 Task: Find a house in Buckow, Germany for 8 guests from 12th to 16th August with a price range of ₹10,000 to ₹16,000, self check-in, Wifi, and free parking.
Action: Mouse moved to (523, 130)
Screenshot: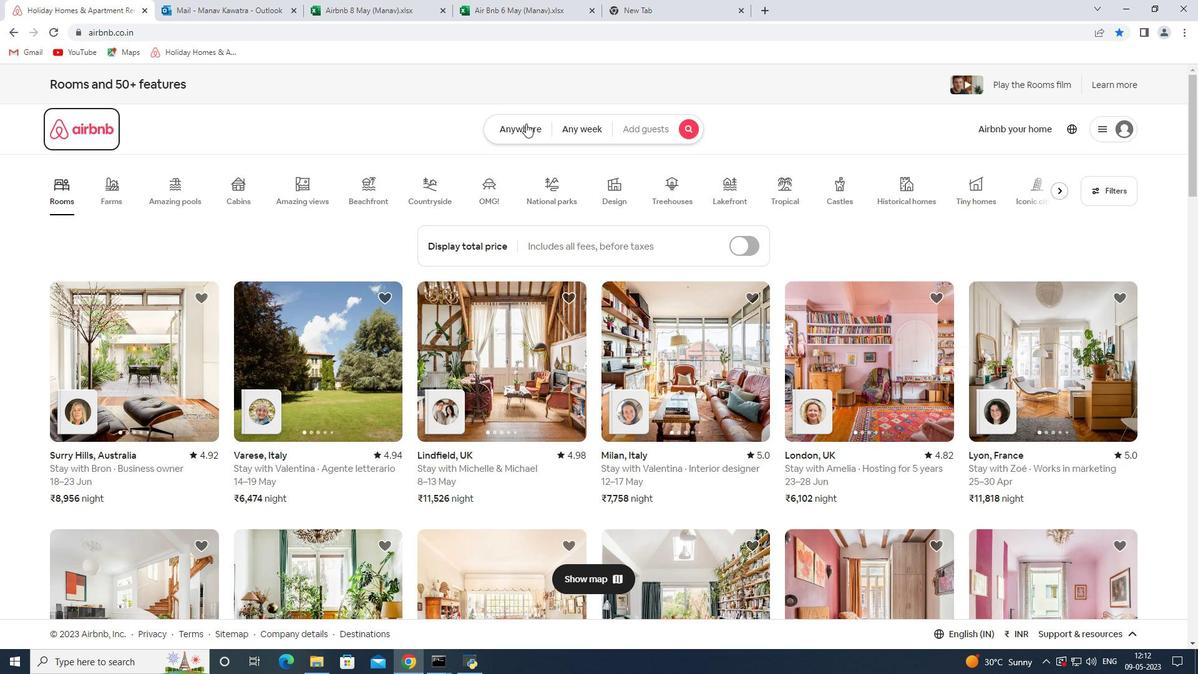 
Action: Mouse pressed left at (523, 130)
Screenshot: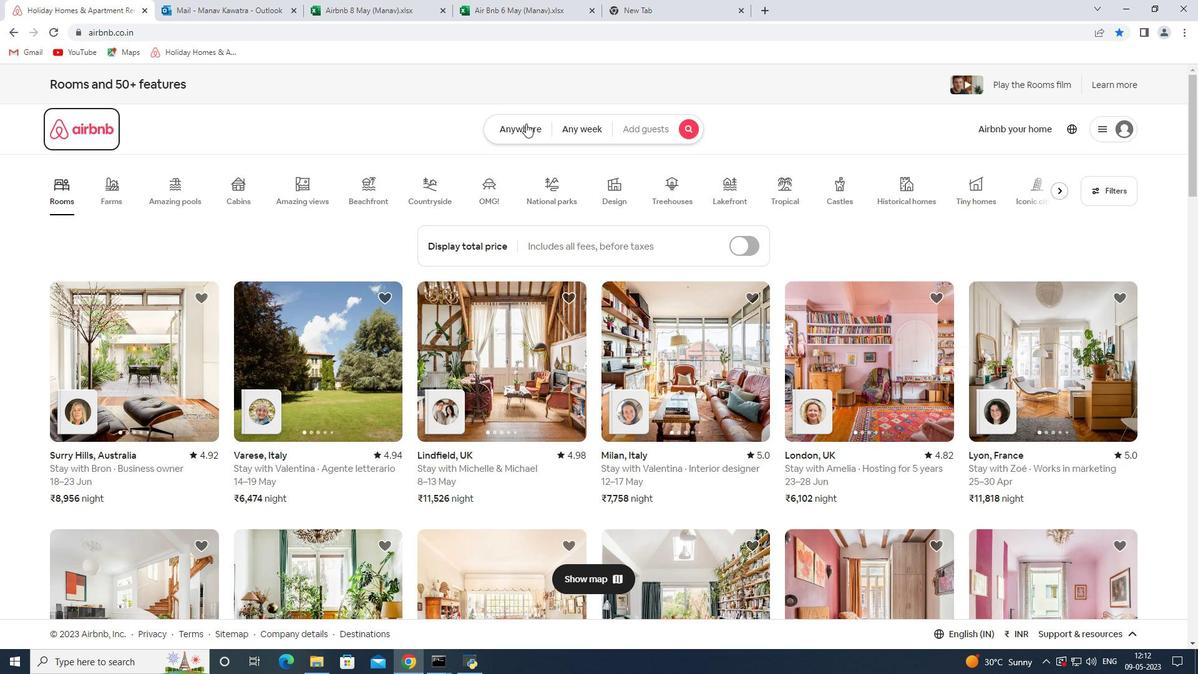 
Action: Mouse moved to (437, 179)
Screenshot: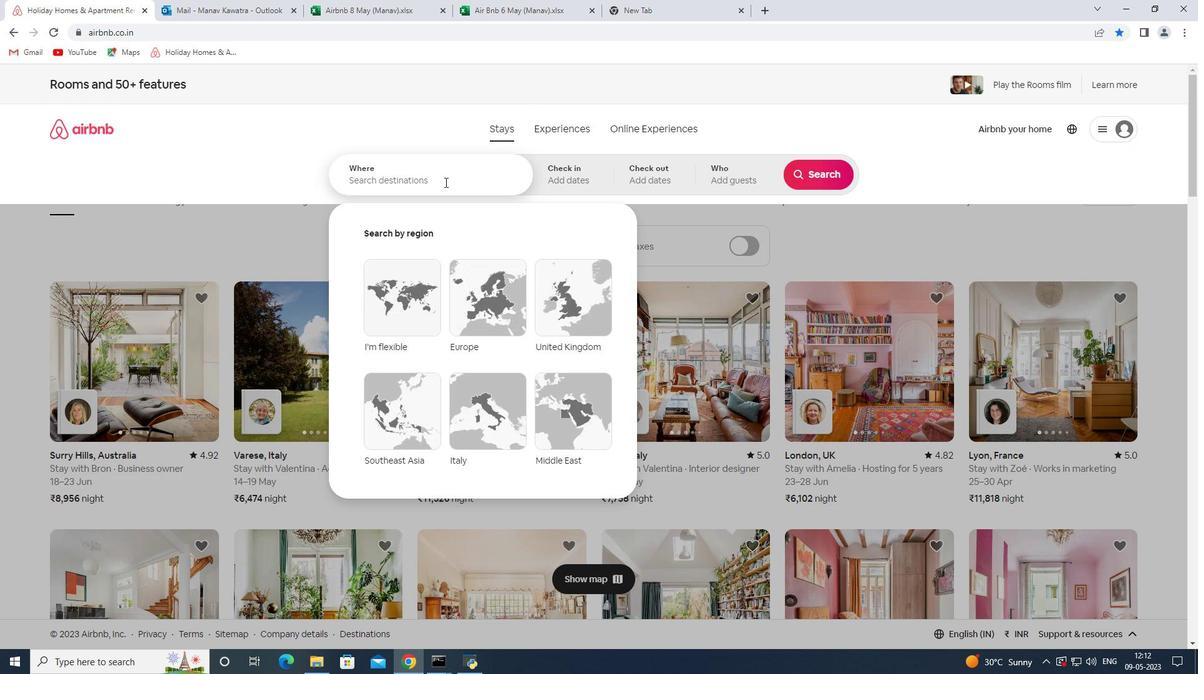 
Action: Mouse pressed left at (437, 179)
Screenshot: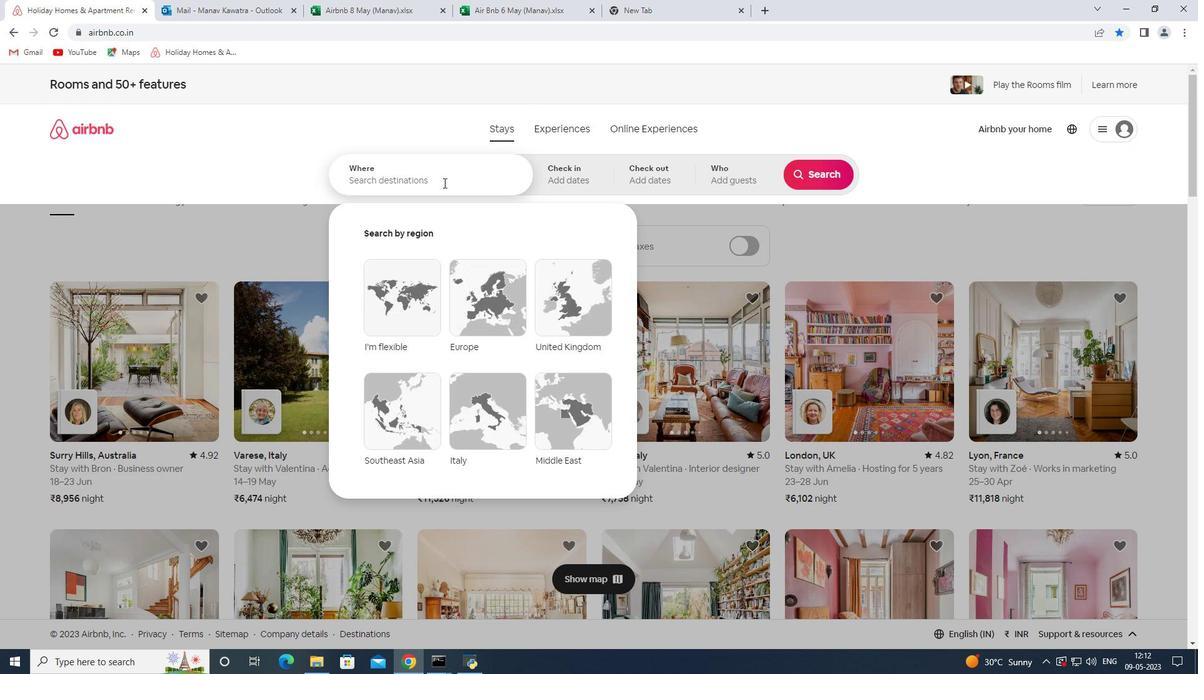 
Action: Mouse moved to (443, 174)
Screenshot: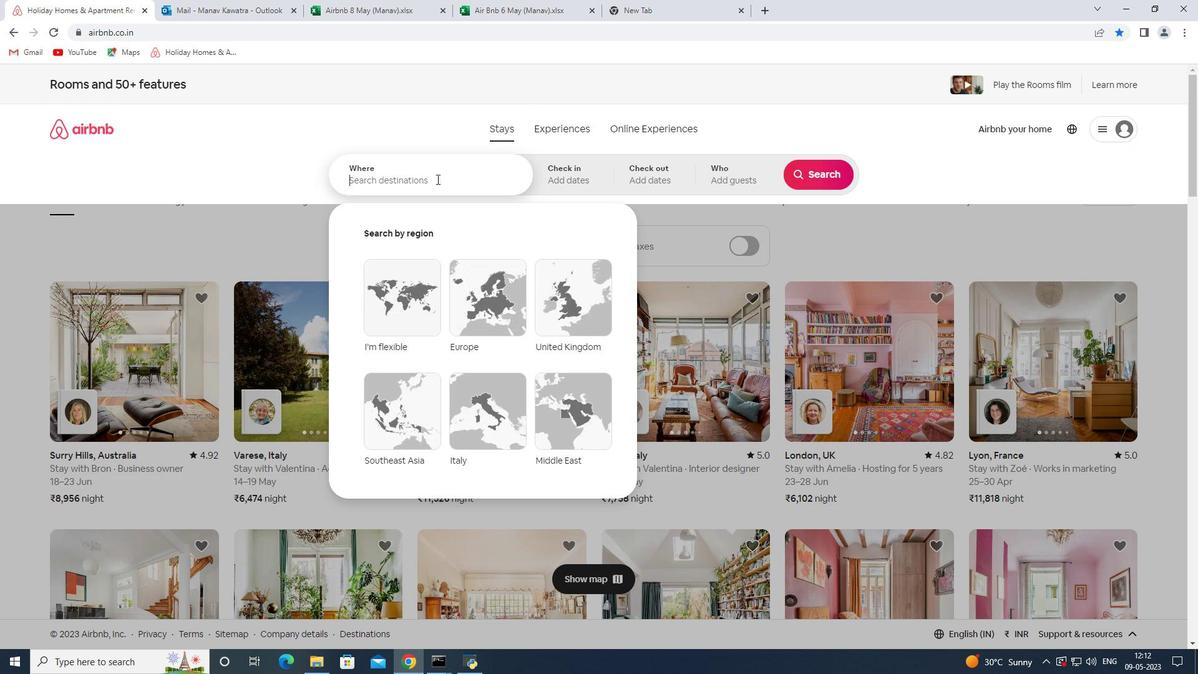 
Action: Key pressed buckow<Key.space><Key.shift>Germany<Key.space>
Screenshot: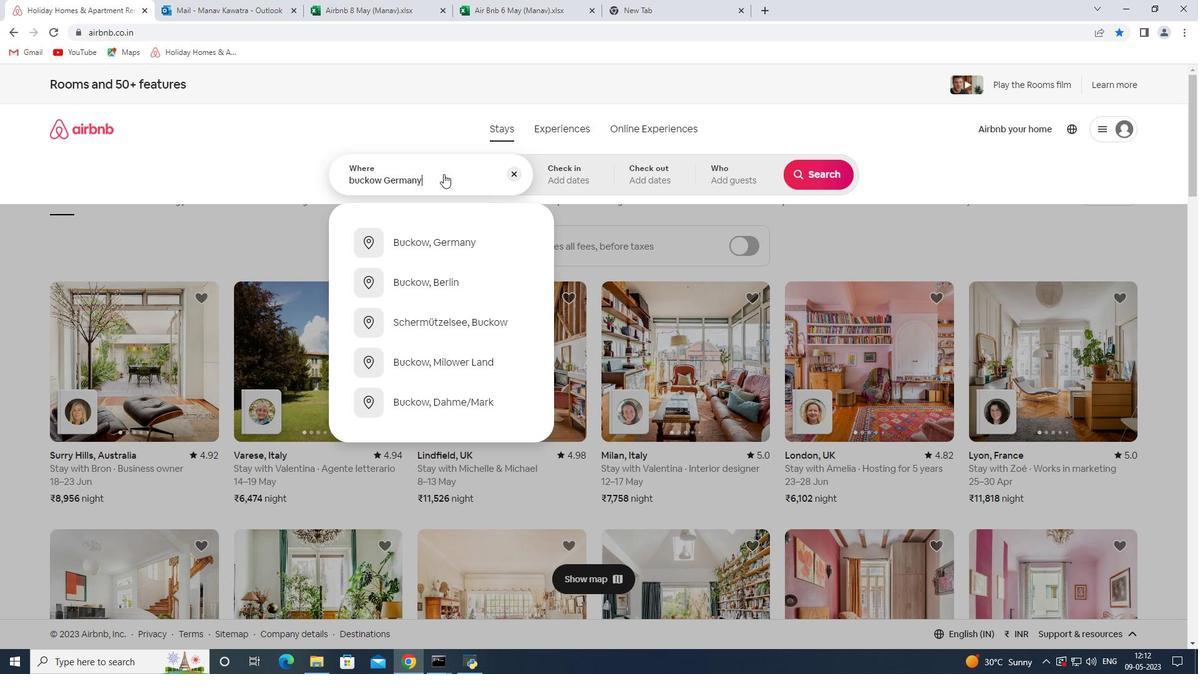 
Action: Mouse moved to (521, 250)
Screenshot: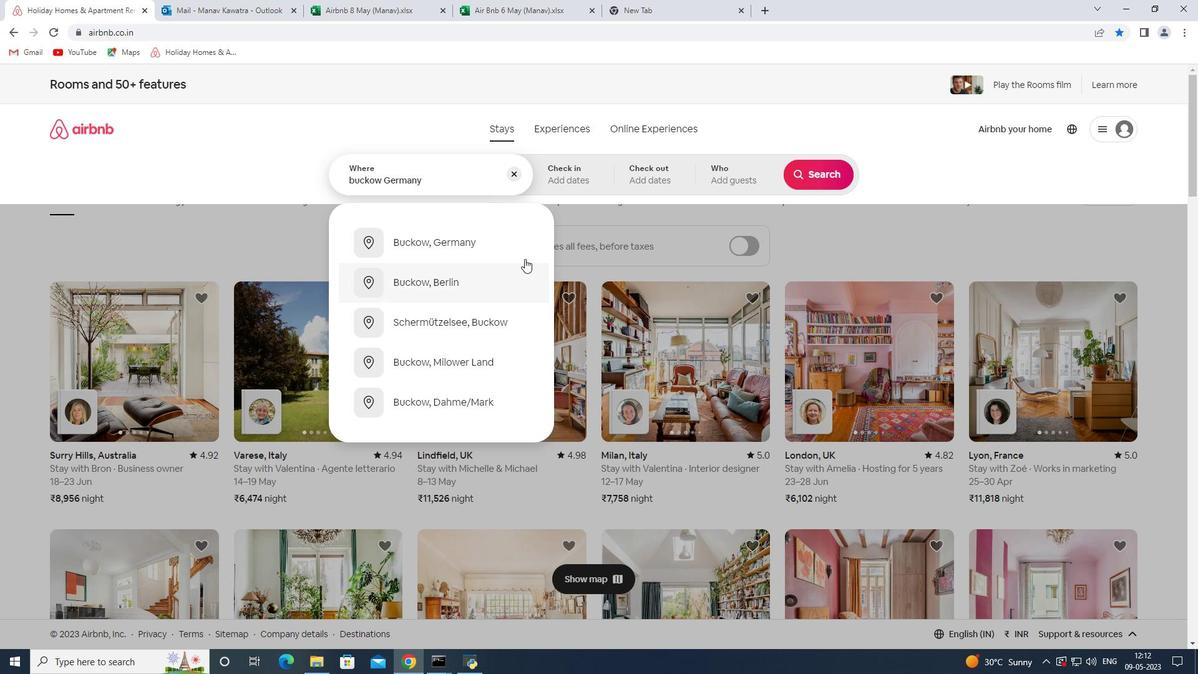 
Action: Mouse pressed left at (521, 250)
Screenshot: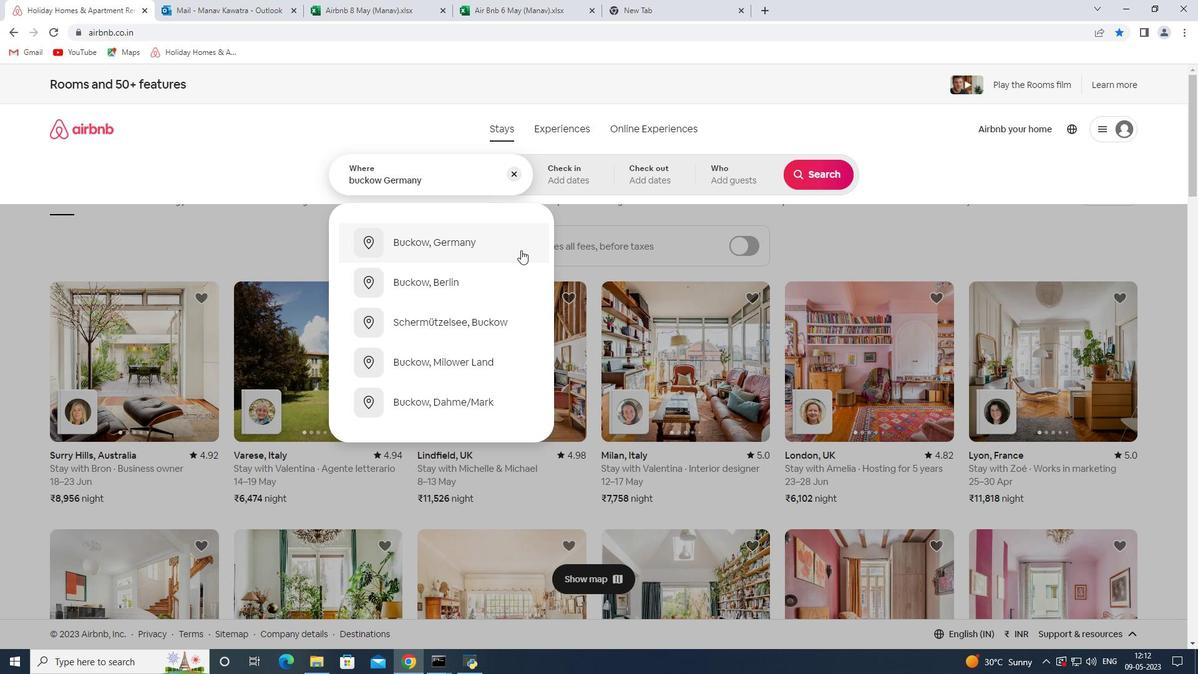 
Action: Mouse moved to (813, 271)
Screenshot: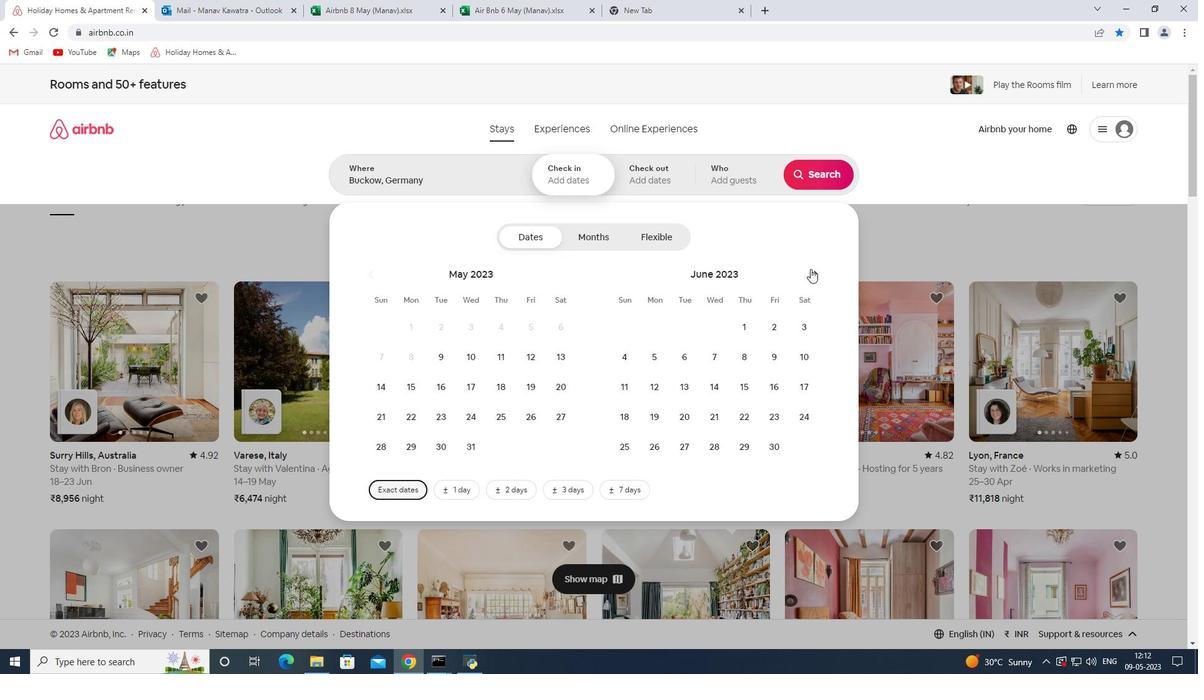 
Action: Mouse pressed left at (813, 271)
Screenshot: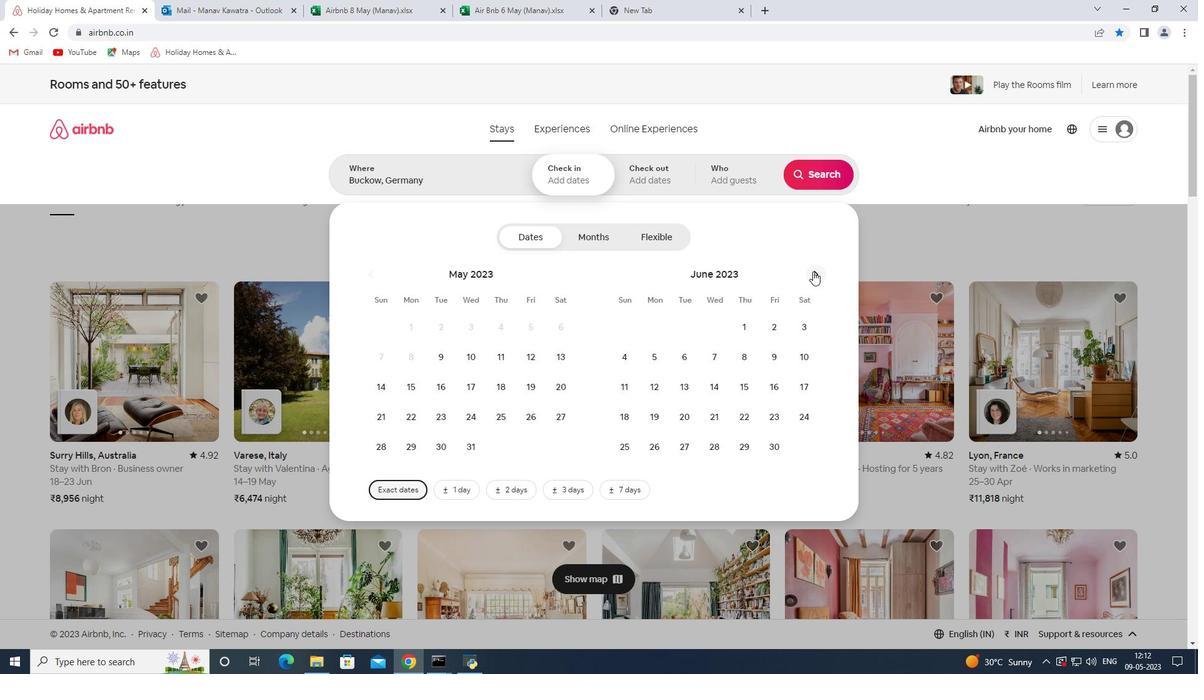 
Action: Mouse pressed left at (813, 271)
Screenshot: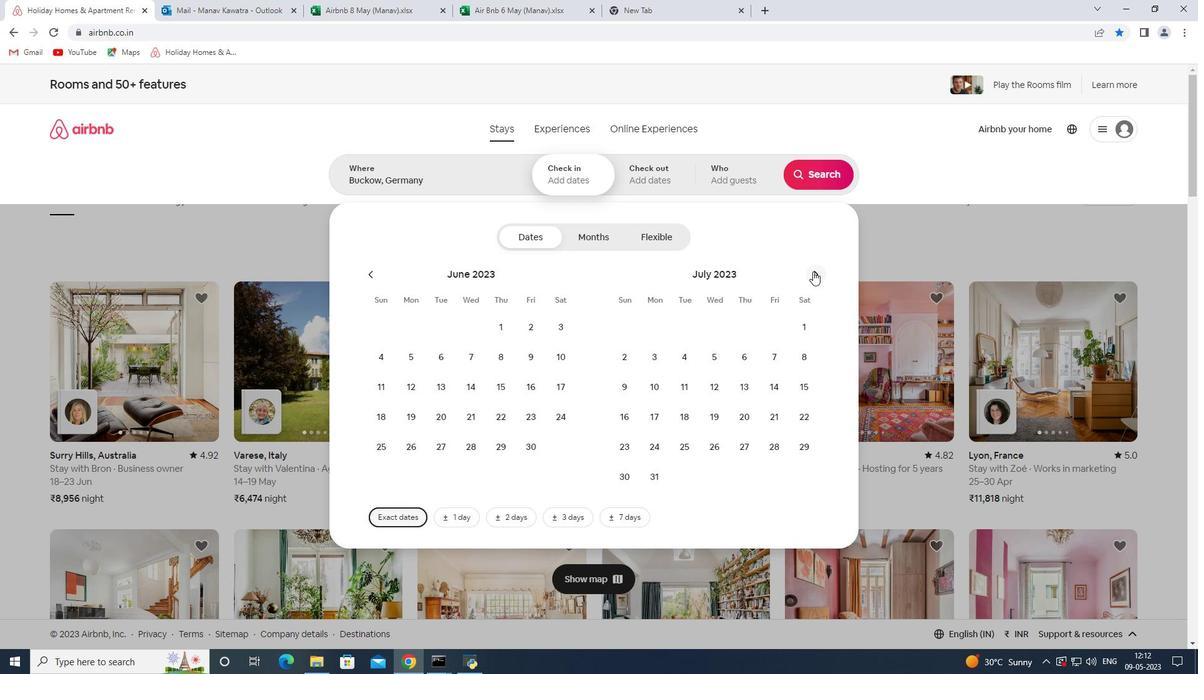 
Action: Mouse moved to (810, 354)
Screenshot: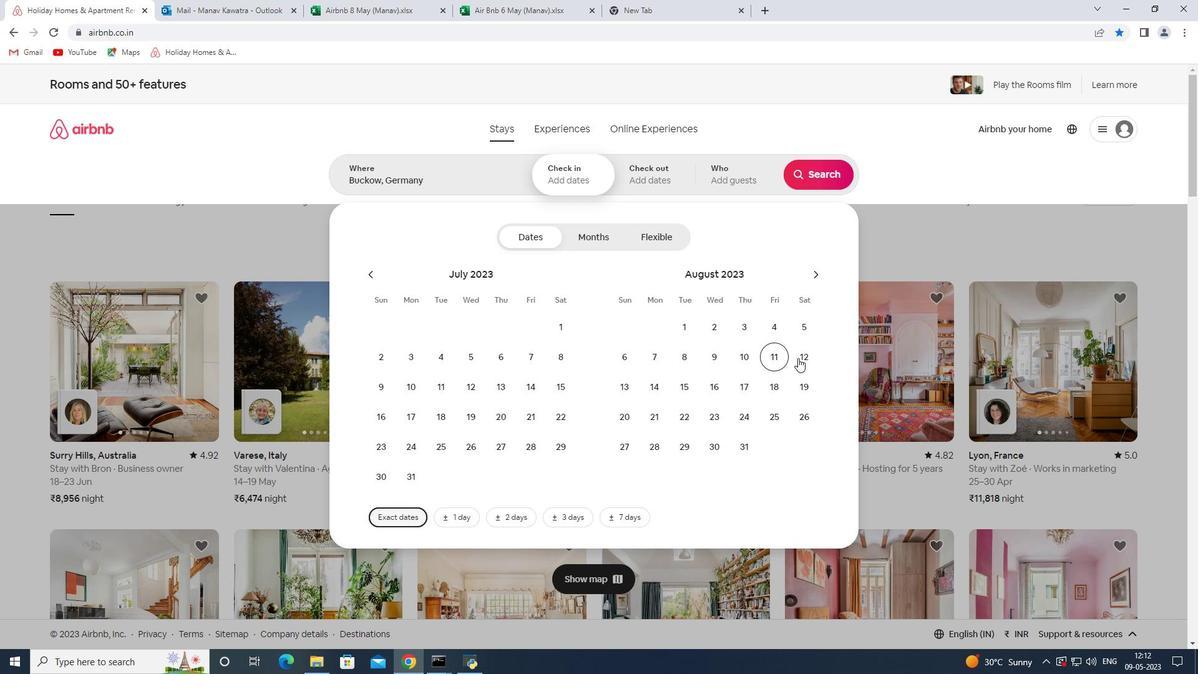 
Action: Mouse pressed left at (810, 354)
Screenshot: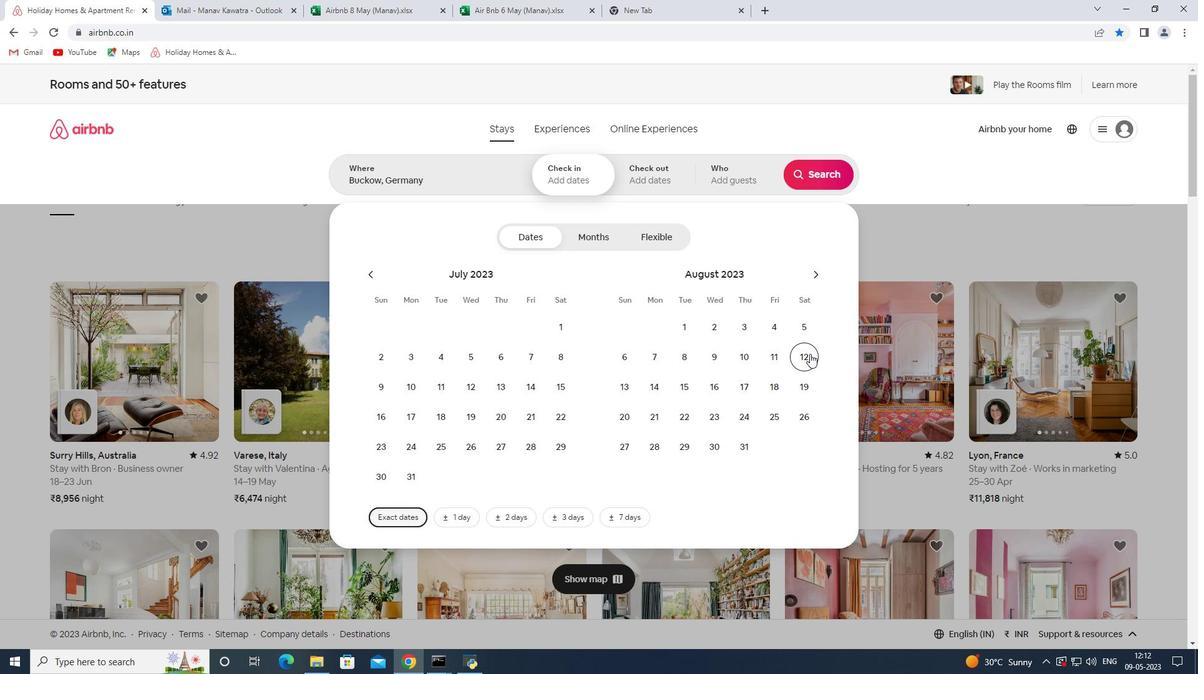
Action: Mouse moved to (723, 389)
Screenshot: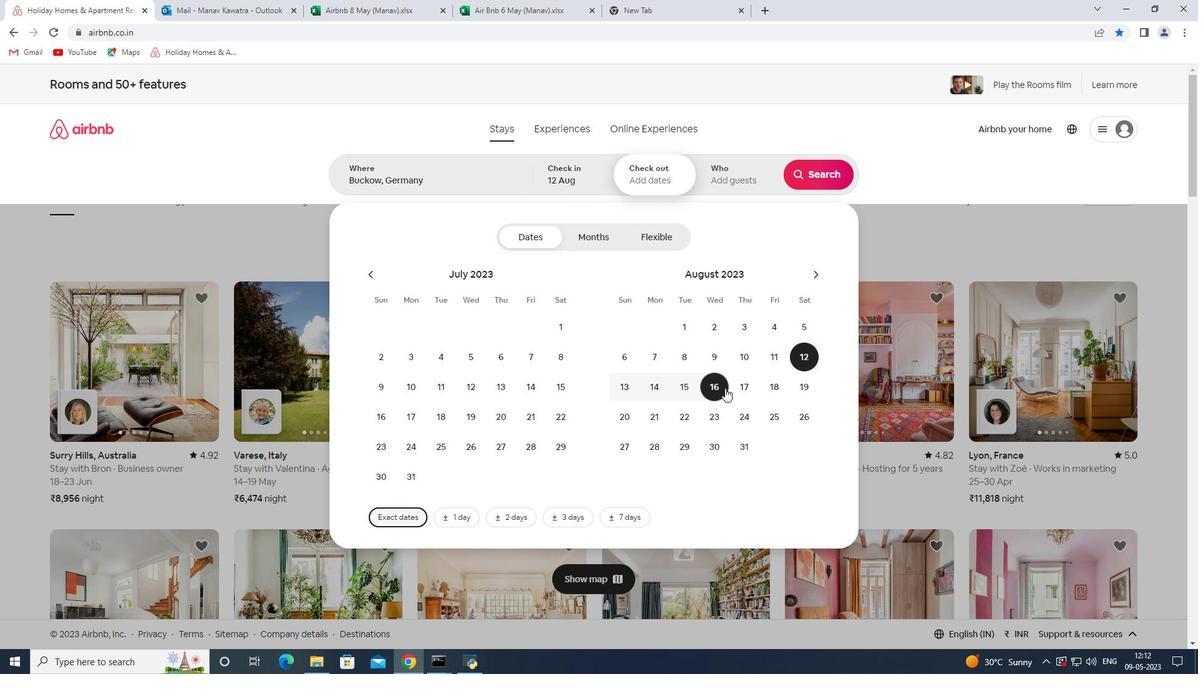 
Action: Mouse pressed left at (723, 389)
Screenshot: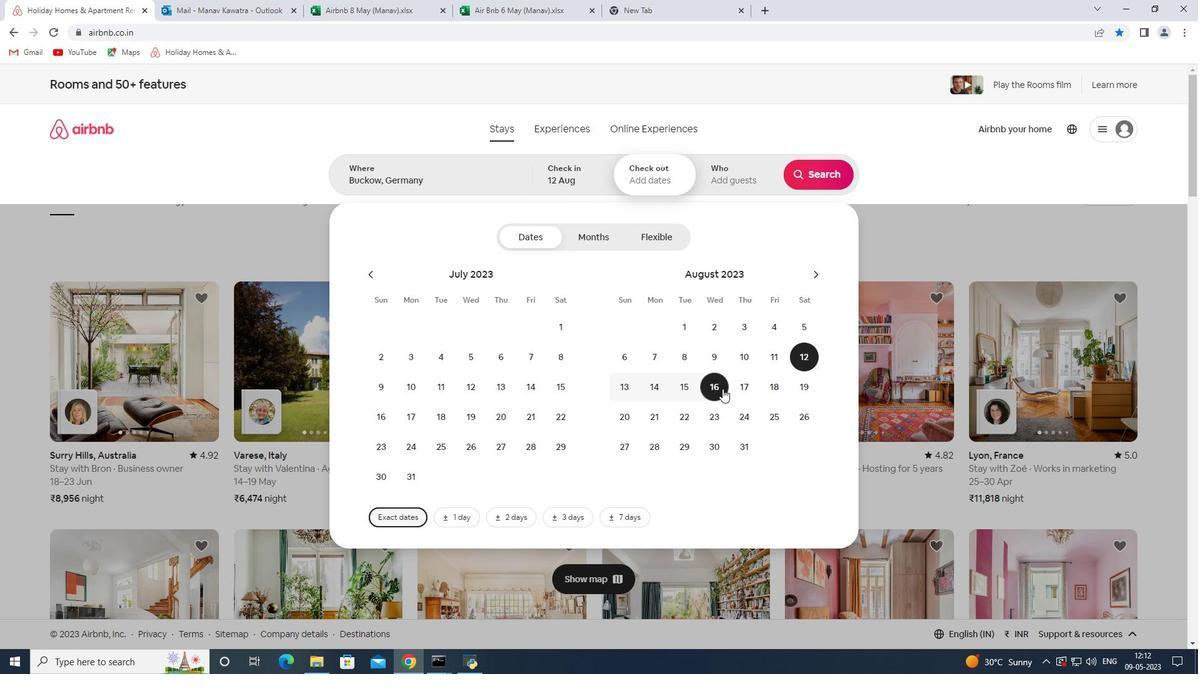 
Action: Mouse moved to (742, 182)
Screenshot: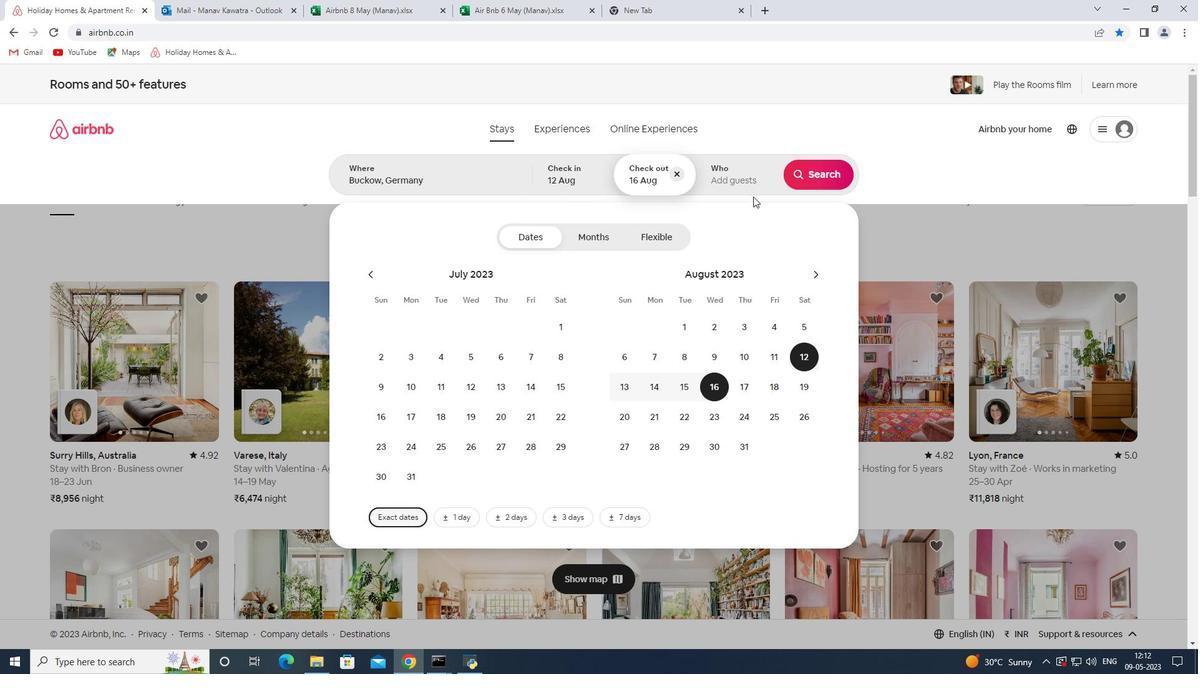 
Action: Mouse pressed left at (742, 182)
Screenshot: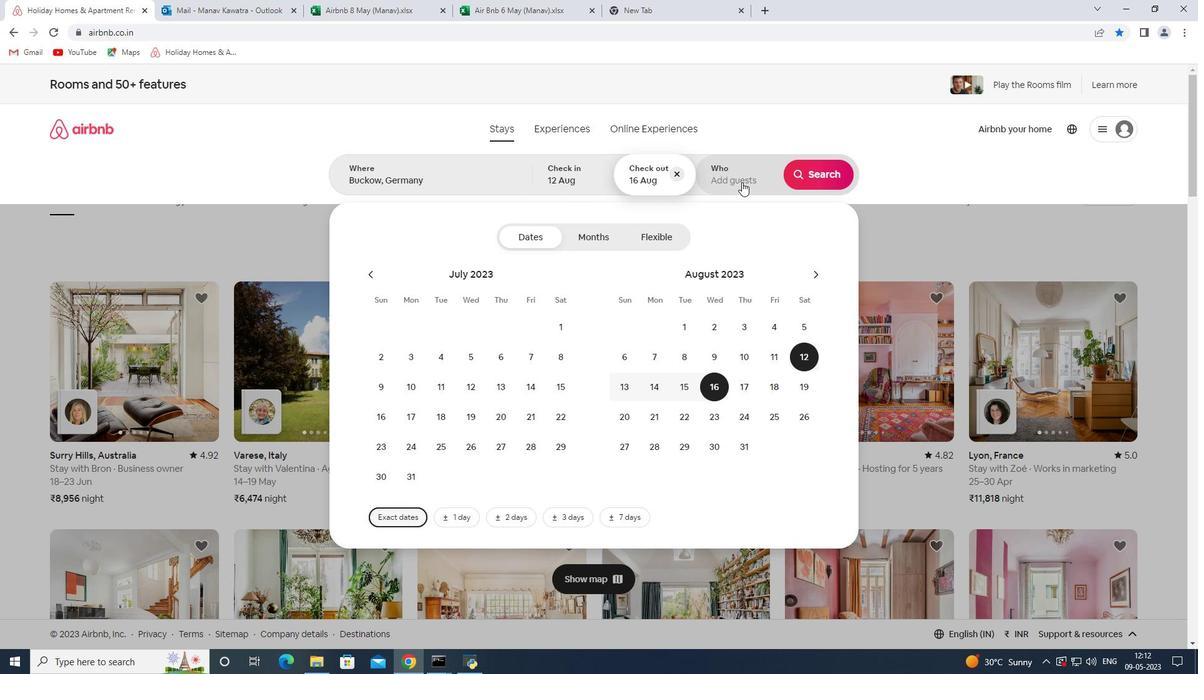 
Action: Mouse moved to (819, 244)
Screenshot: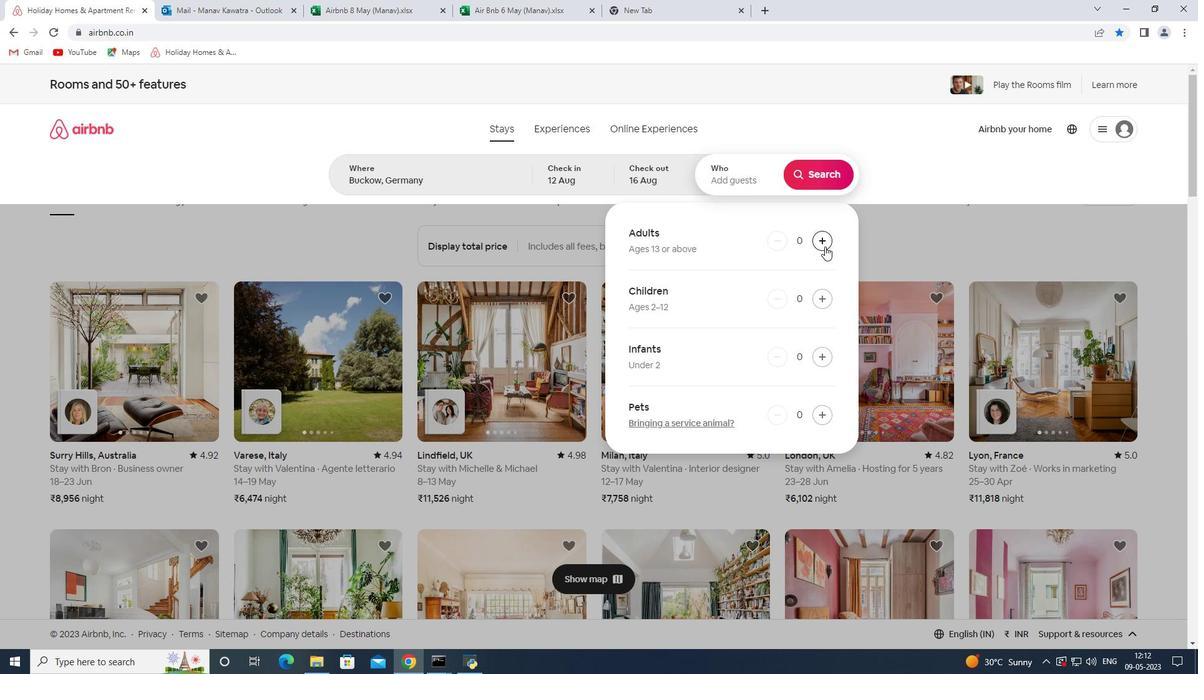 
Action: Mouse pressed left at (819, 244)
Screenshot: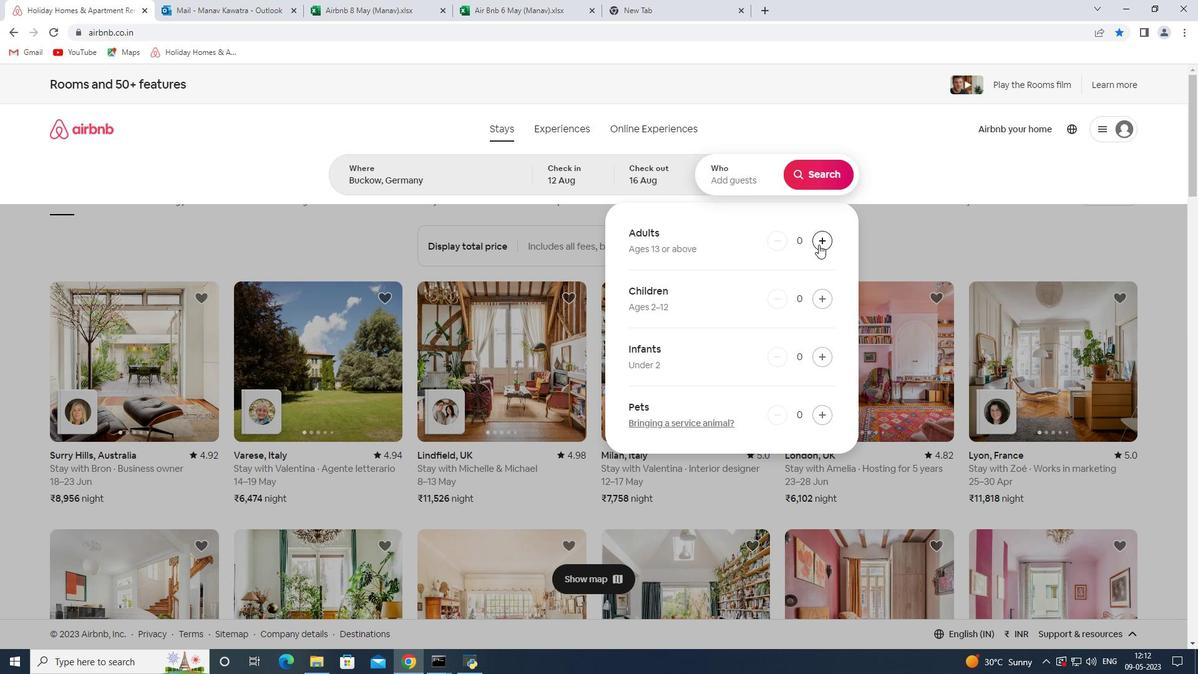 
Action: Mouse pressed left at (819, 244)
Screenshot: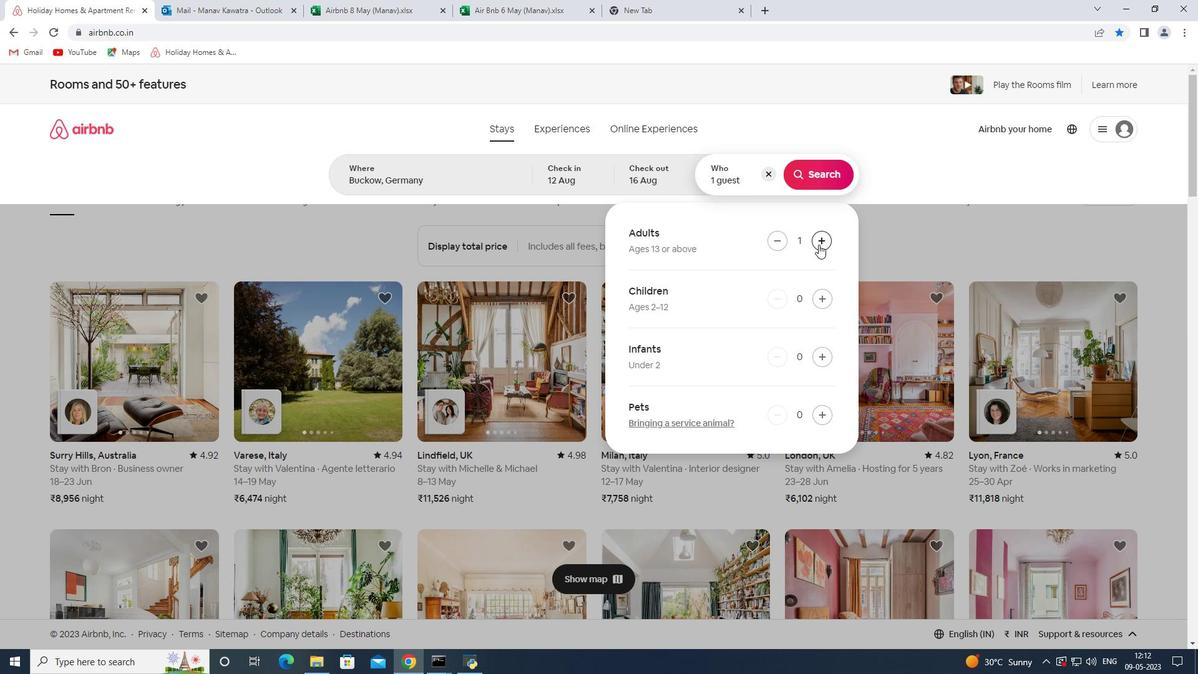 
Action: Mouse pressed left at (819, 244)
Screenshot: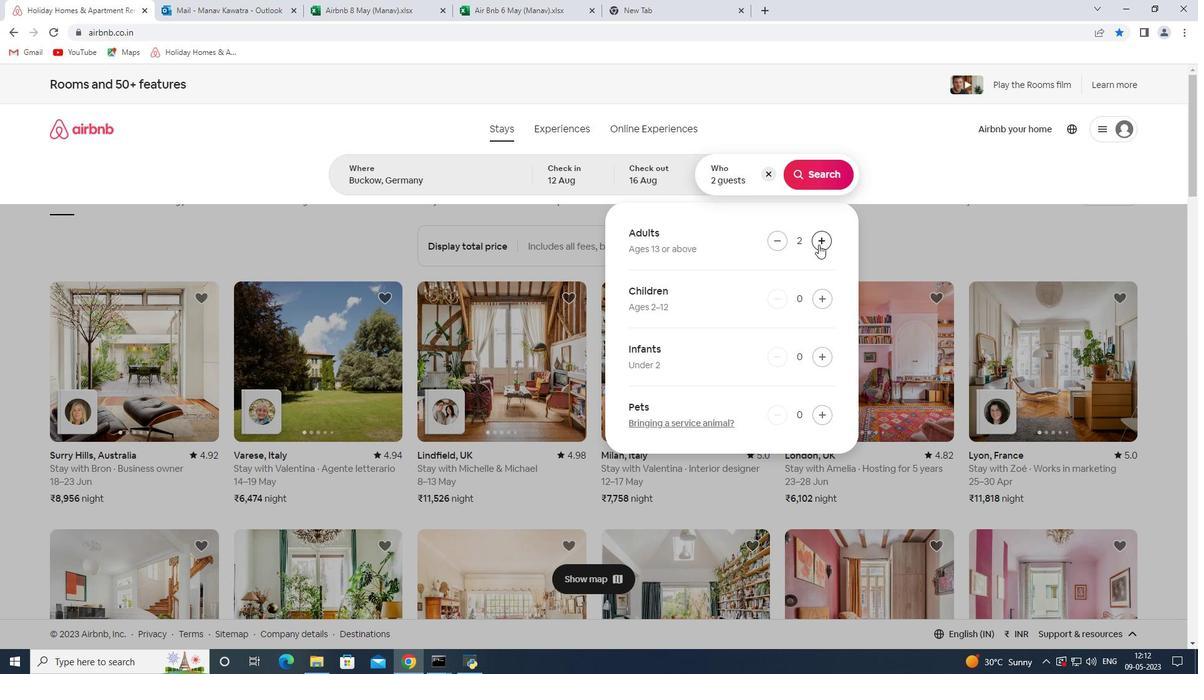
Action: Mouse pressed left at (819, 244)
Screenshot: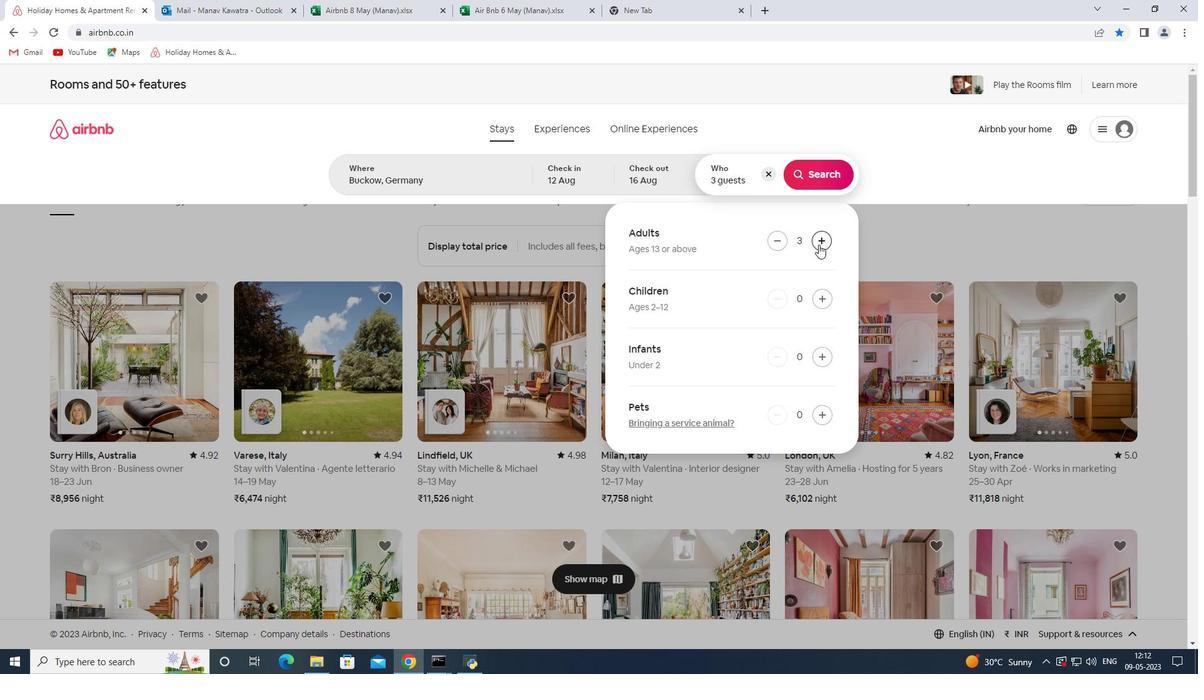 
Action: Mouse pressed left at (819, 244)
Screenshot: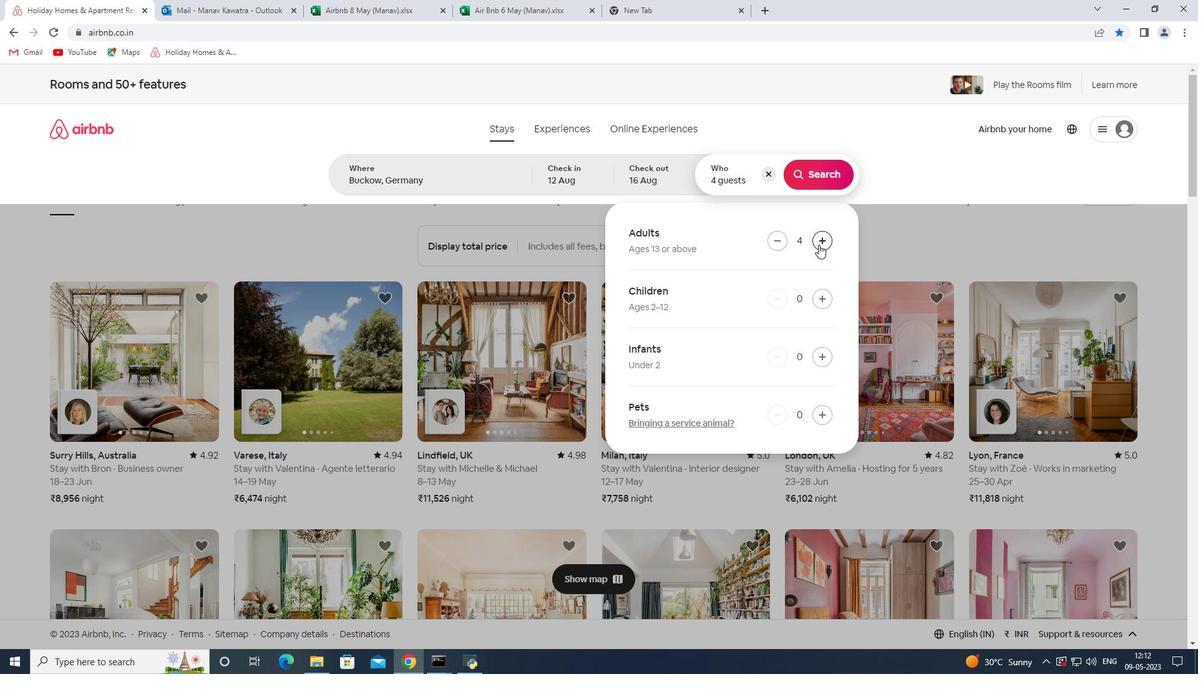 
Action: Mouse pressed left at (819, 244)
Screenshot: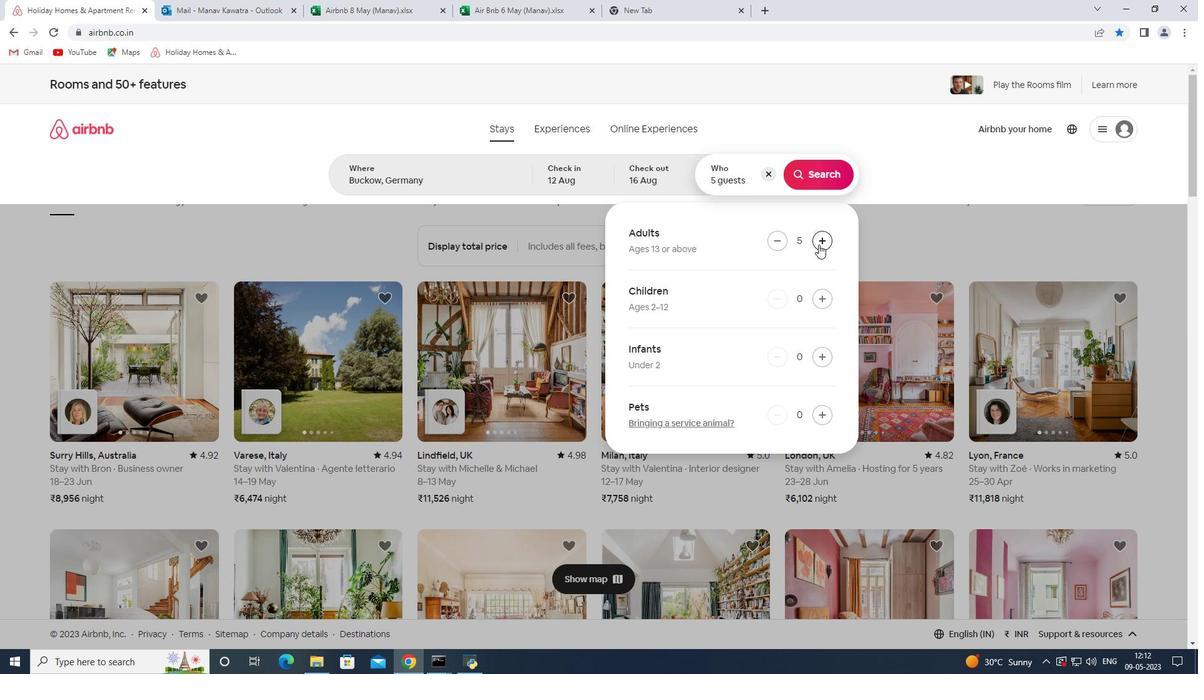 
Action: Mouse pressed left at (819, 244)
Screenshot: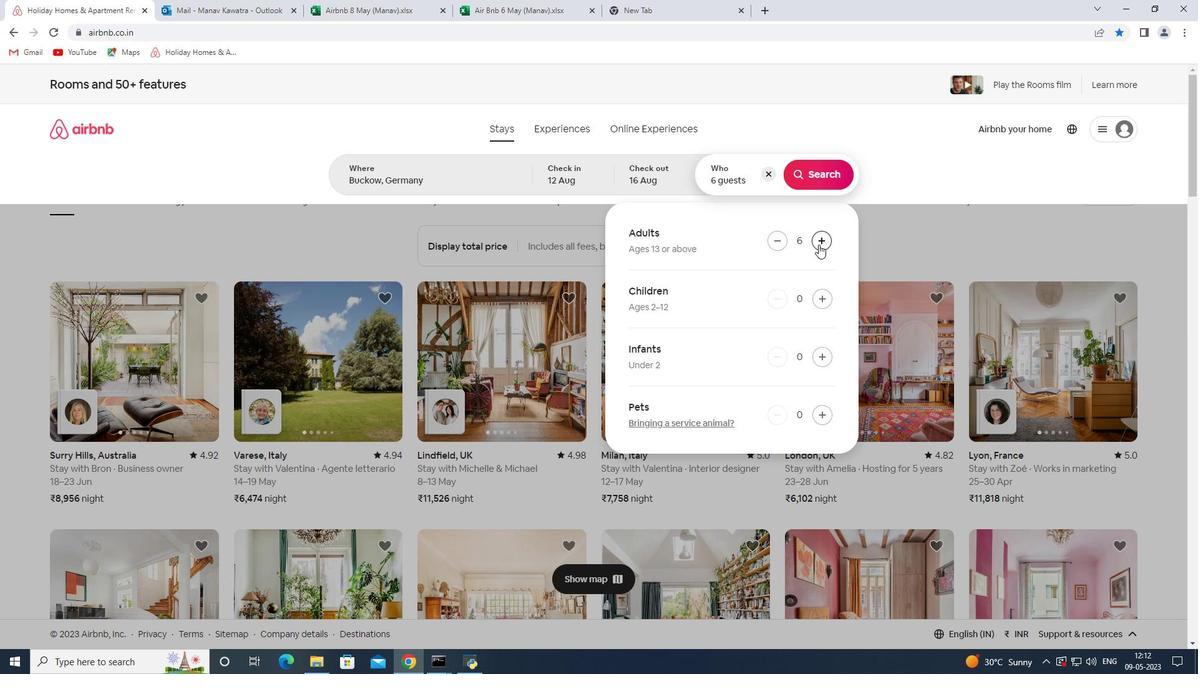 
Action: Mouse pressed left at (819, 244)
Screenshot: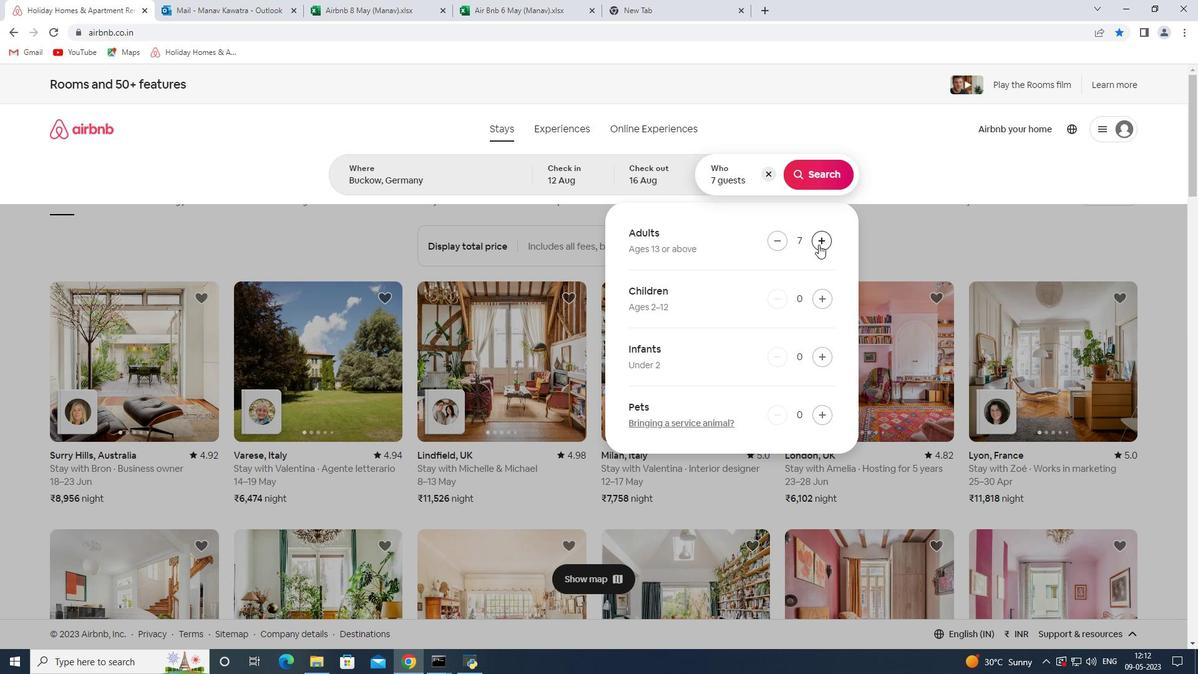 
Action: Mouse moved to (814, 179)
Screenshot: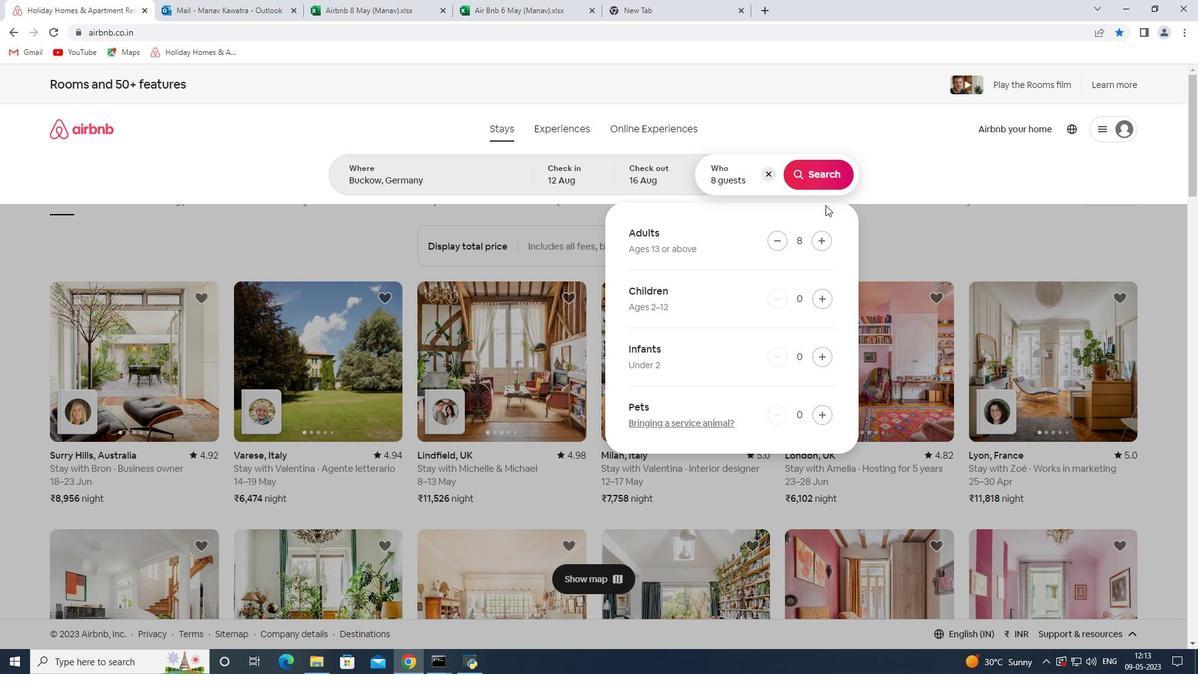 
Action: Mouse pressed left at (814, 179)
Screenshot: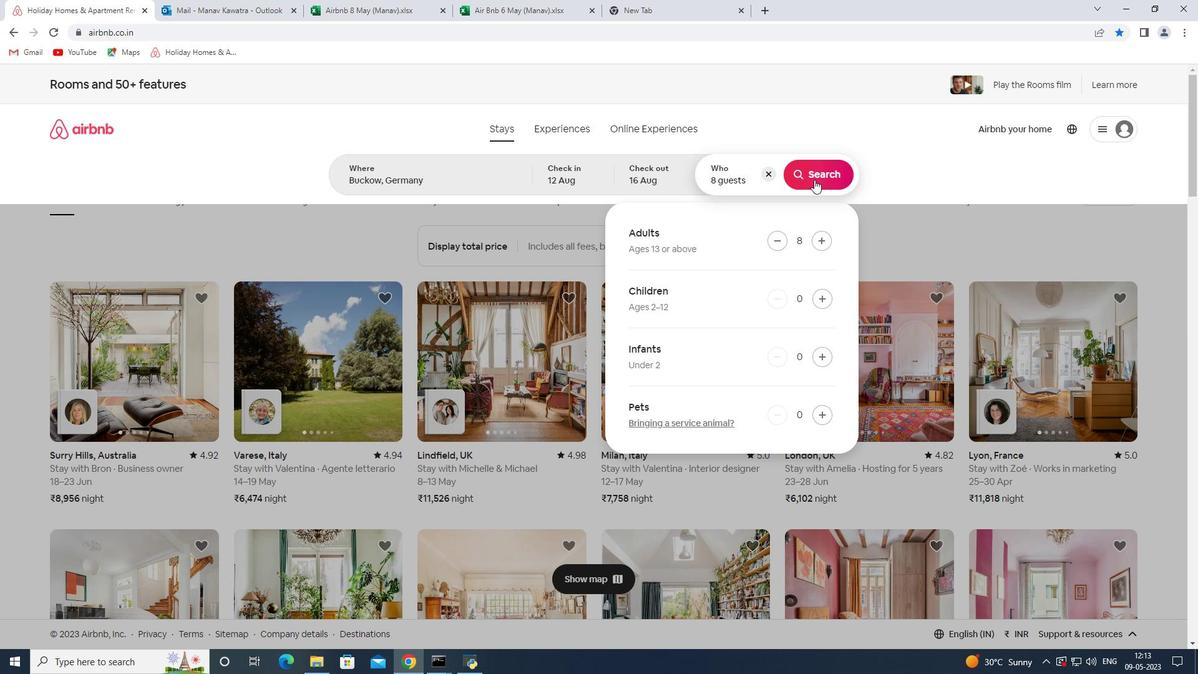 
Action: Mouse moved to (1133, 147)
Screenshot: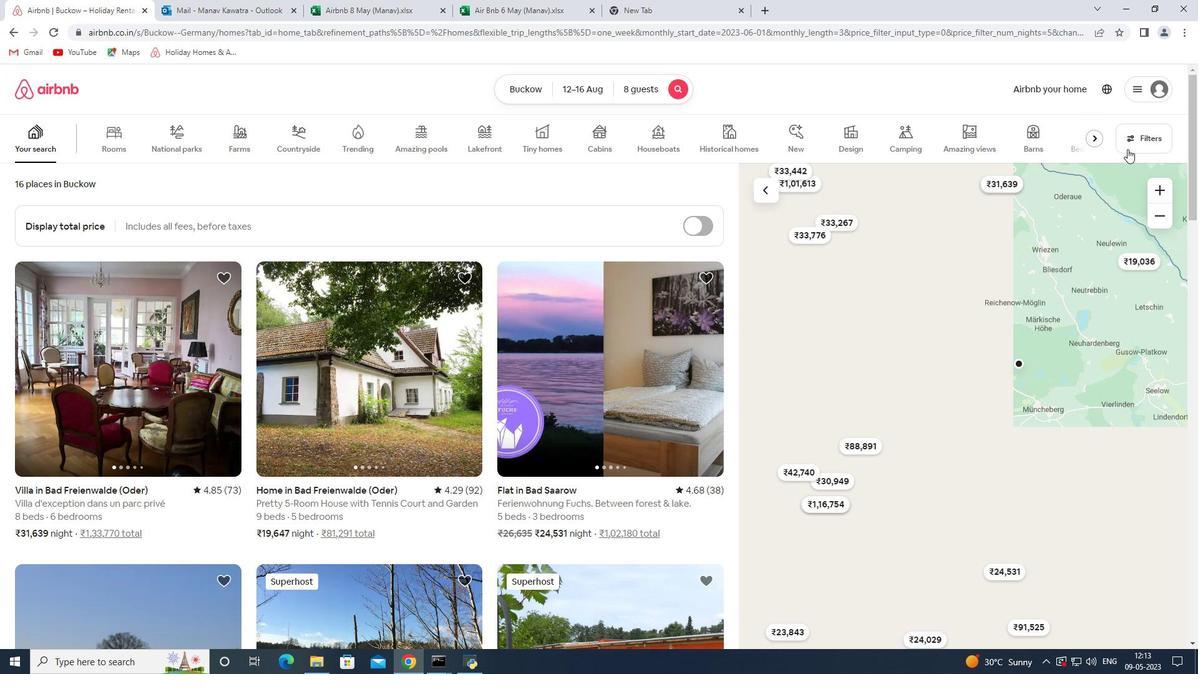 
Action: Mouse pressed left at (1133, 147)
Screenshot: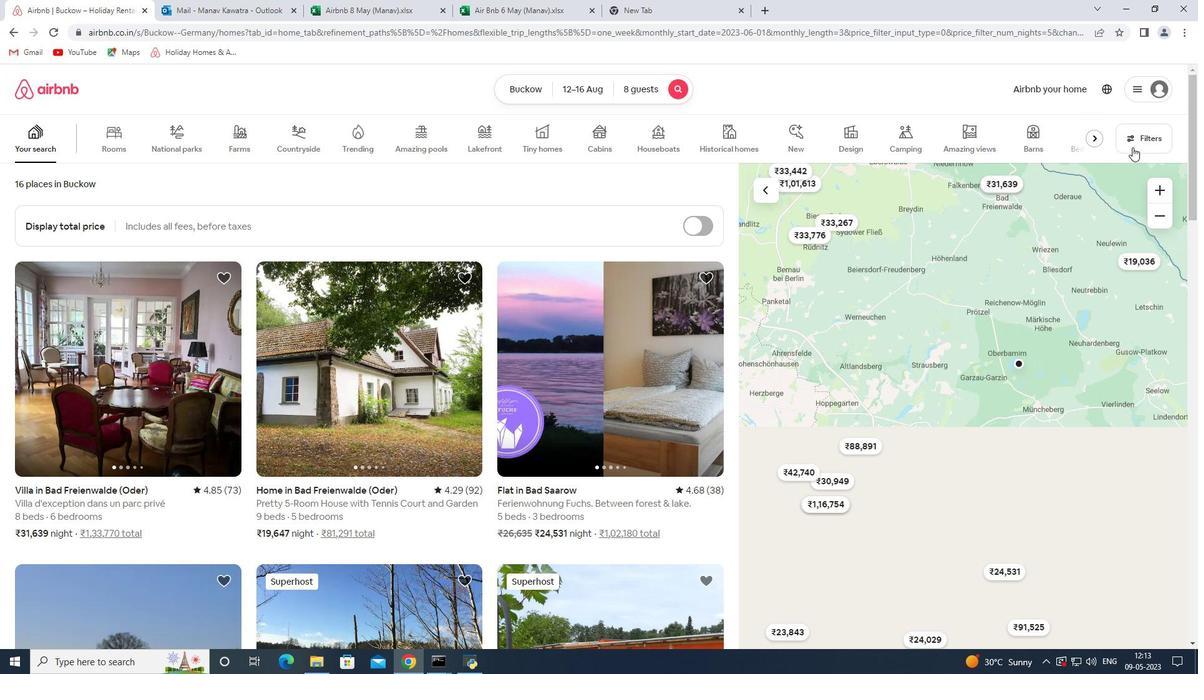 
Action: Mouse moved to (463, 439)
Screenshot: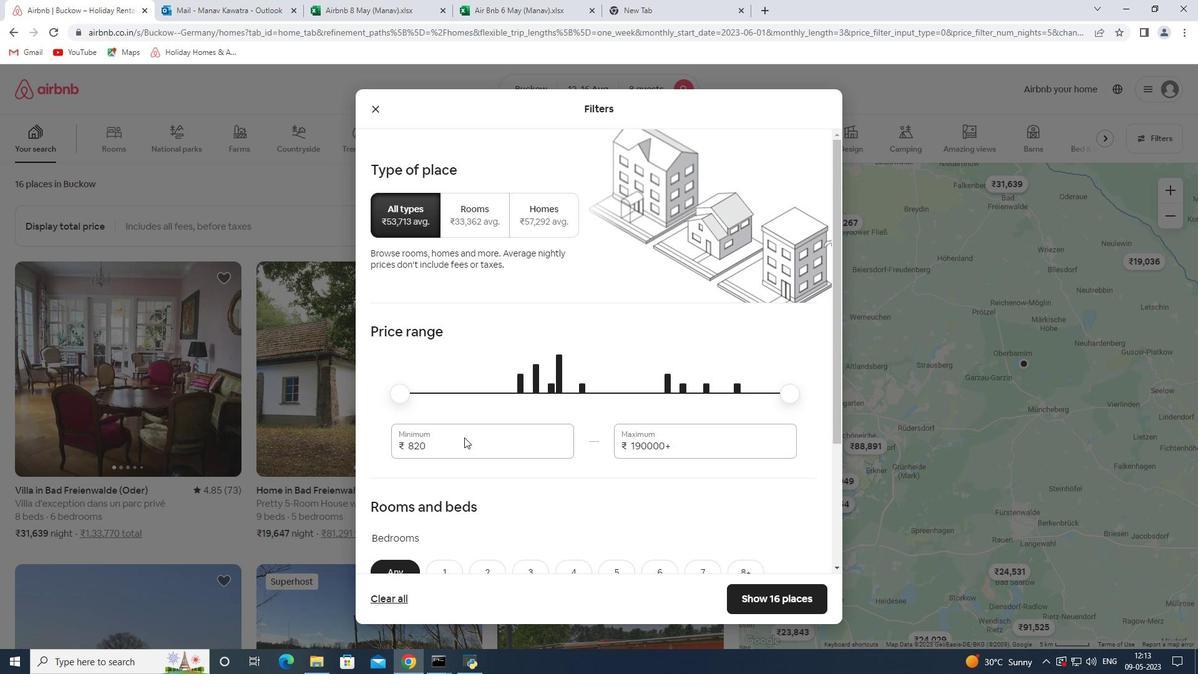 
Action: Mouse pressed left at (463, 439)
Screenshot: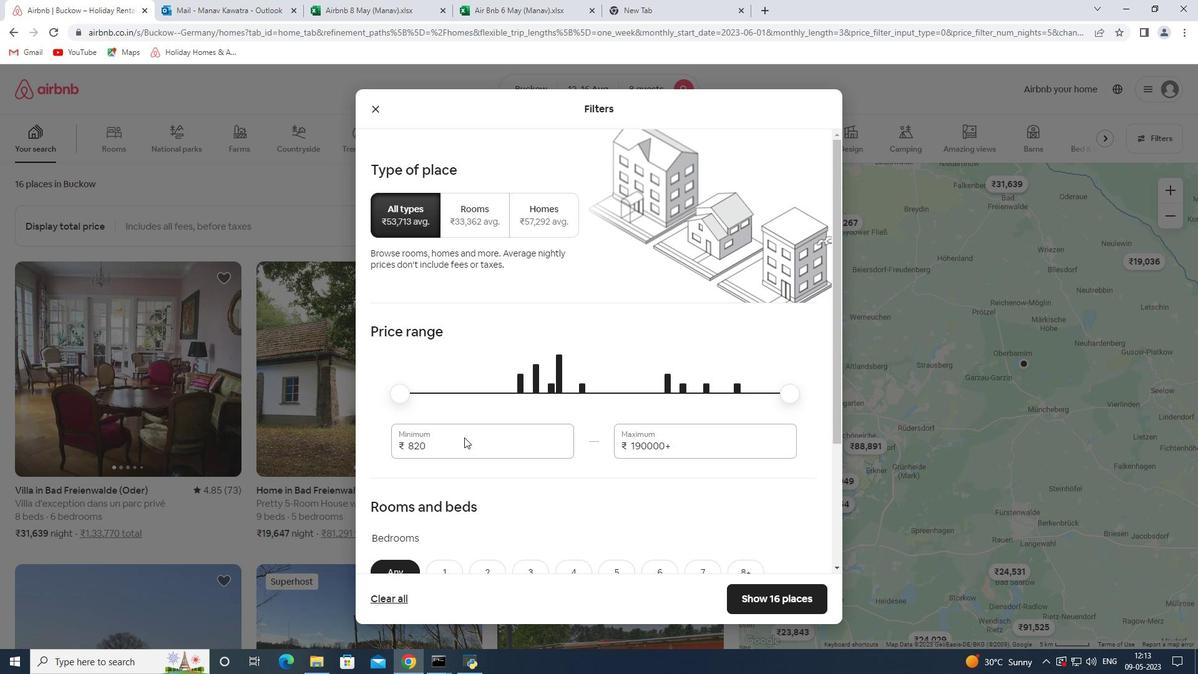 
Action: Mouse moved to (464, 439)
Screenshot: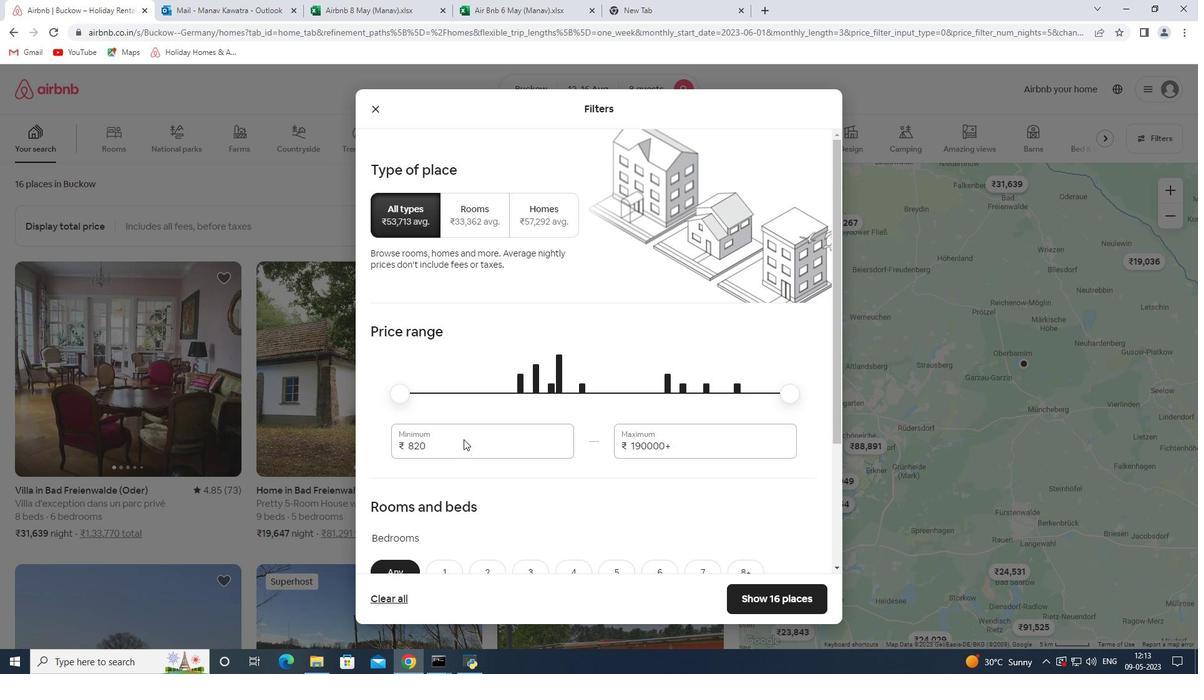 
Action: Mouse pressed left at (464, 439)
Screenshot: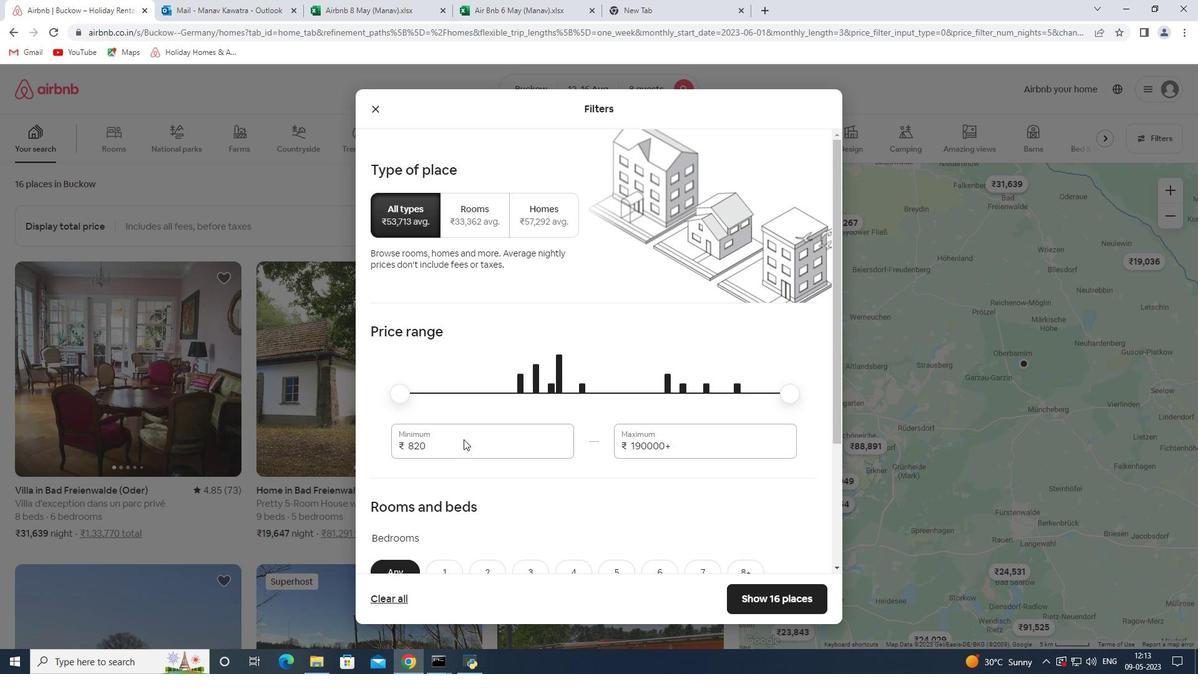 
Action: Mouse moved to (444, 445)
Screenshot: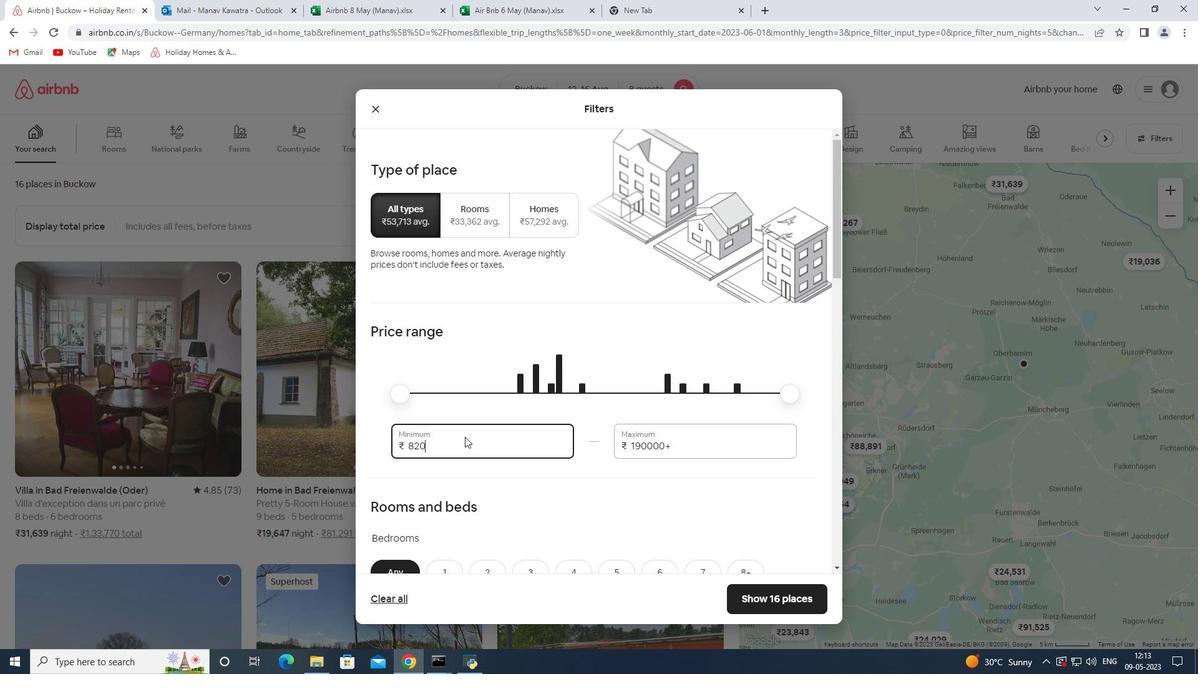 
Action: Mouse pressed left at (444, 445)
Screenshot: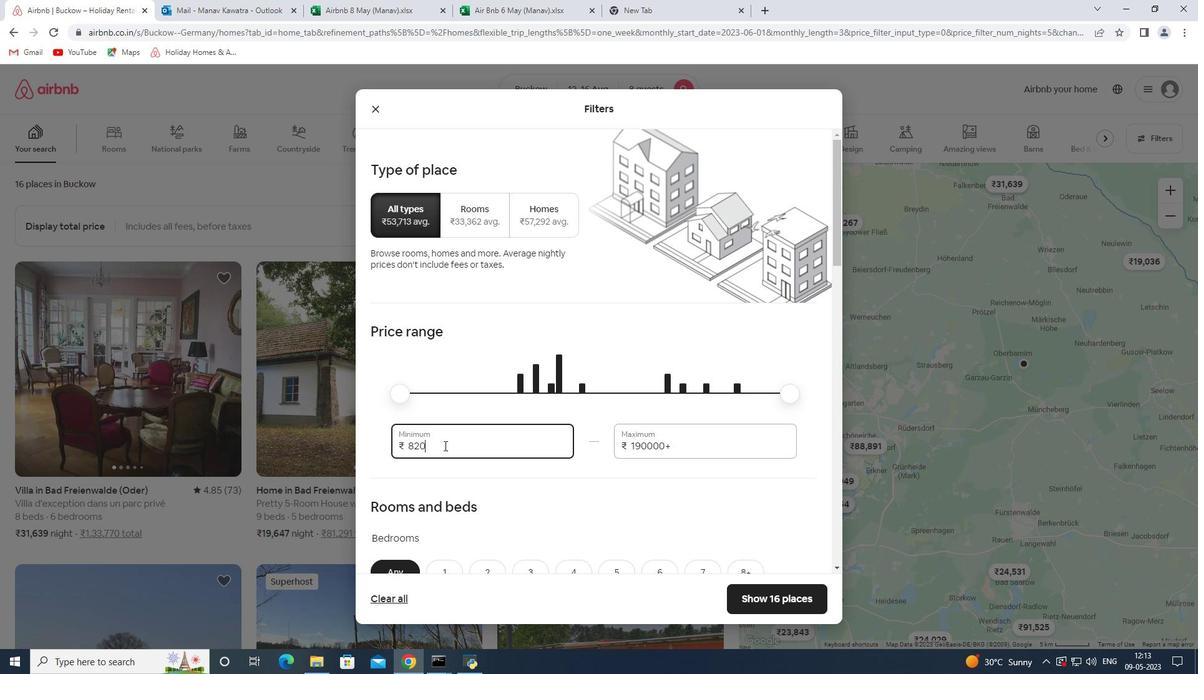 
Action: Mouse pressed left at (444, 445)
Screenshot: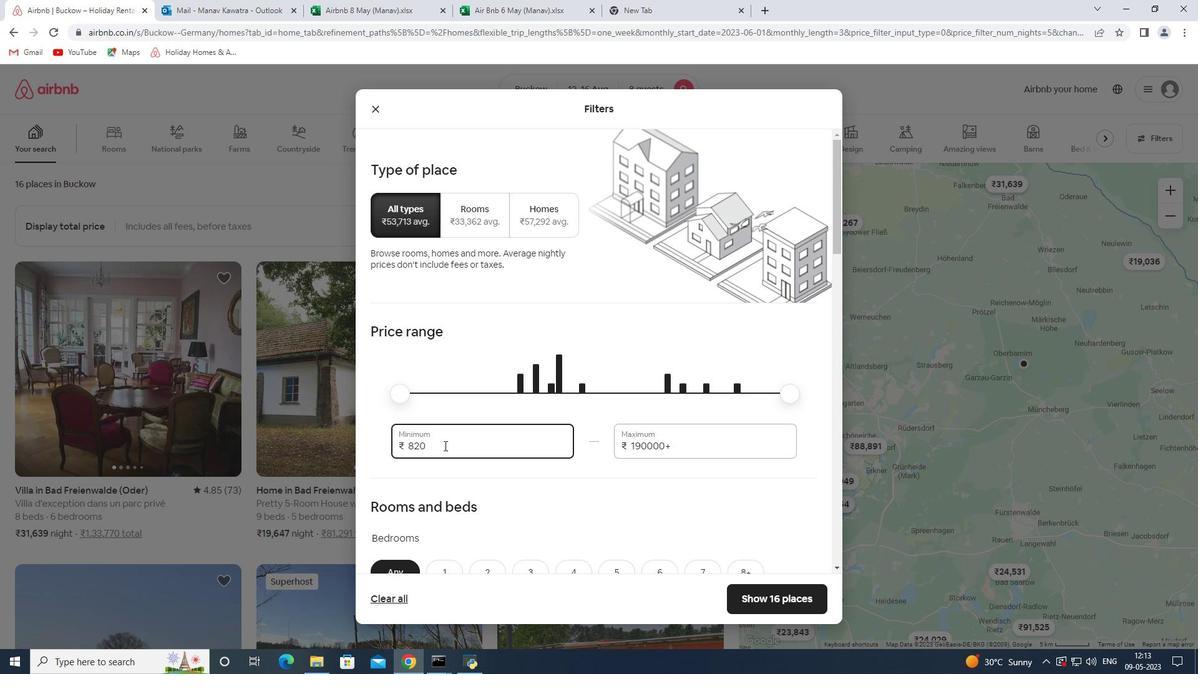
Action: Mouse moved to (1197, 0)
Screenshot: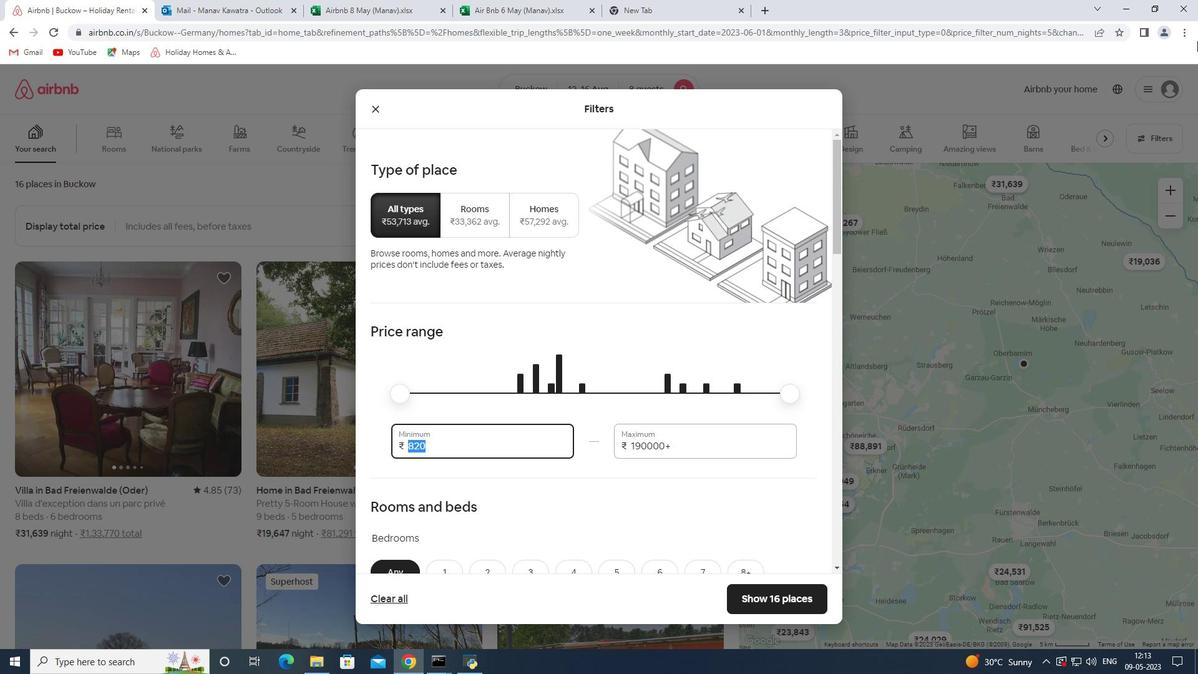 
Action: Key pressed 10000<Key.tab>16000
Screenshot: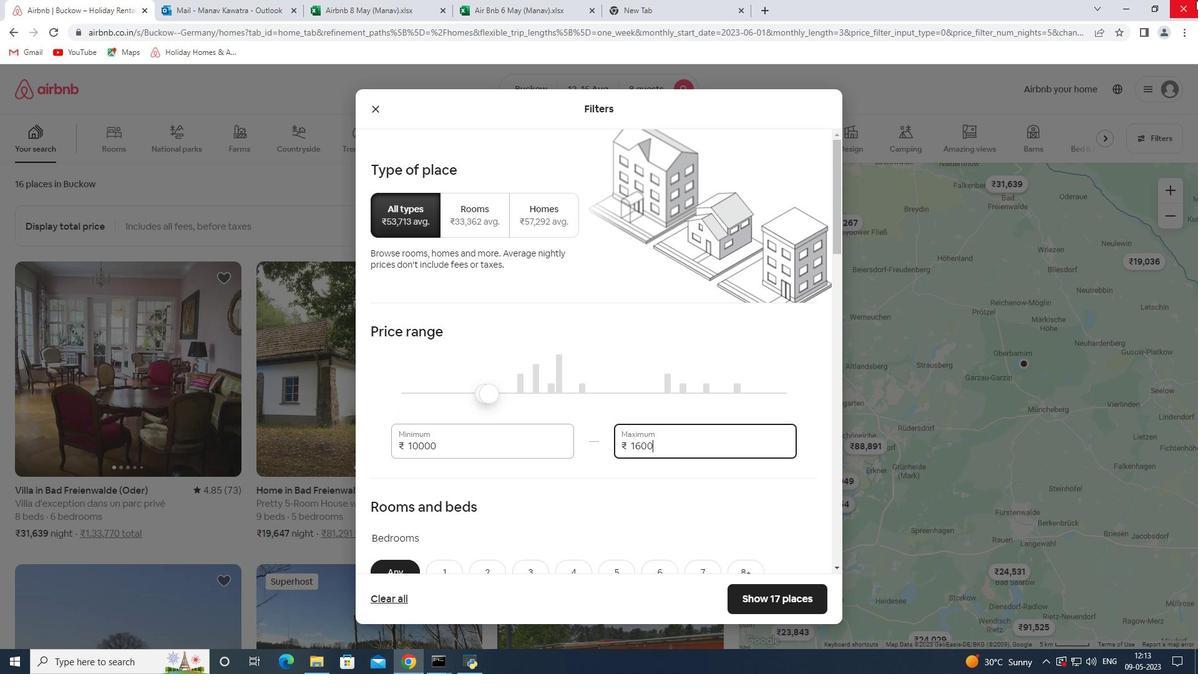 
Action: Mouse moved to (1077, 39)
Screenshot: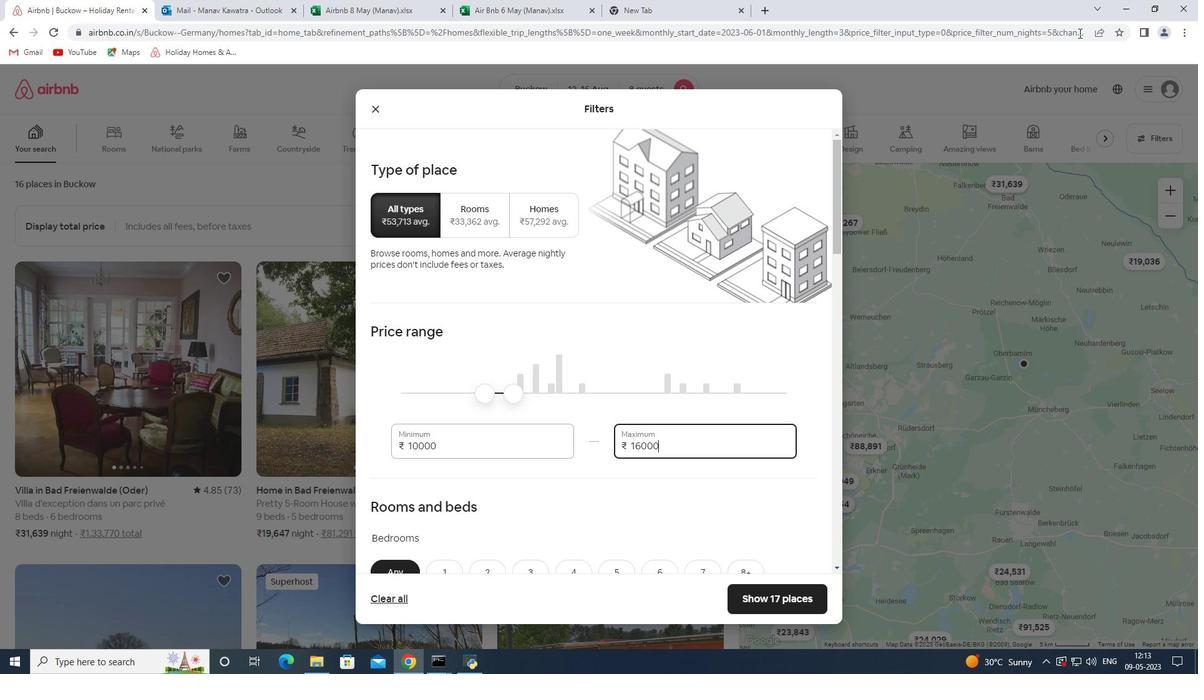 
Action: Mouse scrolled (1077, 38) with delta (0, 0)
Screenshot: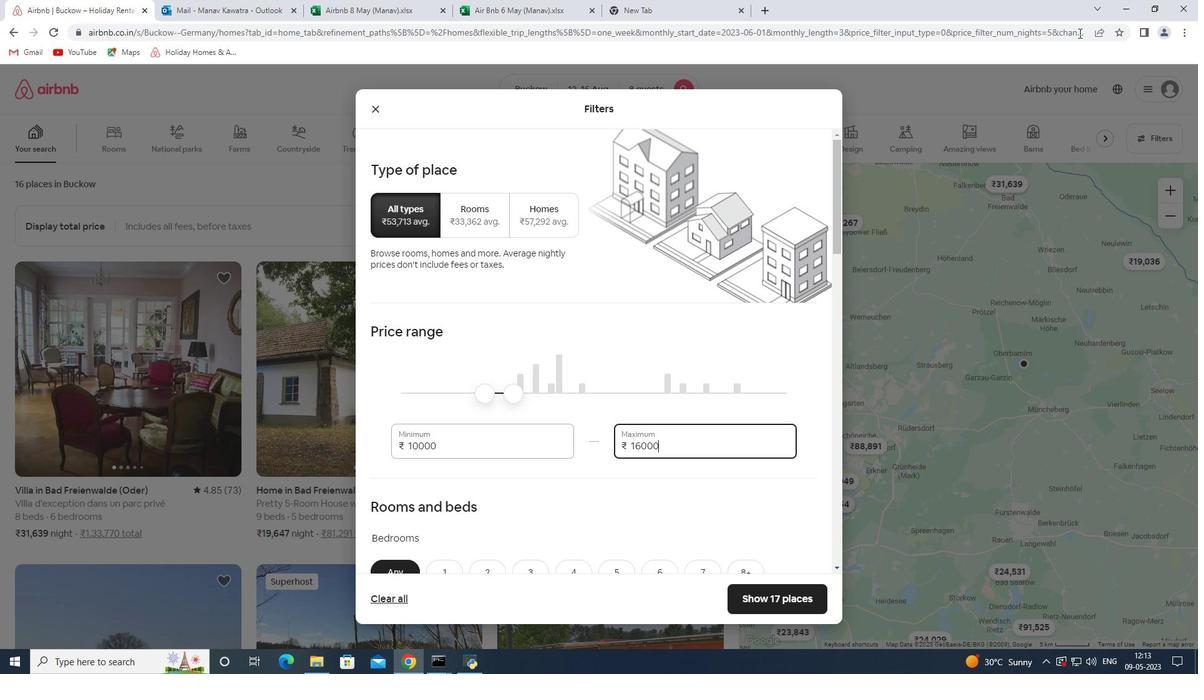 
Action: Mouse scrolled (1077, 38) with delta (0, 0)
Screenshot: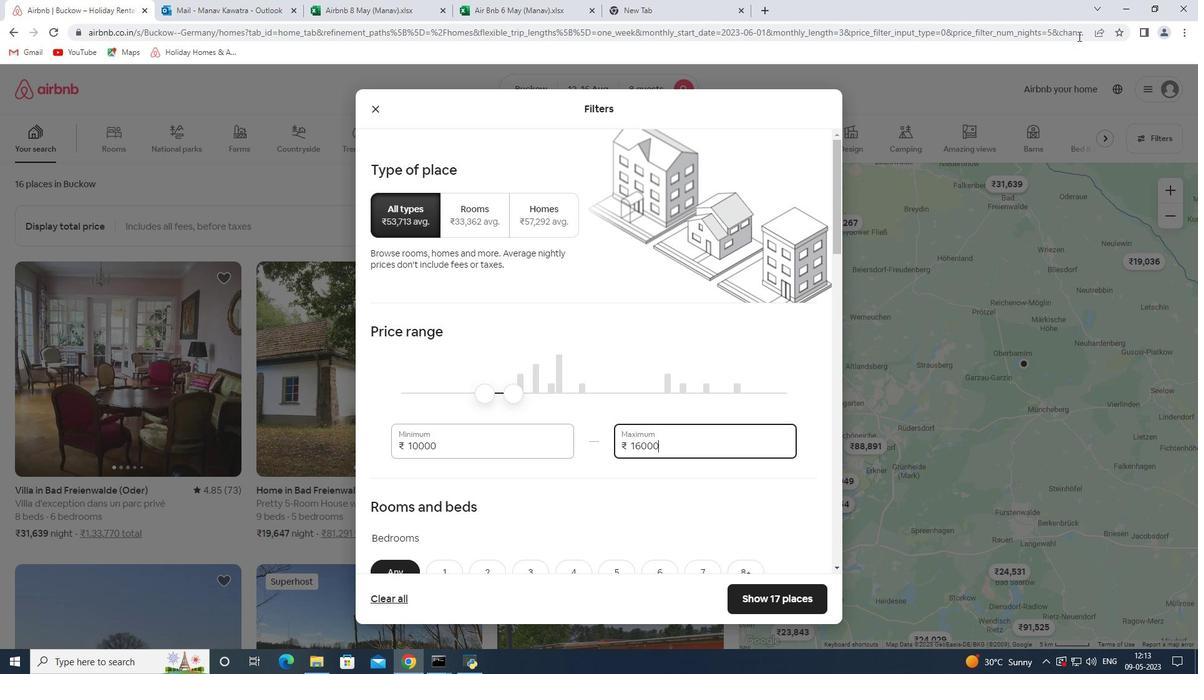
Action: Mouse moved to (1077, 43)
Screenshot: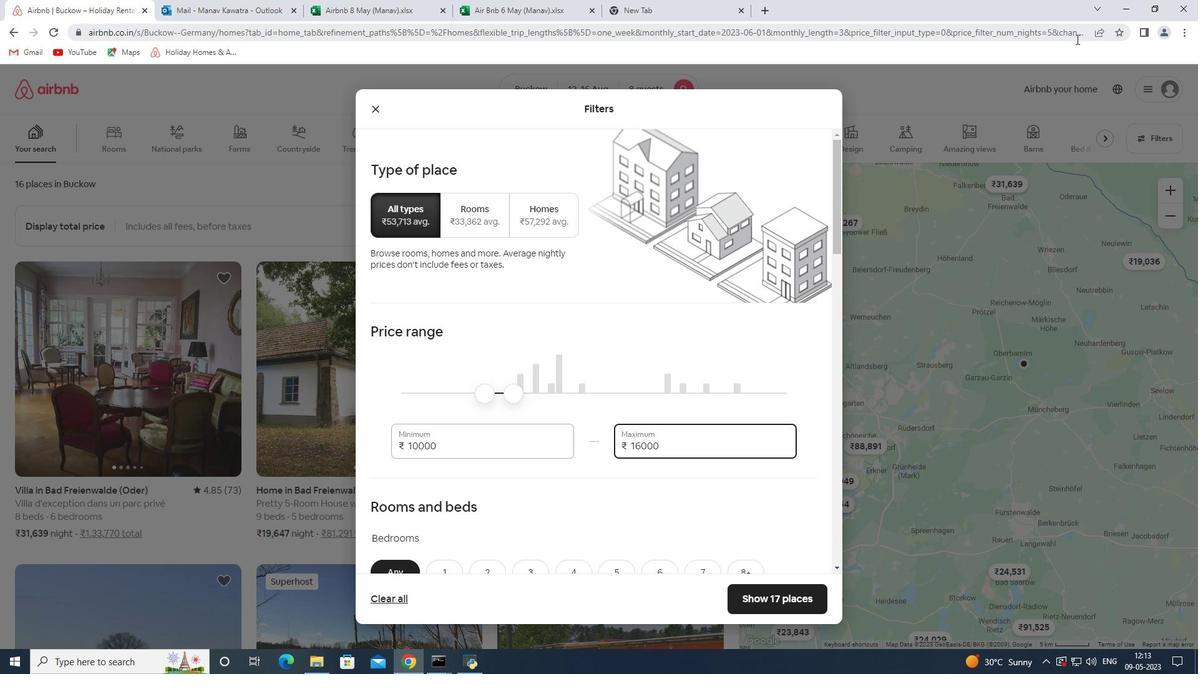 
Action: Mouse scrolled (1077, 42) with delta (0, 0)
Screenshot: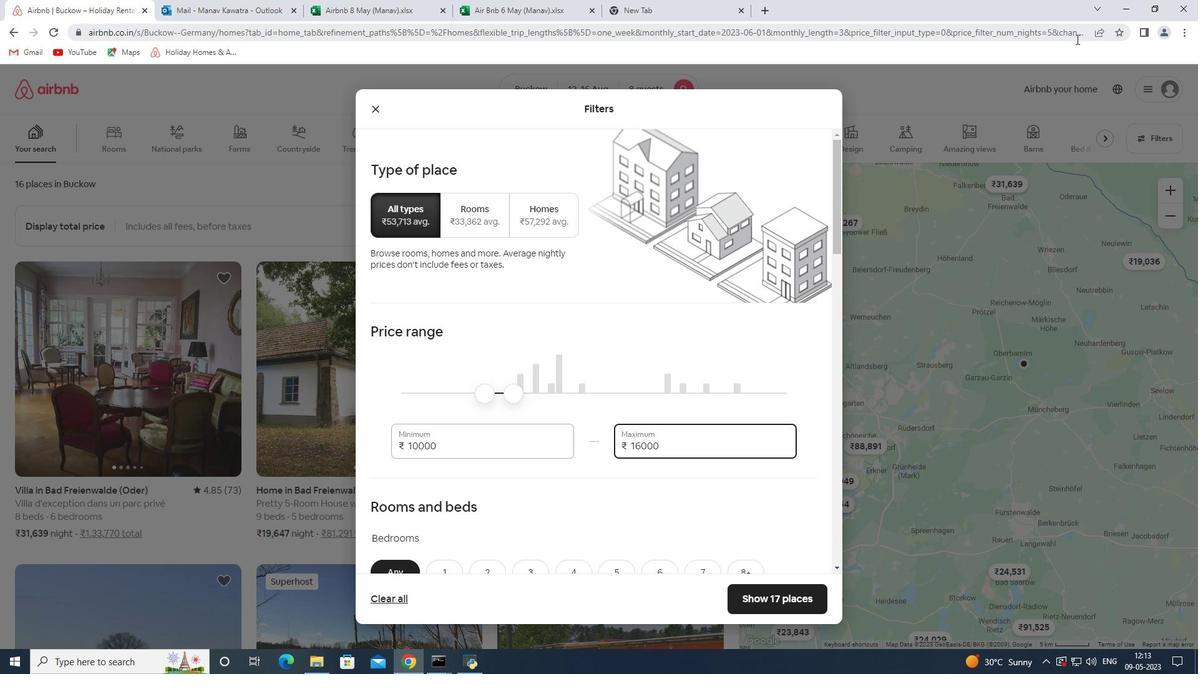 
Action: Mouse moved to (1115, 33)
Screenshot: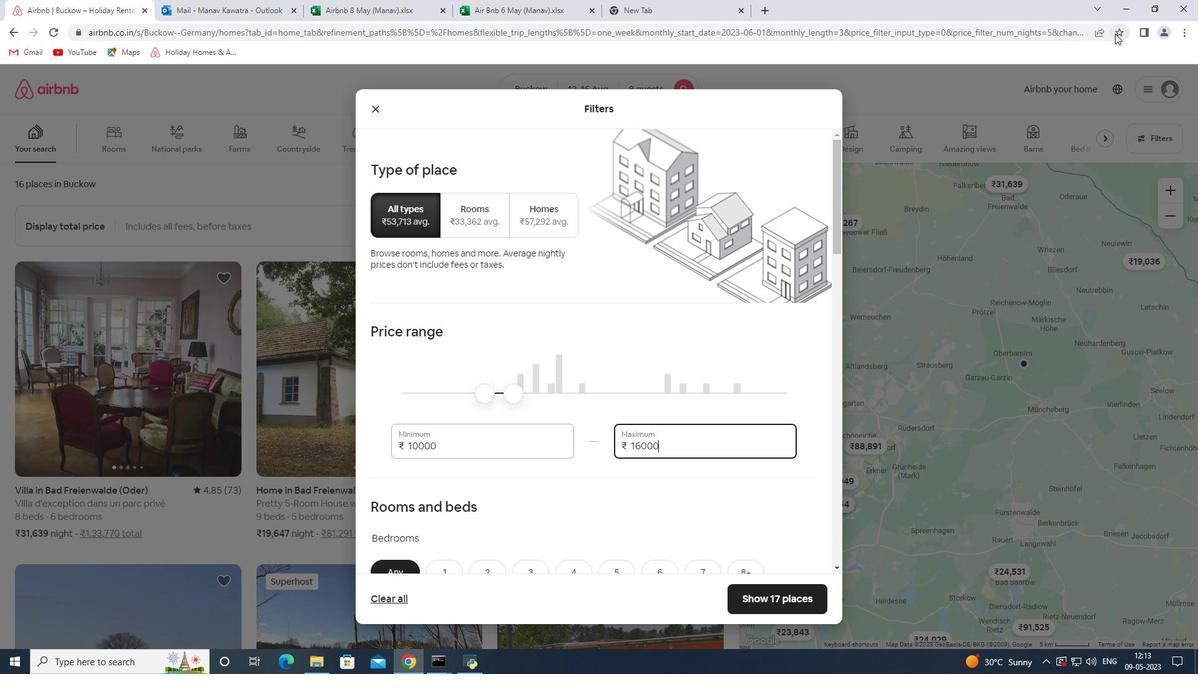 
Action: Mouse scrolled (1115, 33) with delta (0, 0)
Screenshot: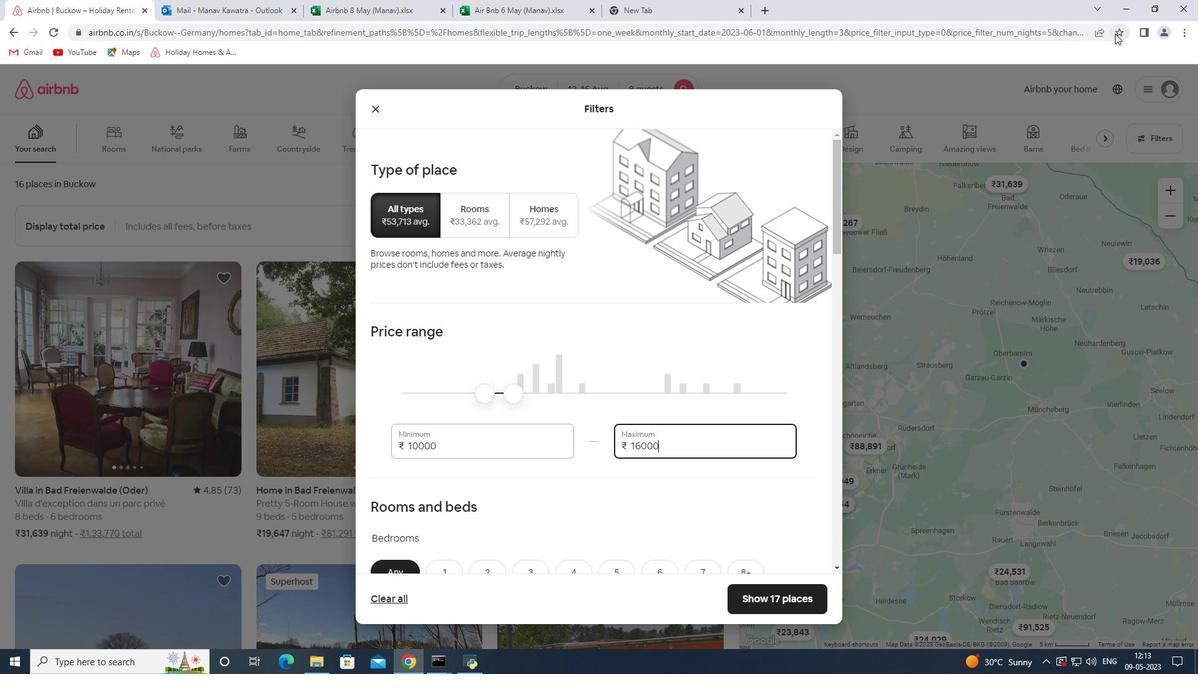 
Action: Mouse scrolled (1115, 33) with delta (0, 0)
Screenshot: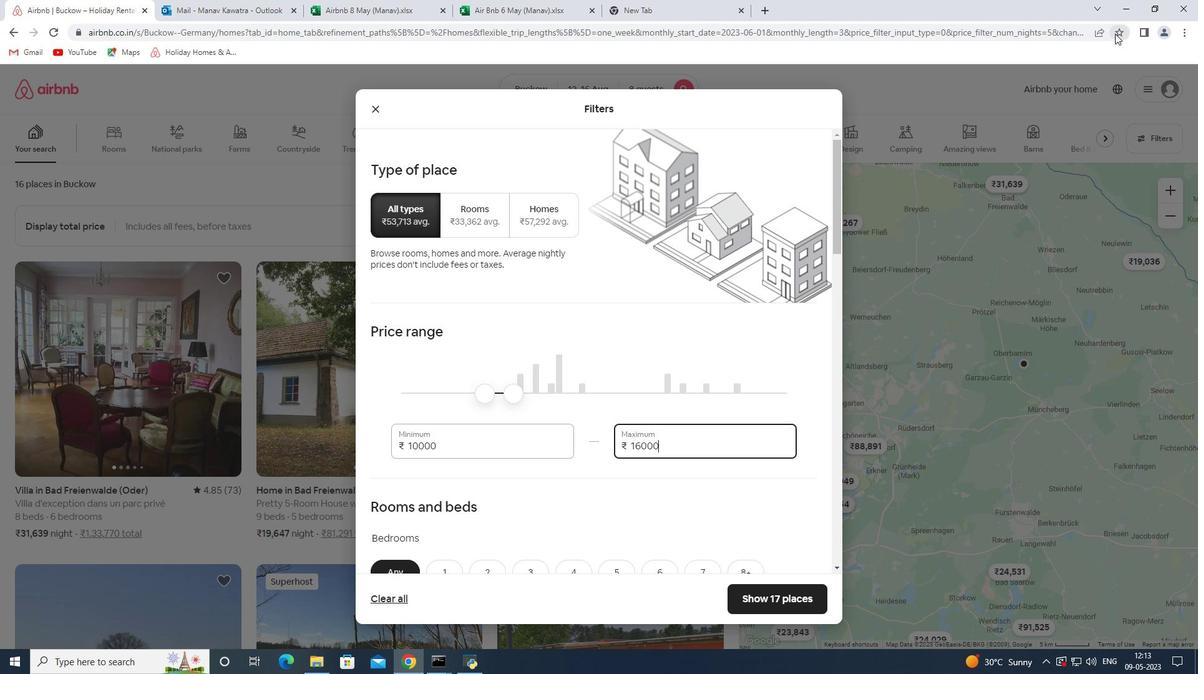 
Action: Mouse moved to (543, 317)
Screenshot: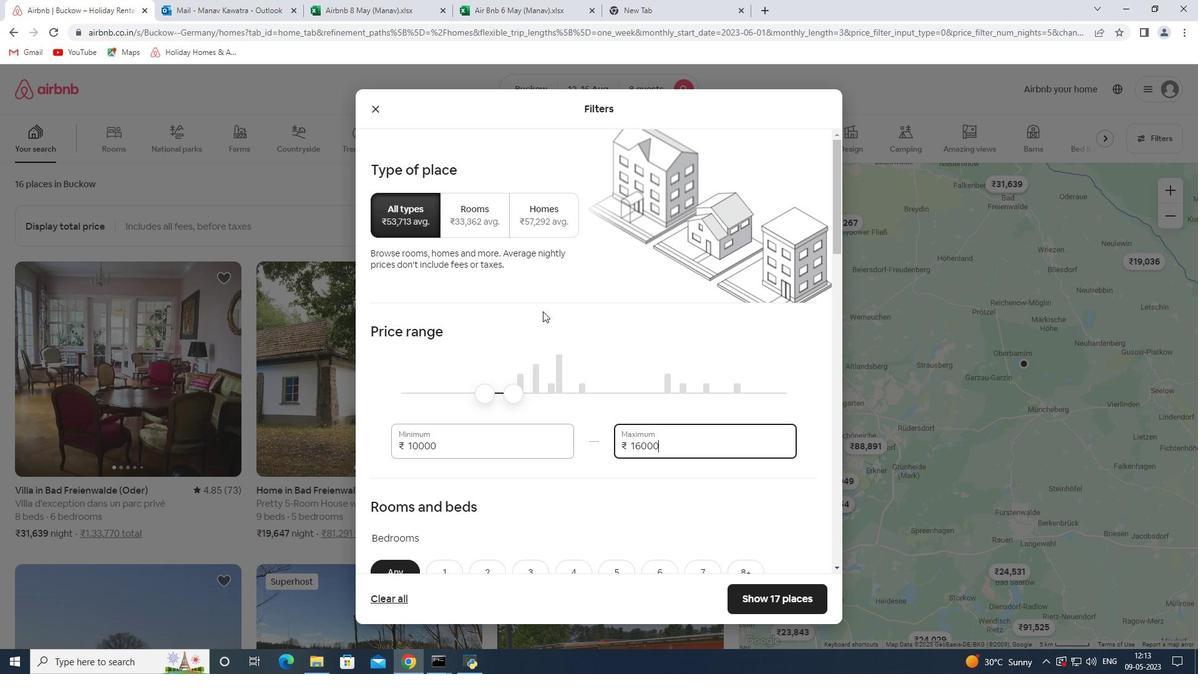 
Action: Mouse scrolled (543, 317) with delta (0, 0)
Screenshot: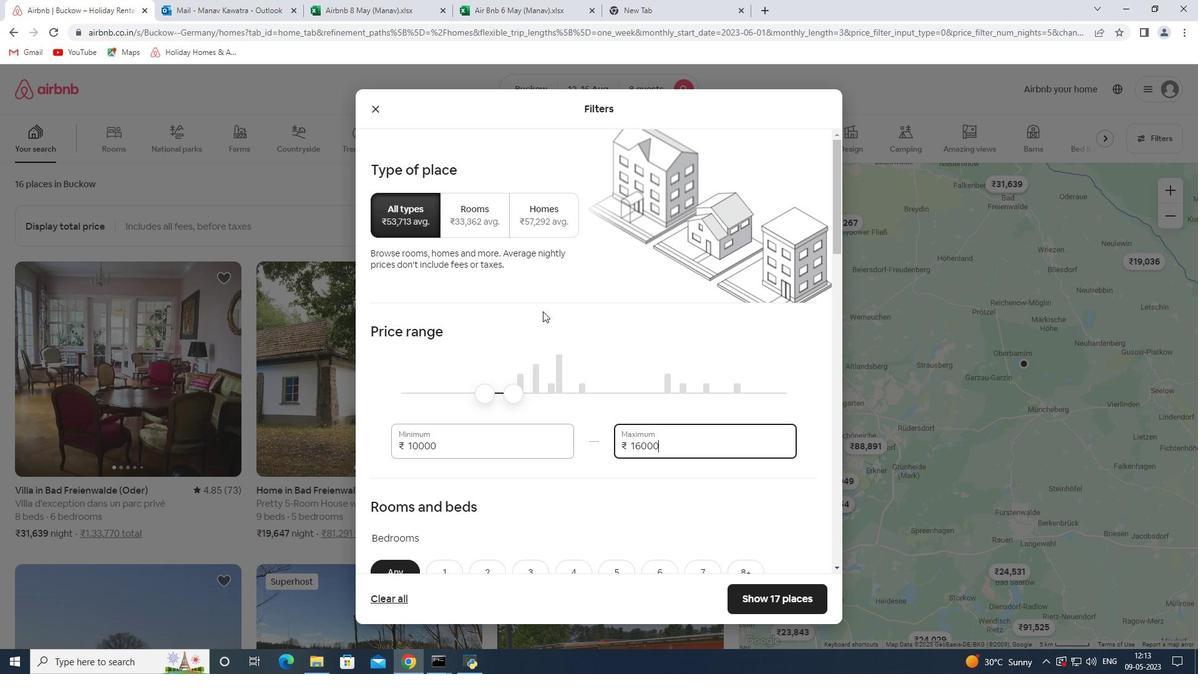 
Action: Mouse scrolled (543, 317) with delta (0, 0)
Screenshot: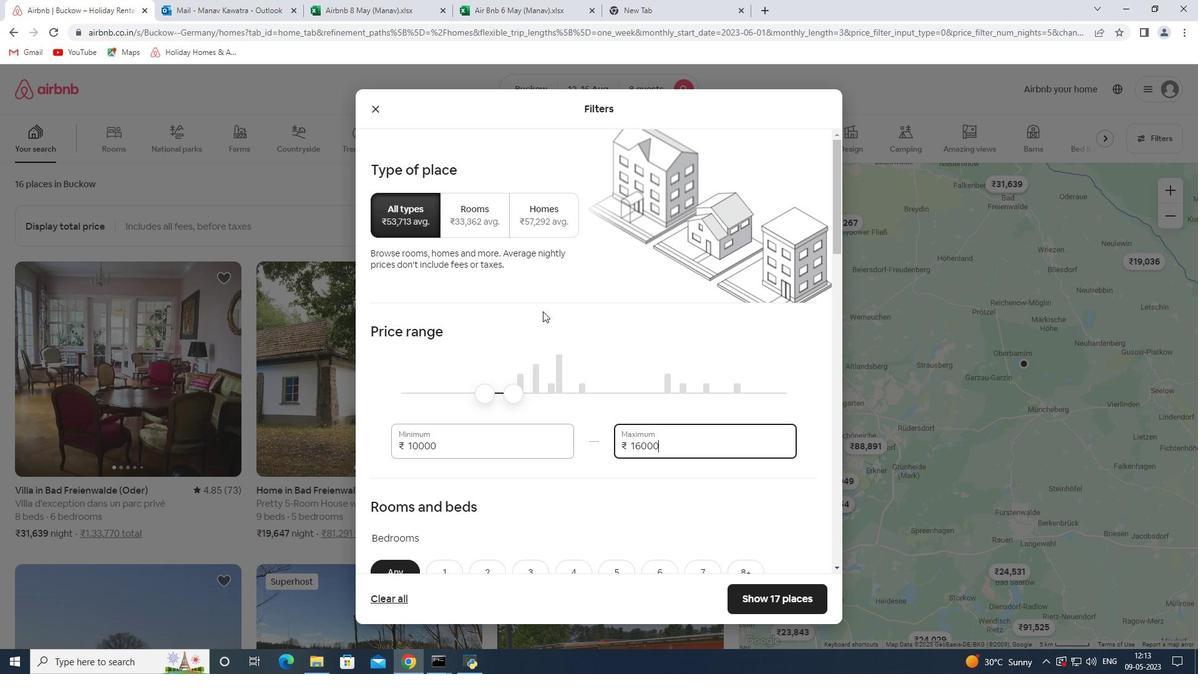 
Action: Mouse scrolled (543, 317) with delta (0, 0)
Screenshot: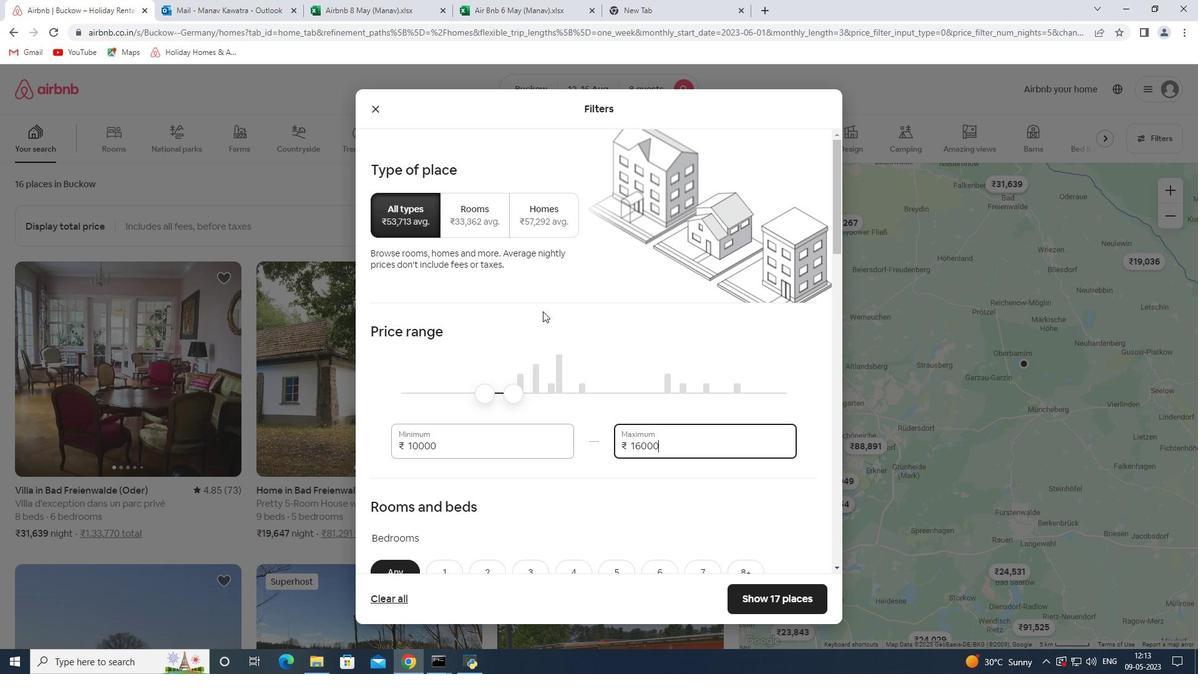 
Action: Mouse scrolled (543, 317) with delta (0, 0)
Screenshot: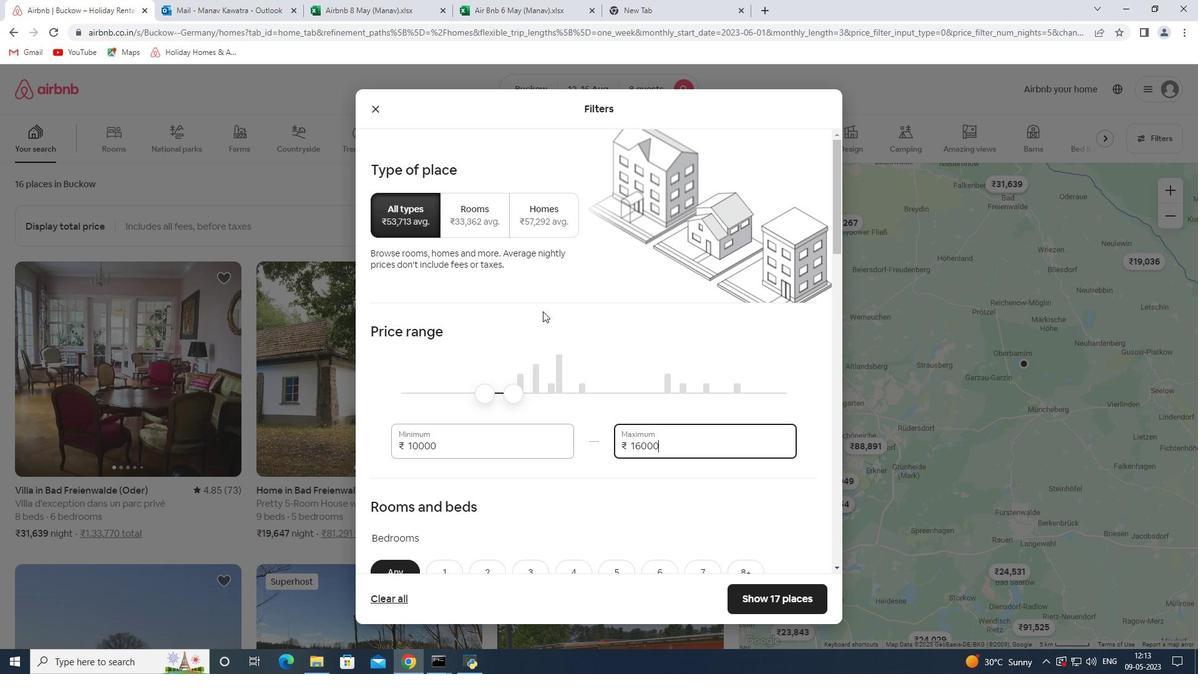 
Action: Mouse scrolled (543, 317) with delta (0, 0)
Screenshot: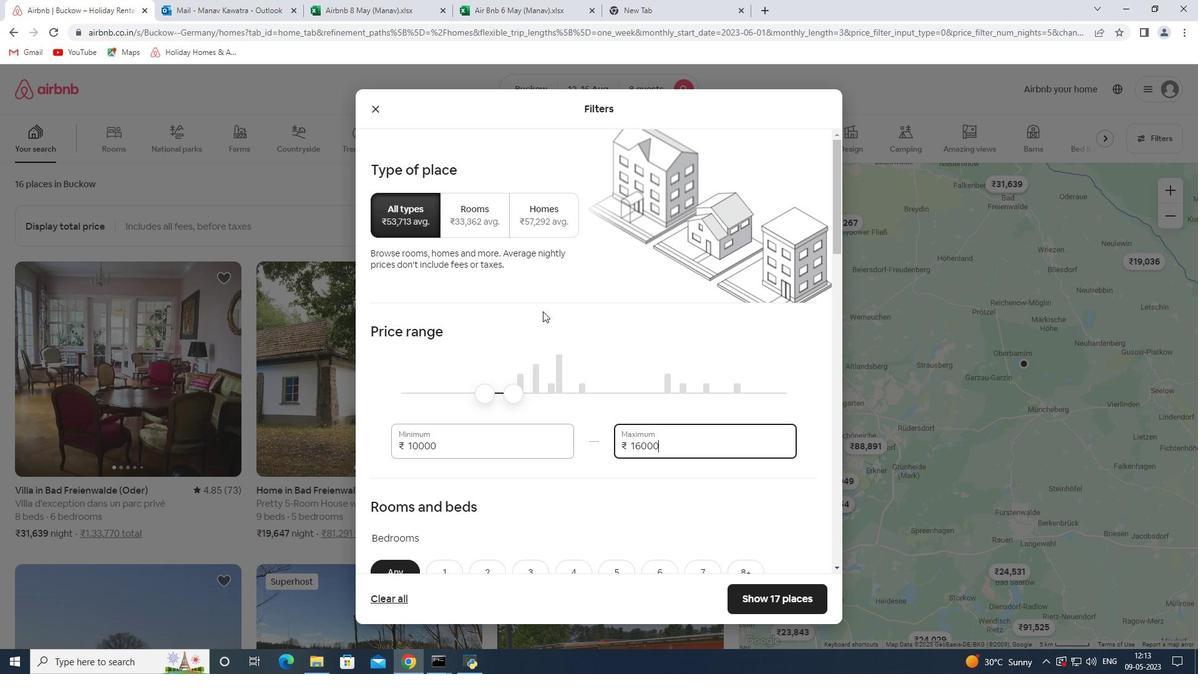 
Action: Mouse scrolled (543, 317) with delta (0, 0)
Screenshot: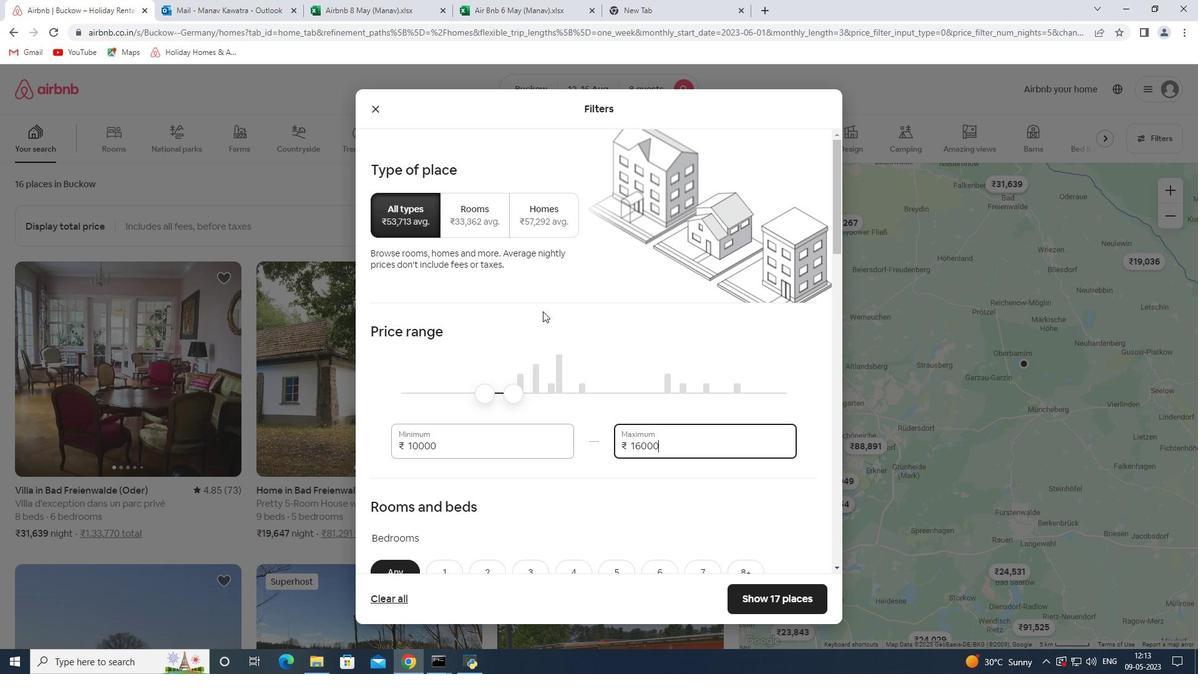 
Action: Mouse scrolled (543, 317) with delta (0, 0)
Screenshot: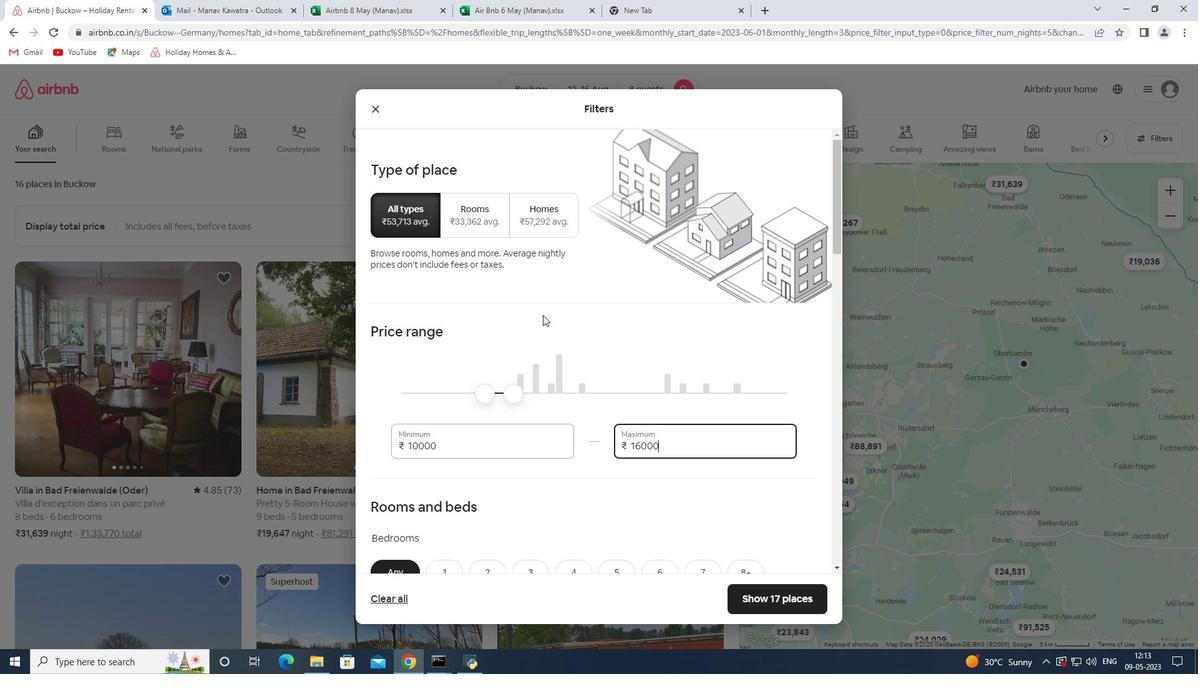 
Action: Mouse moved to (556, 261)
Screenshot: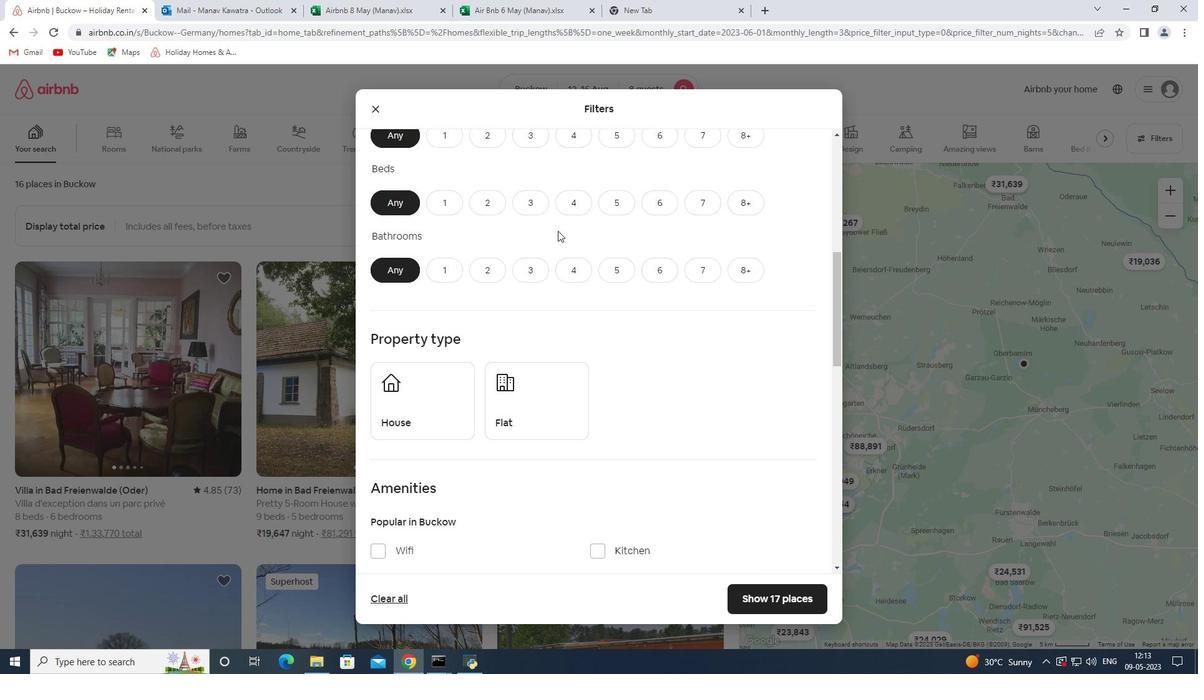 
Action: Mouse scrolled (556, 262) with delta (0, 0)
Screenshot: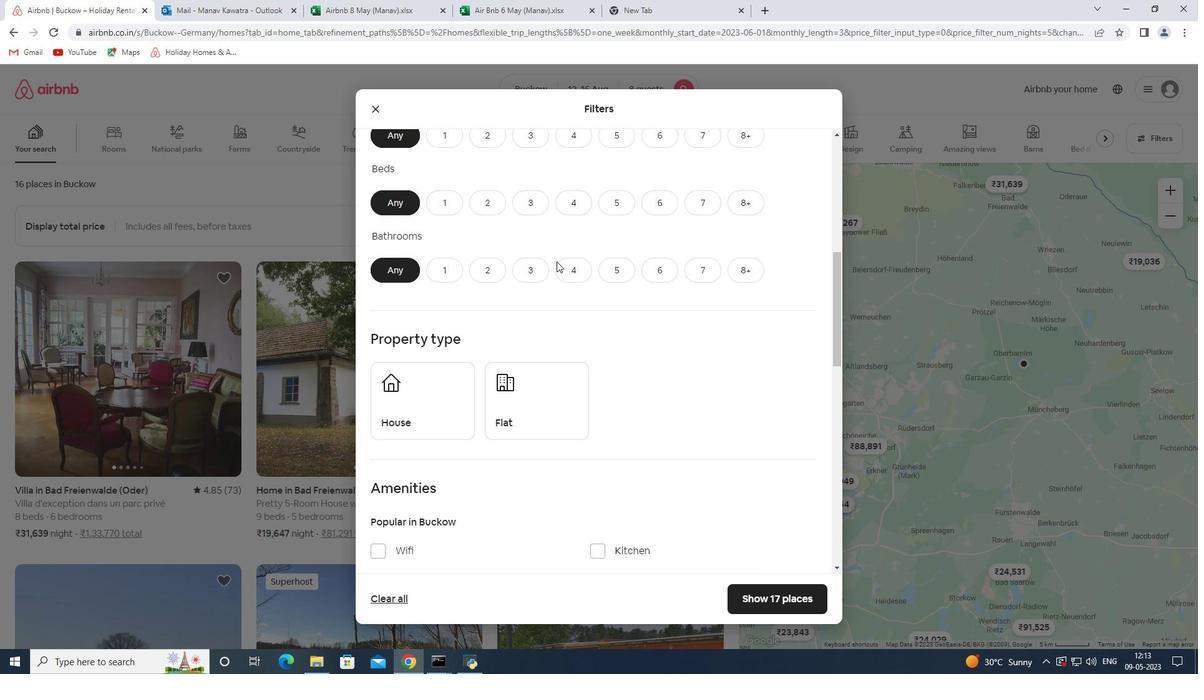 
Action: Mouse moved to (743, 201)
Screenshot: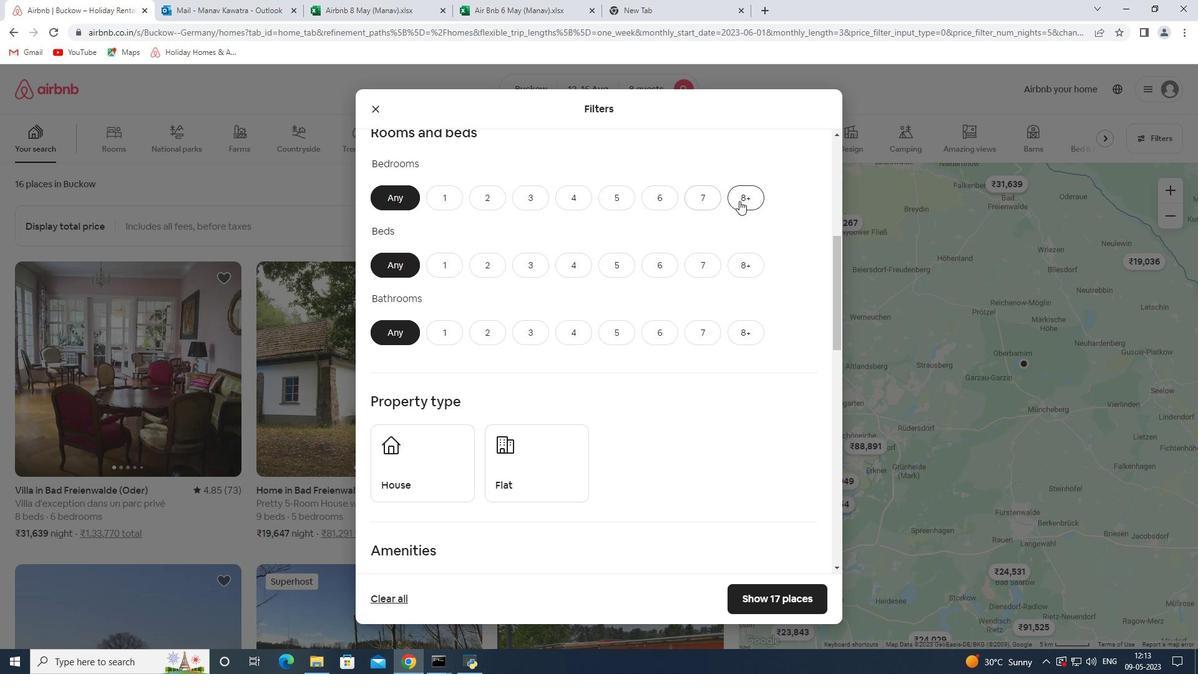 
Action: Mouse pressed left at (743, 201)
Screenshot: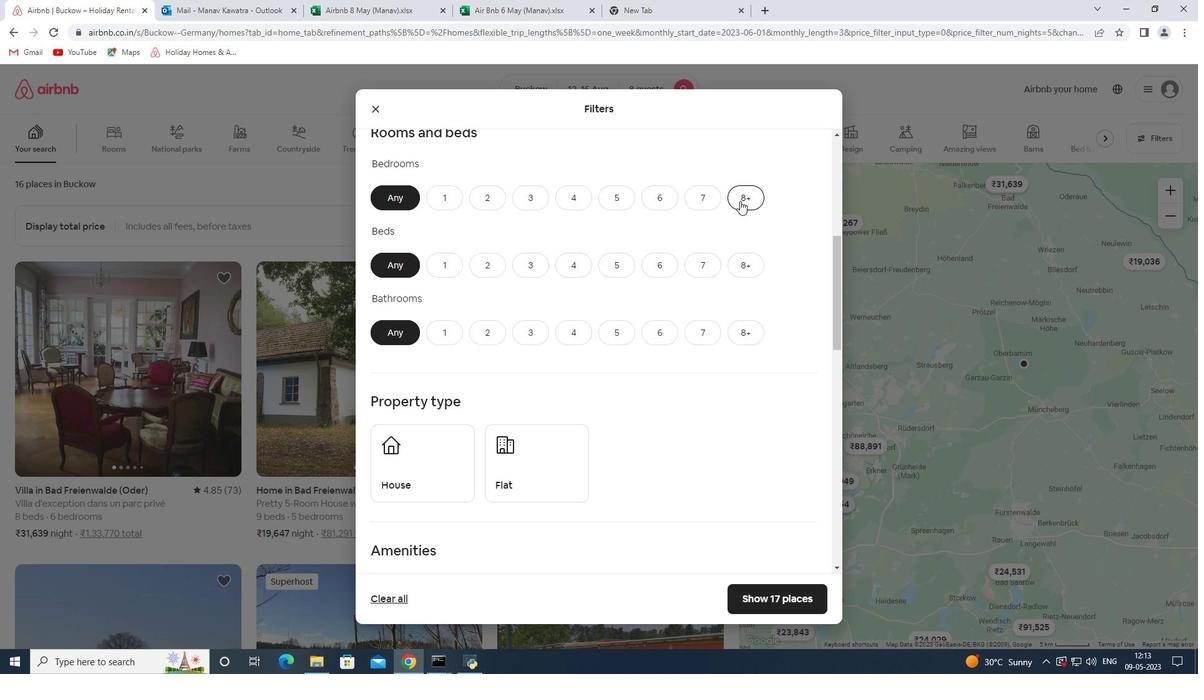 
Action: Mouse moved to (746, 264)
Screenshot: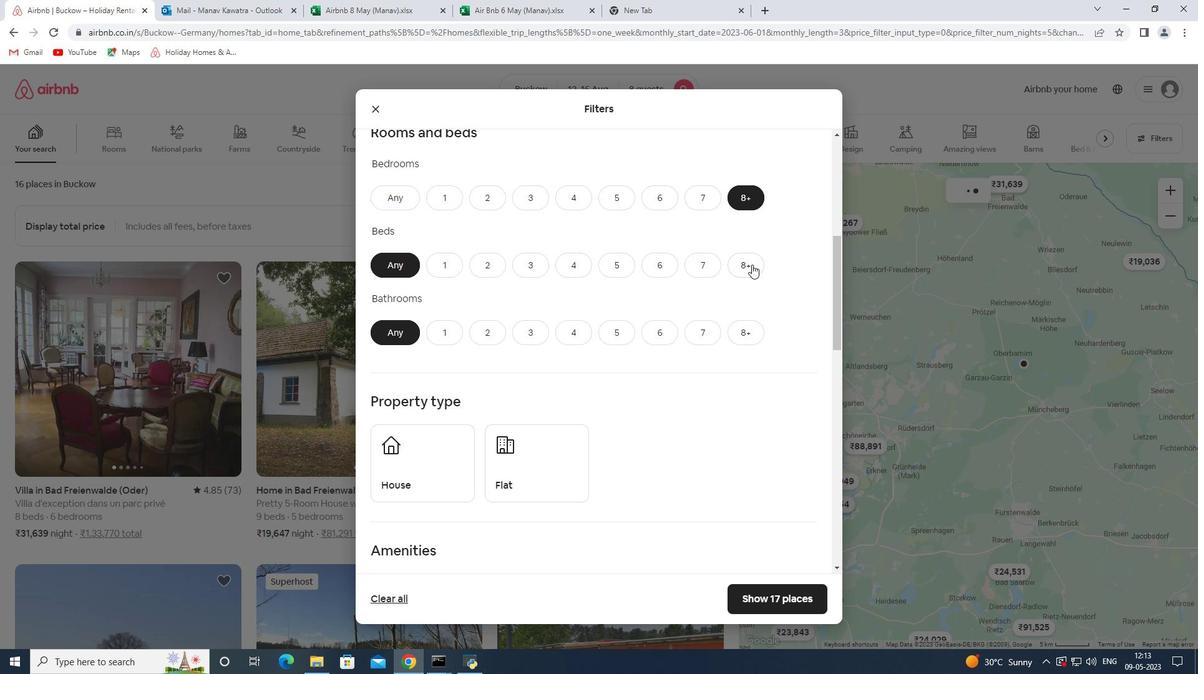 
Action: Mouse pressed left at (746, 264)
Screenshot: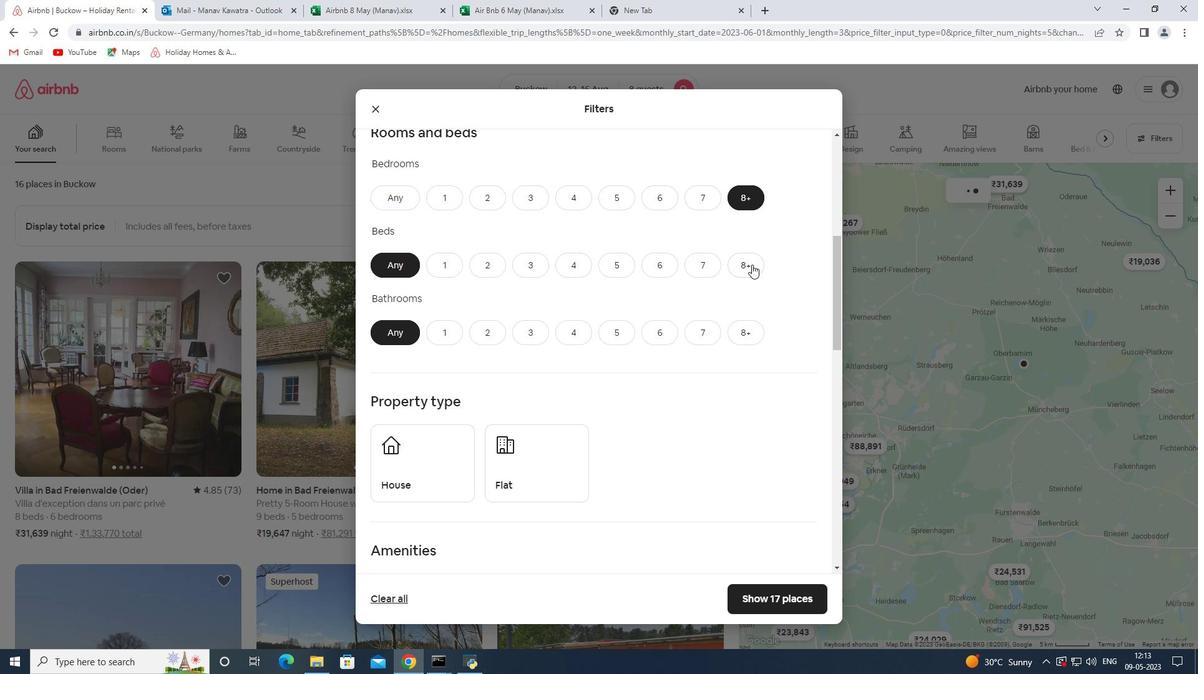 
Action: Mouse moved to (749, 325)
Screenshot: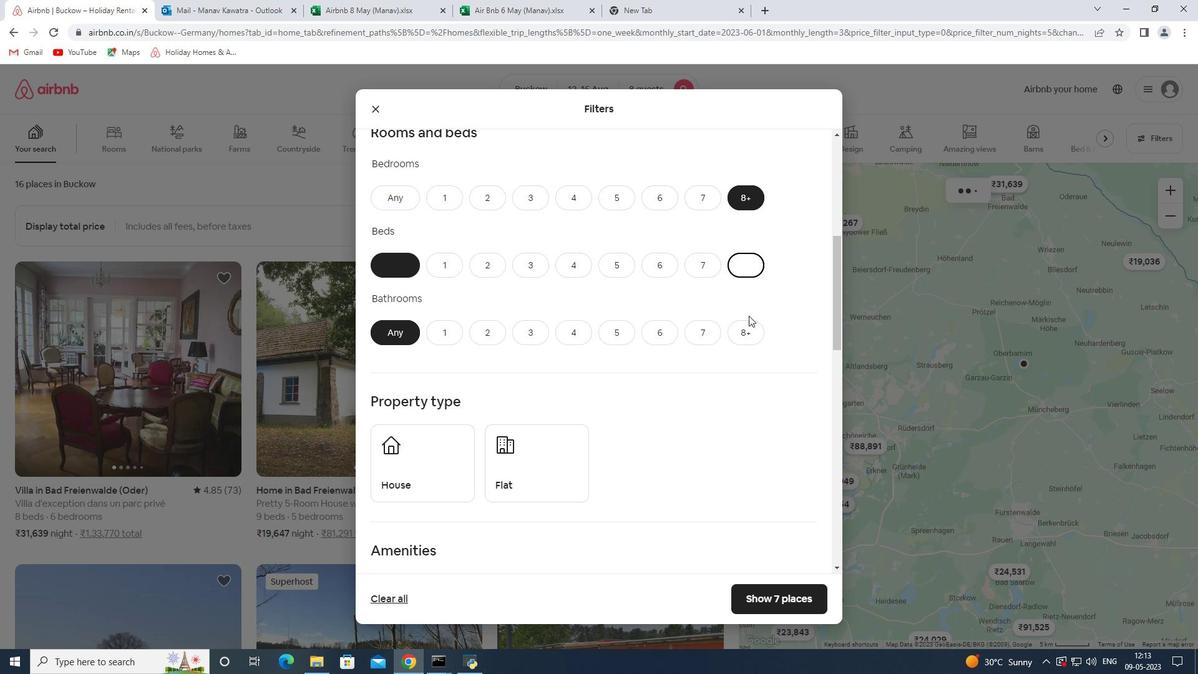 
Action: Mouse pressed left at (749, 325)
Screenshot: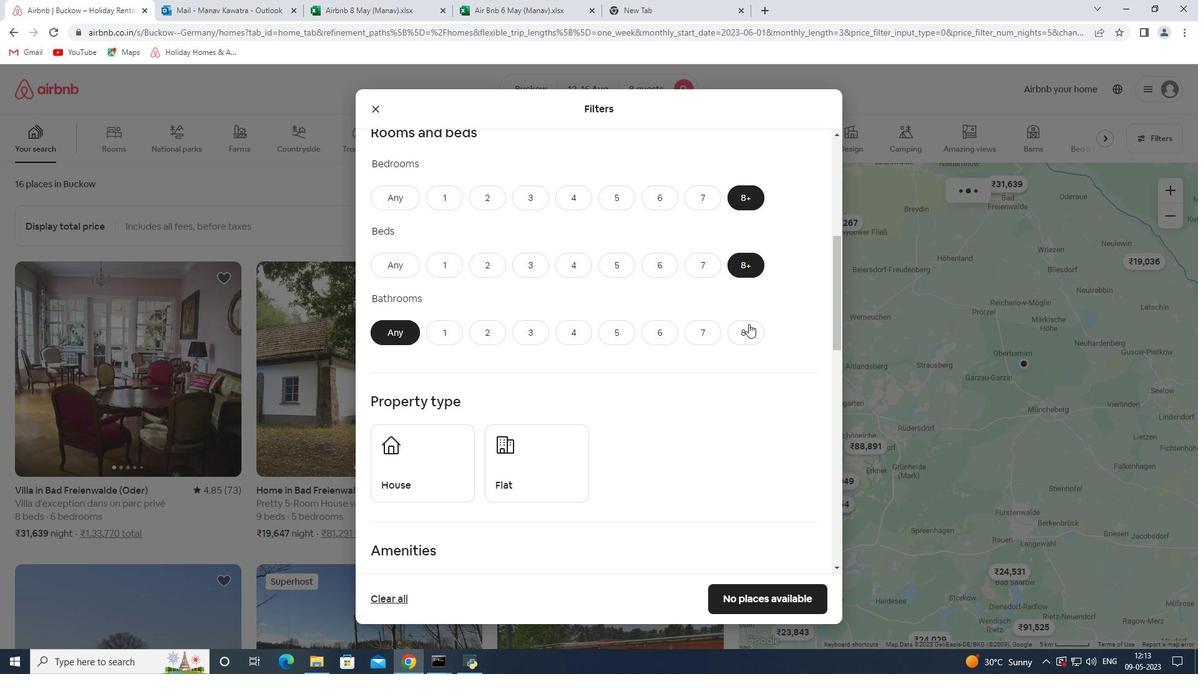 
Action: Mouse moved to (610, 332)
Screenshot: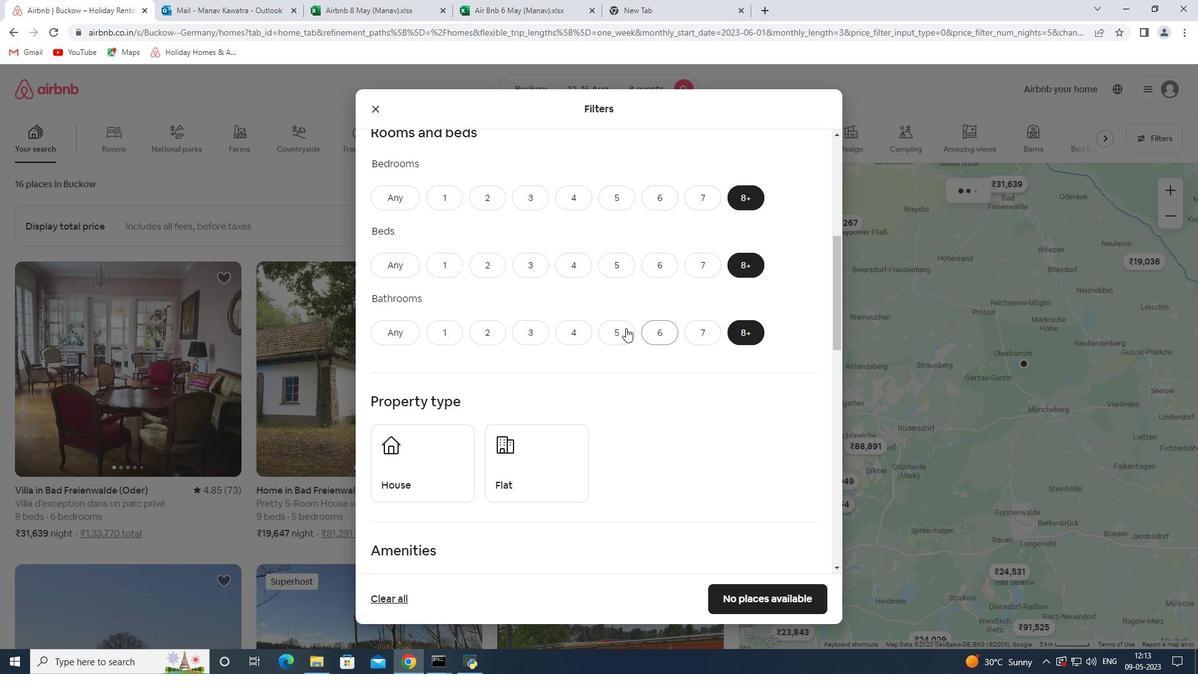 
Action: Mouse scrolled (610, 332) with delta (0, 0)
Screenshot: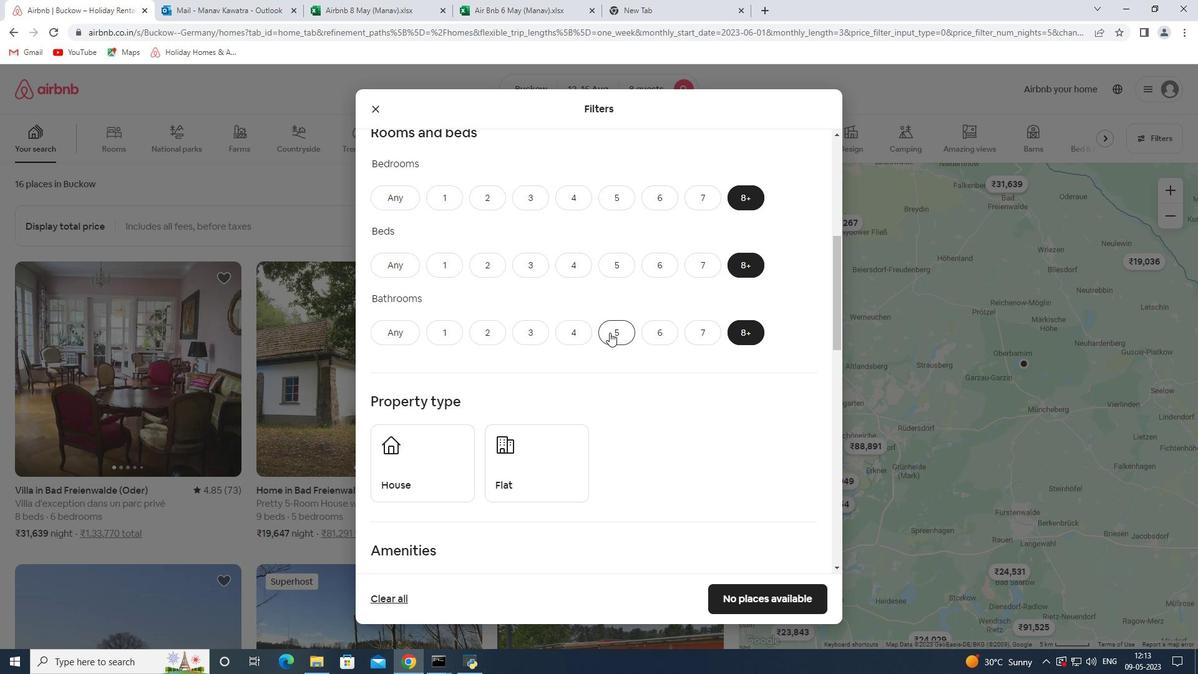 
Action: Mouse scrolled (610, 332) with delta (0, 0)
Screenshot: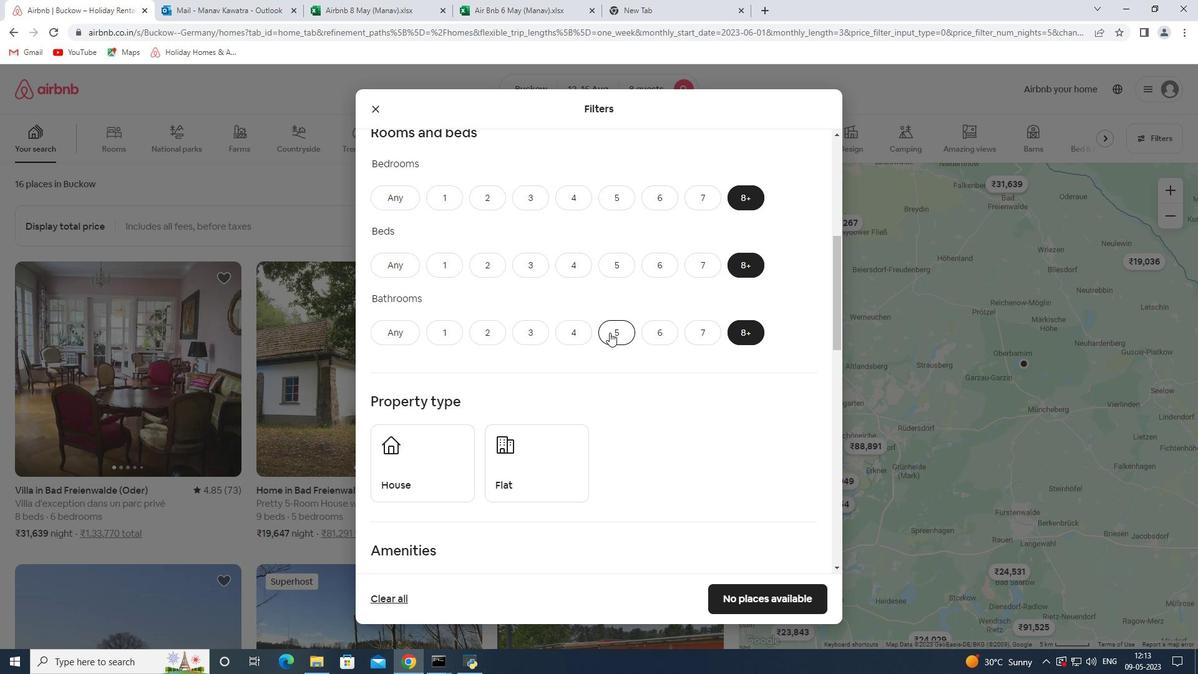 
Action: Mouse moved to (427, 335)
Screenshot: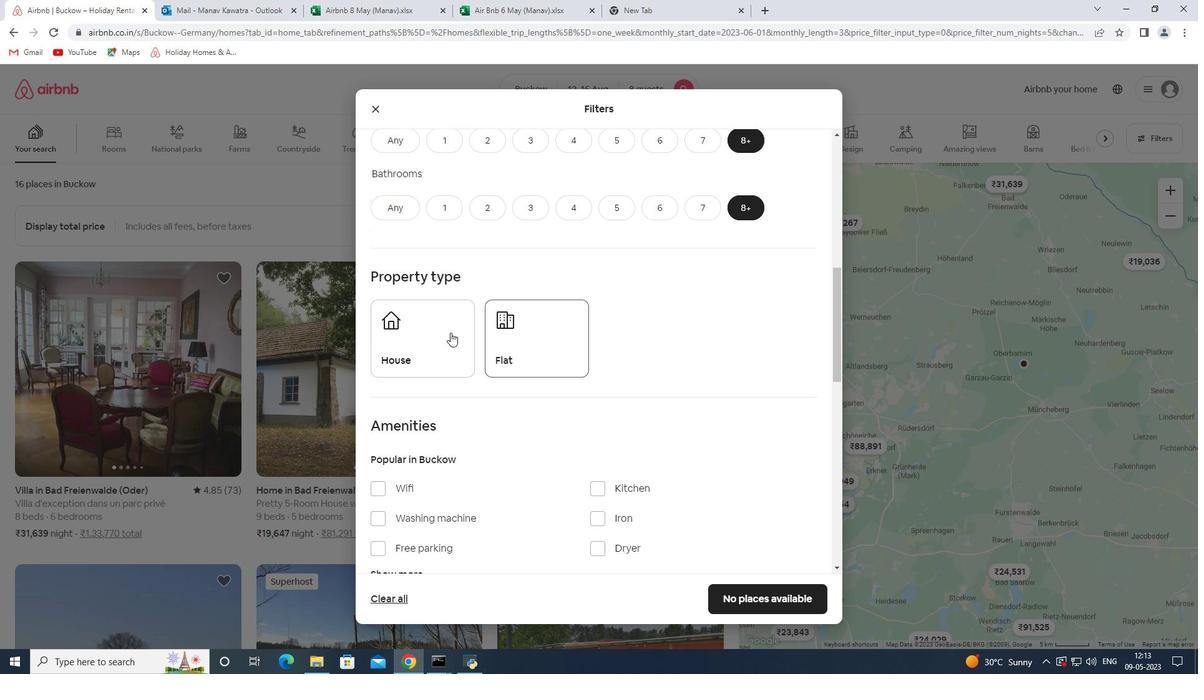 
Action: Mouse pressed left at (427, 335)
Screenshot: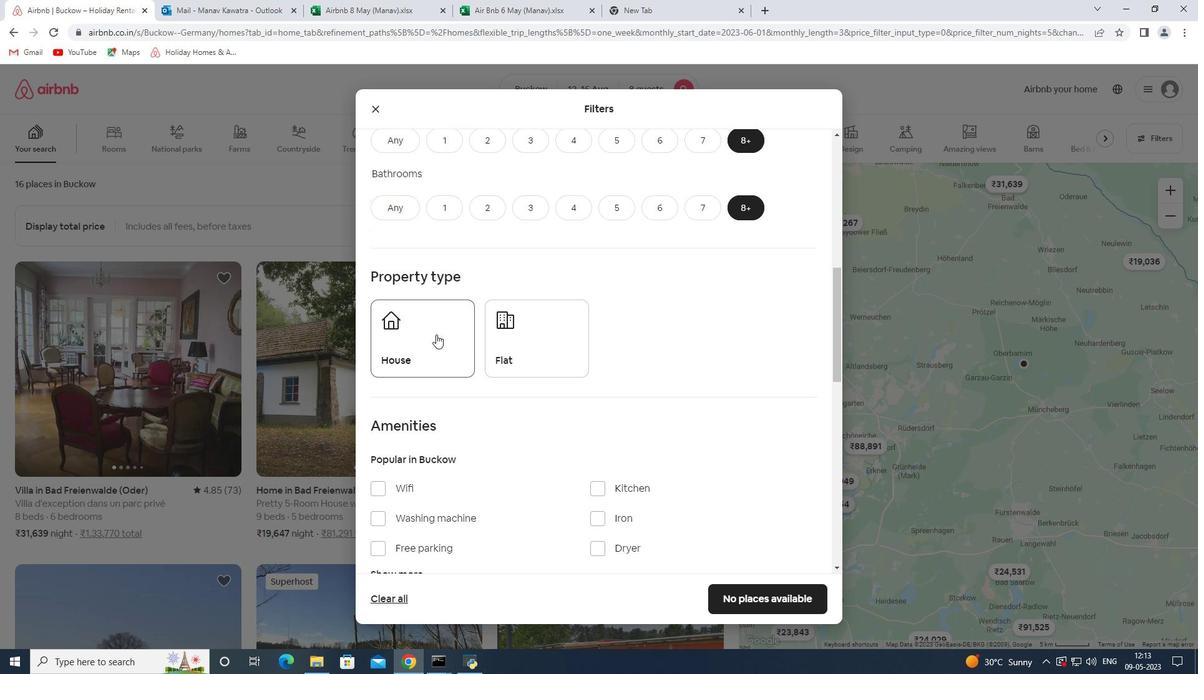 
Action: Mouse moved to (513, 337)
Screenshot: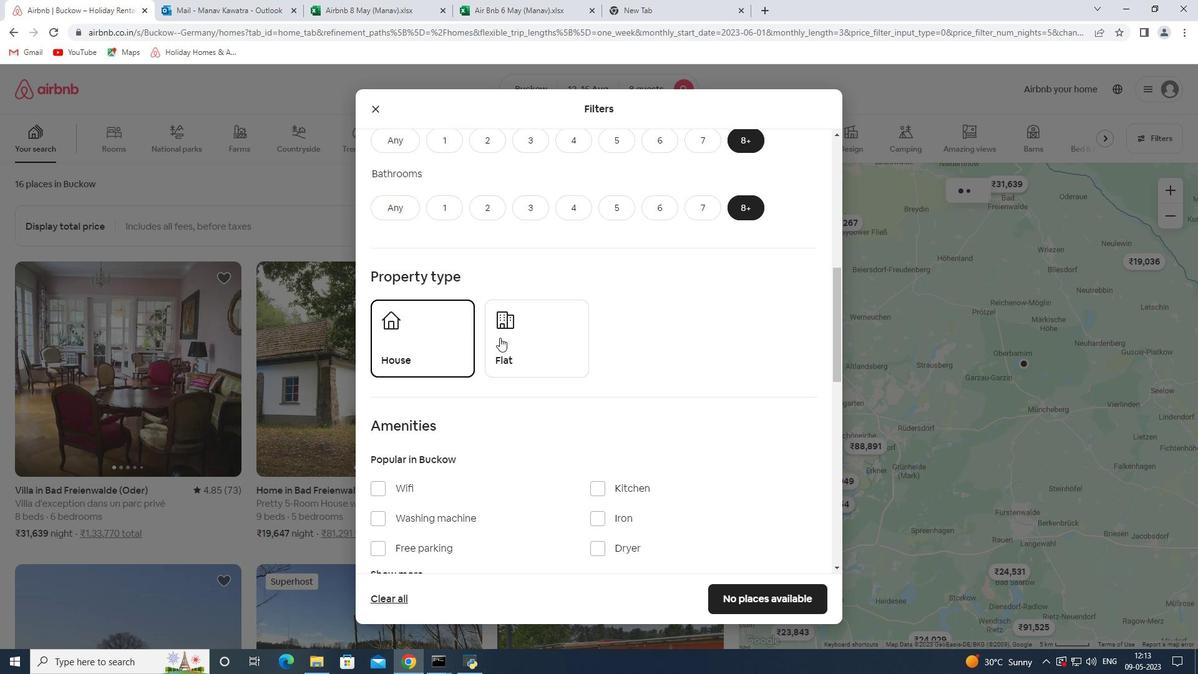 
Action: Mouse pressed left at (513, 337)
Screenshot: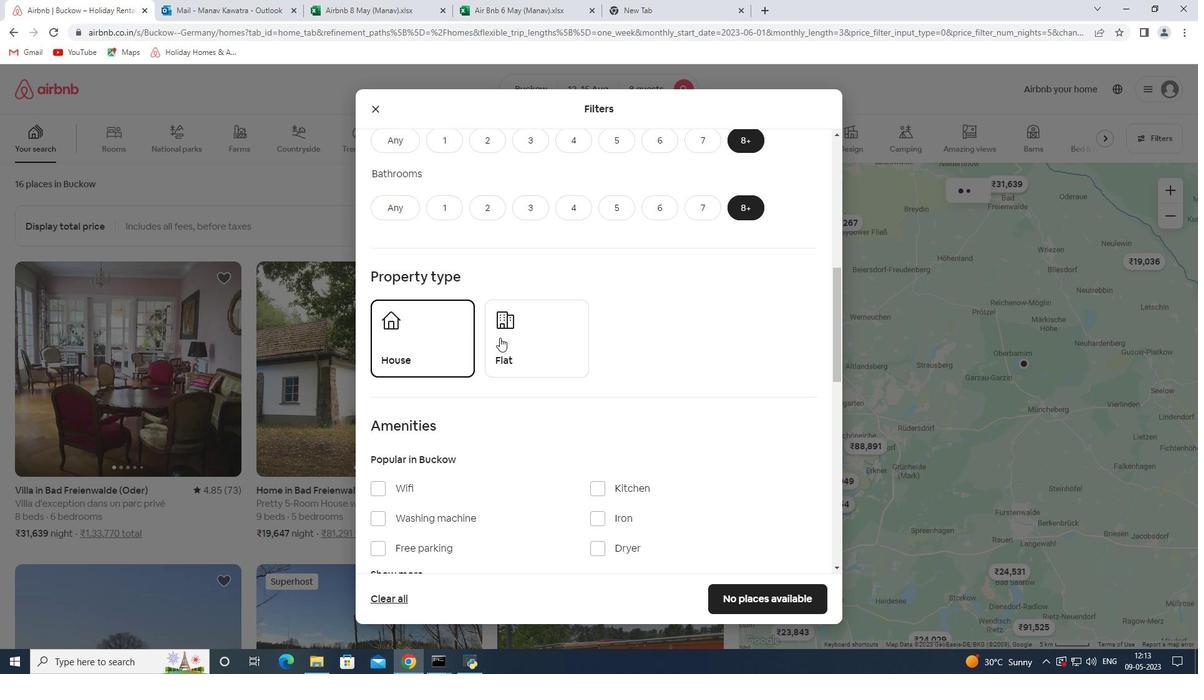 
Action: Mouse moved to (574, 314)
Screenshot: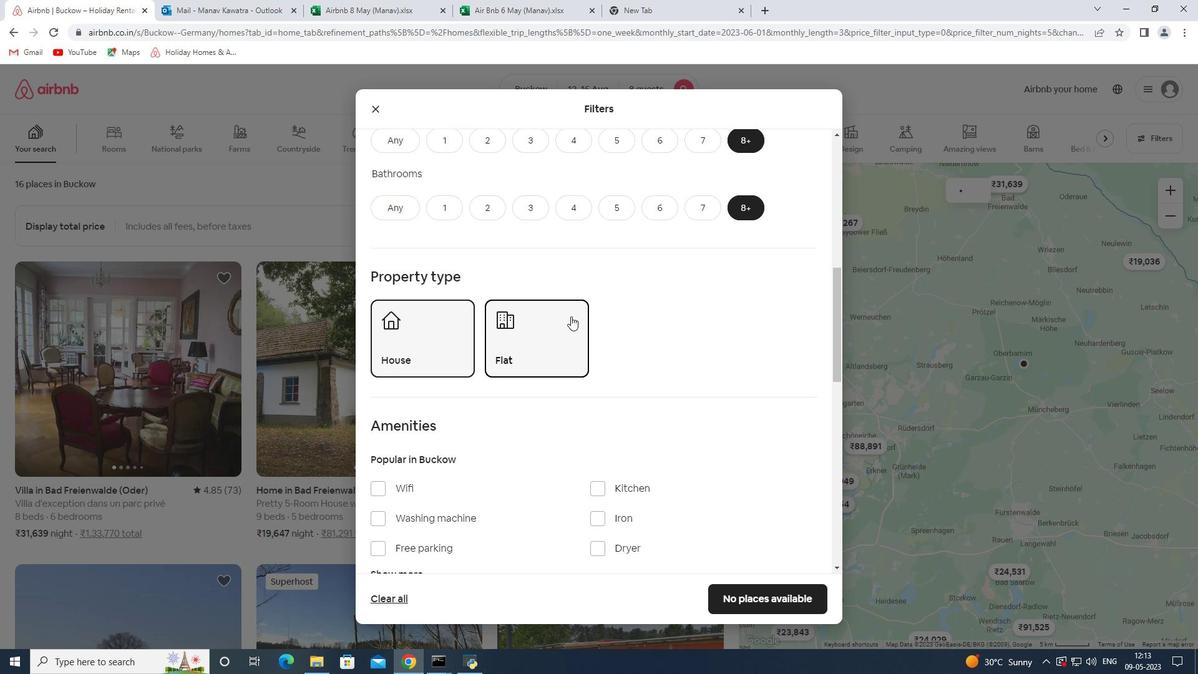
Action: Mouse scrolled (574, 314) with delta (0, 0)
Screenshot: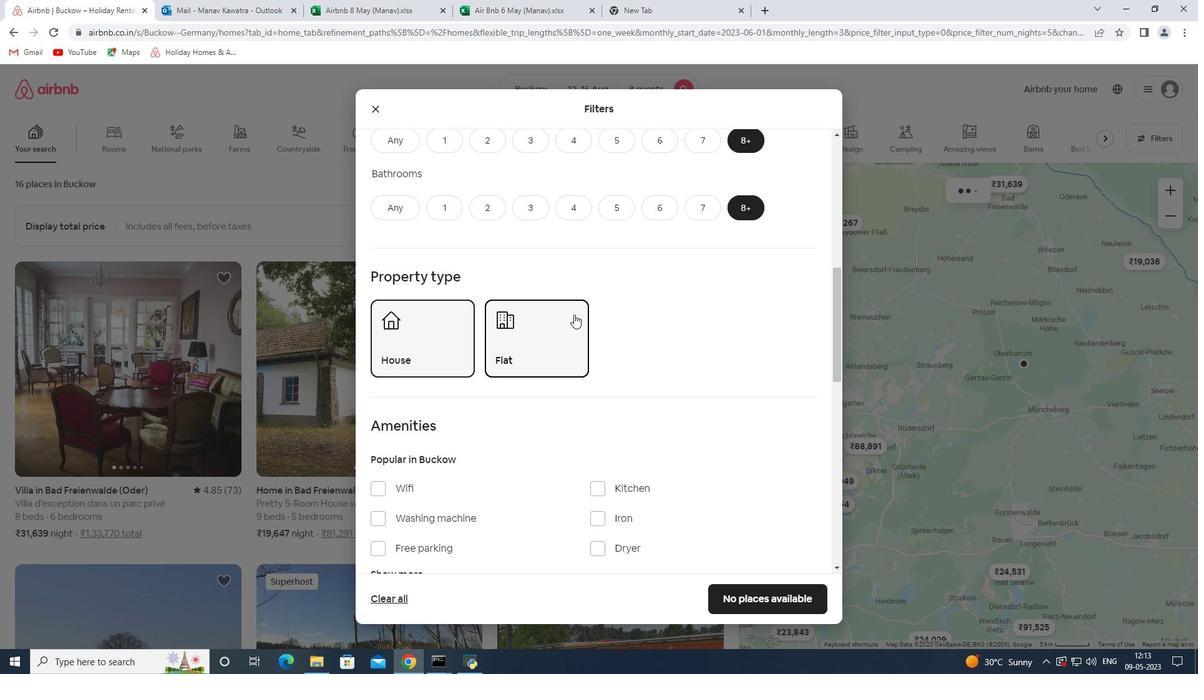 
Action: Mouse scrolled (574, 314) with delta (0, 0)
Screenshot: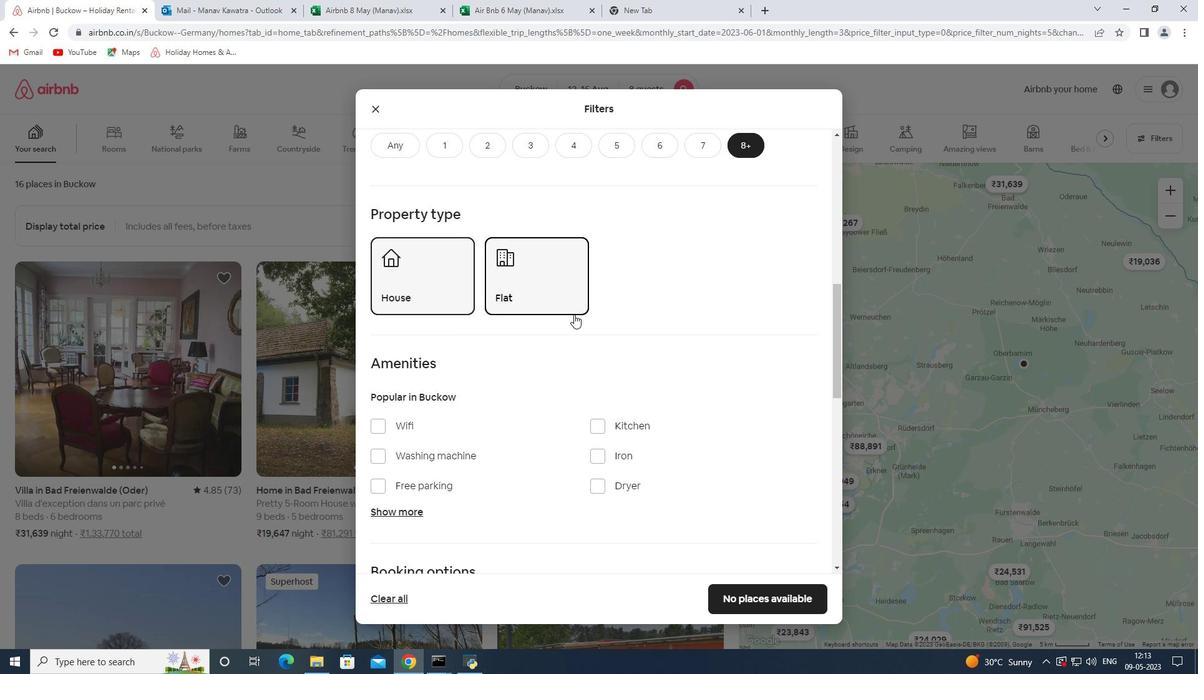 
Action: Mouse moved to (424, 427)
Screenshot: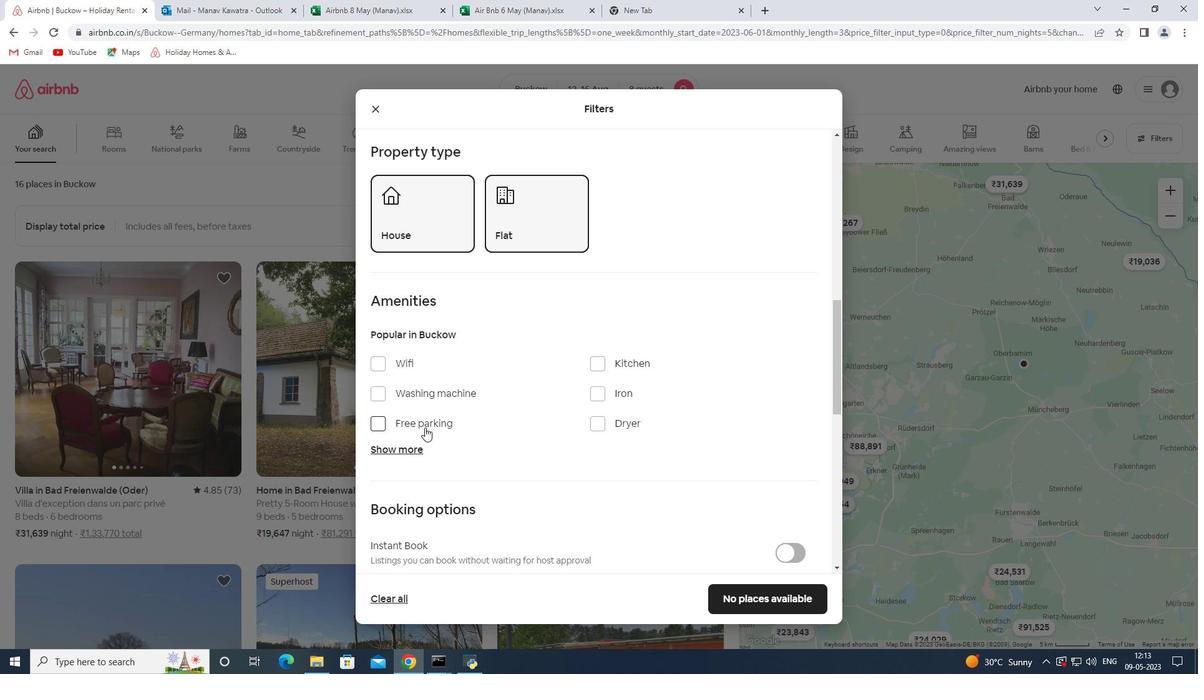 
Action: Mouse pressed left at (424, 427)
Screenshot: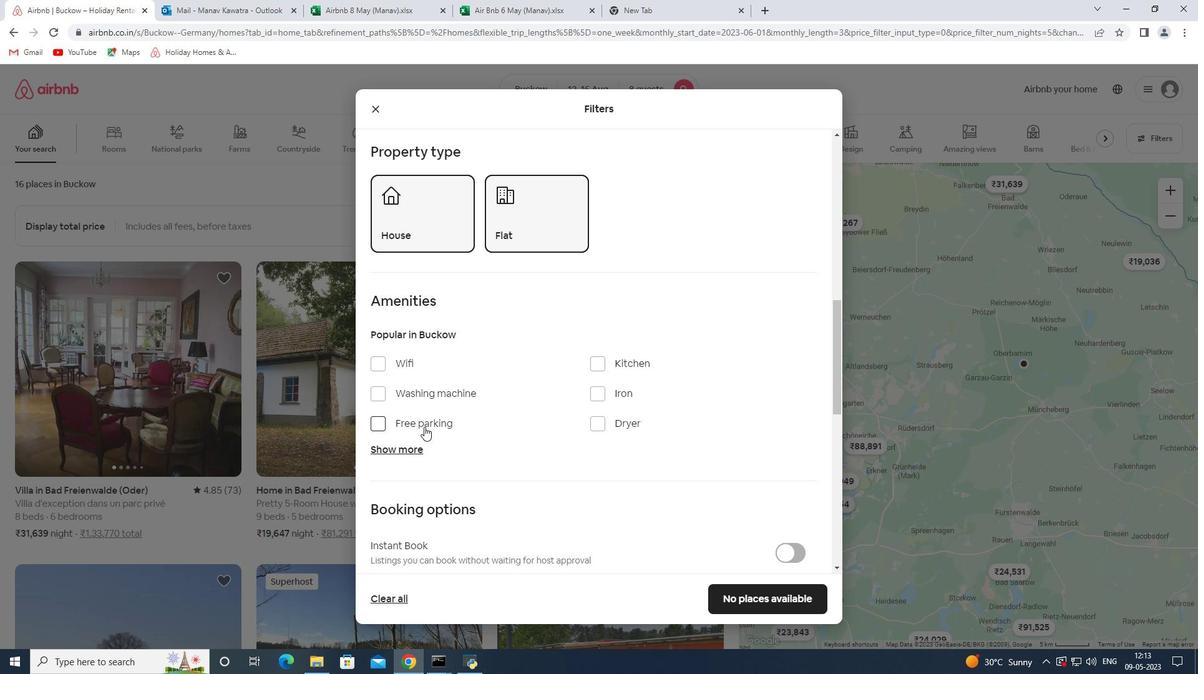 
Action: Mouse moved to (399, 448)
Screenshot: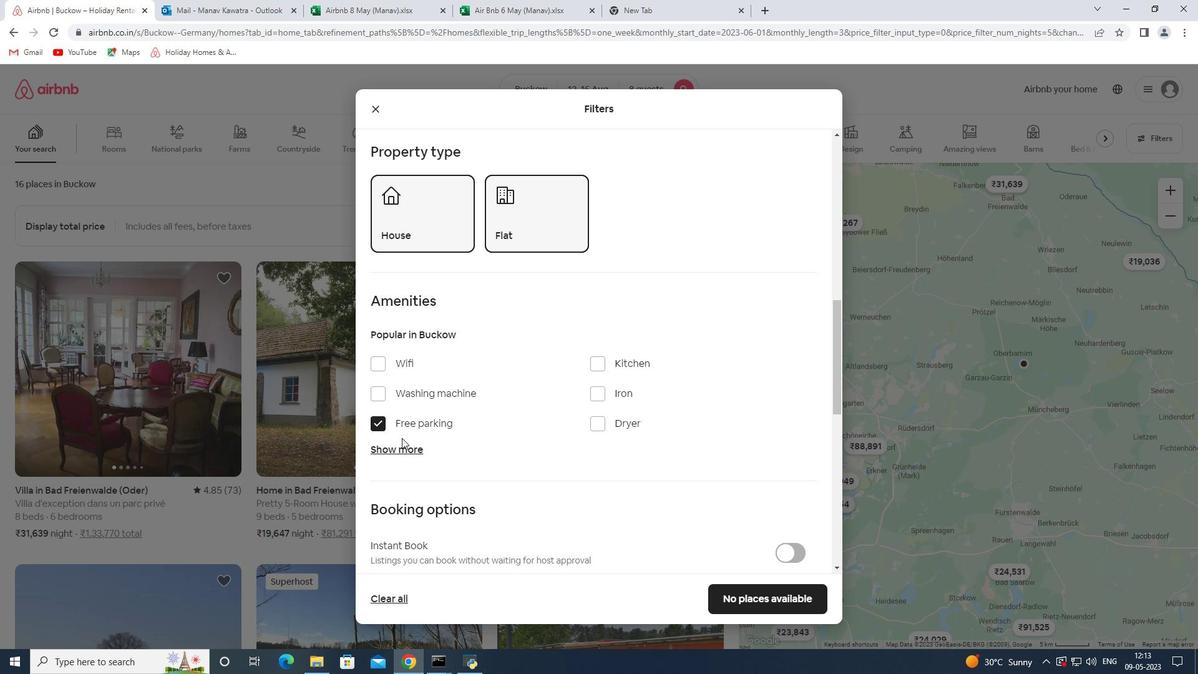 
Action: Mouse pressed left at (399, 448)
Screenshot: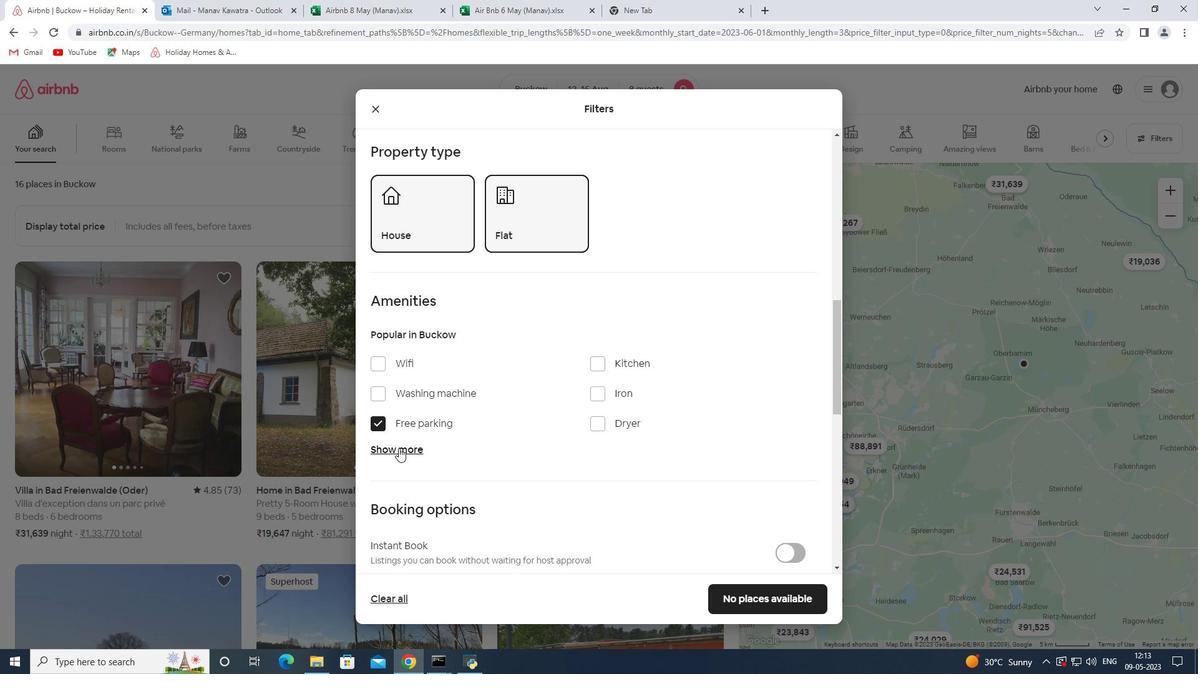 
Action: Mouse moved to (406, 369)
Screenshot: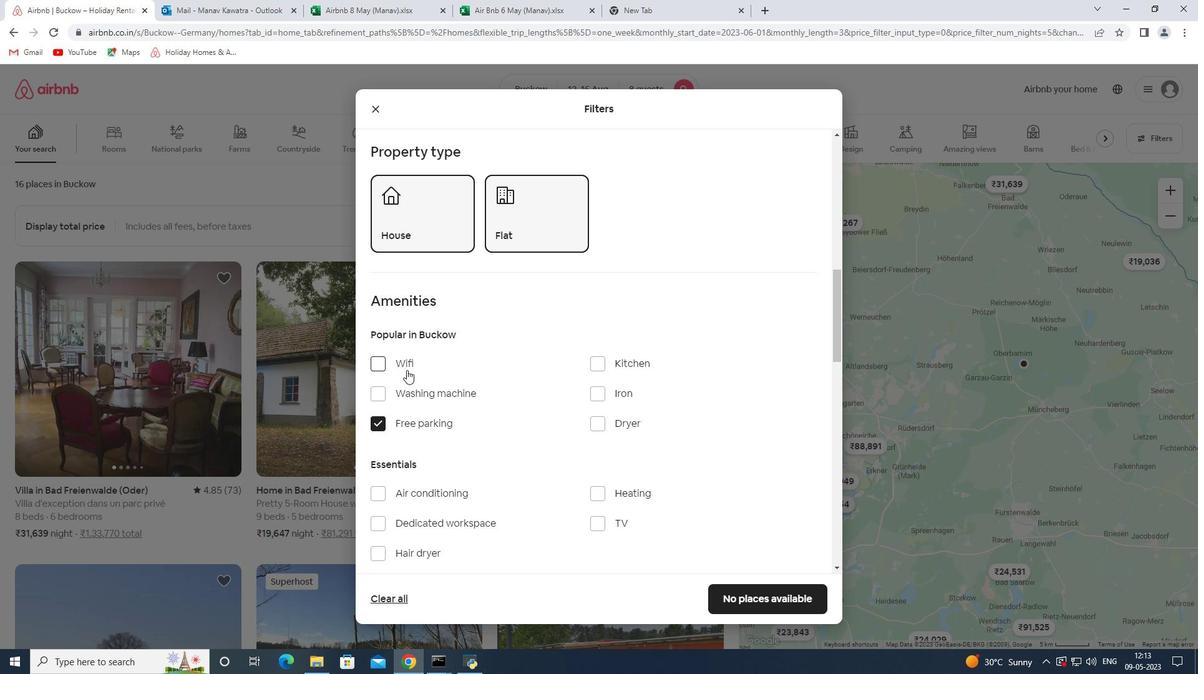 
Action: Mouse pressed left at (406, 369)
Screenshot: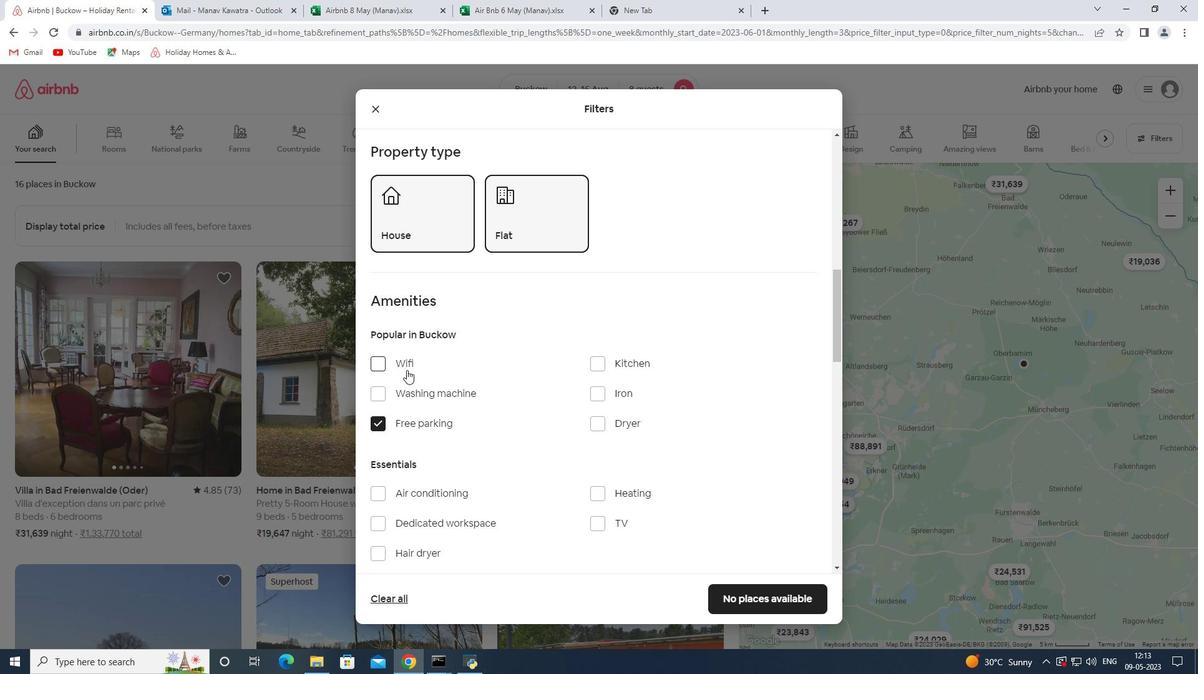
Action: Mouse moved to (600, 523)
Screenshot: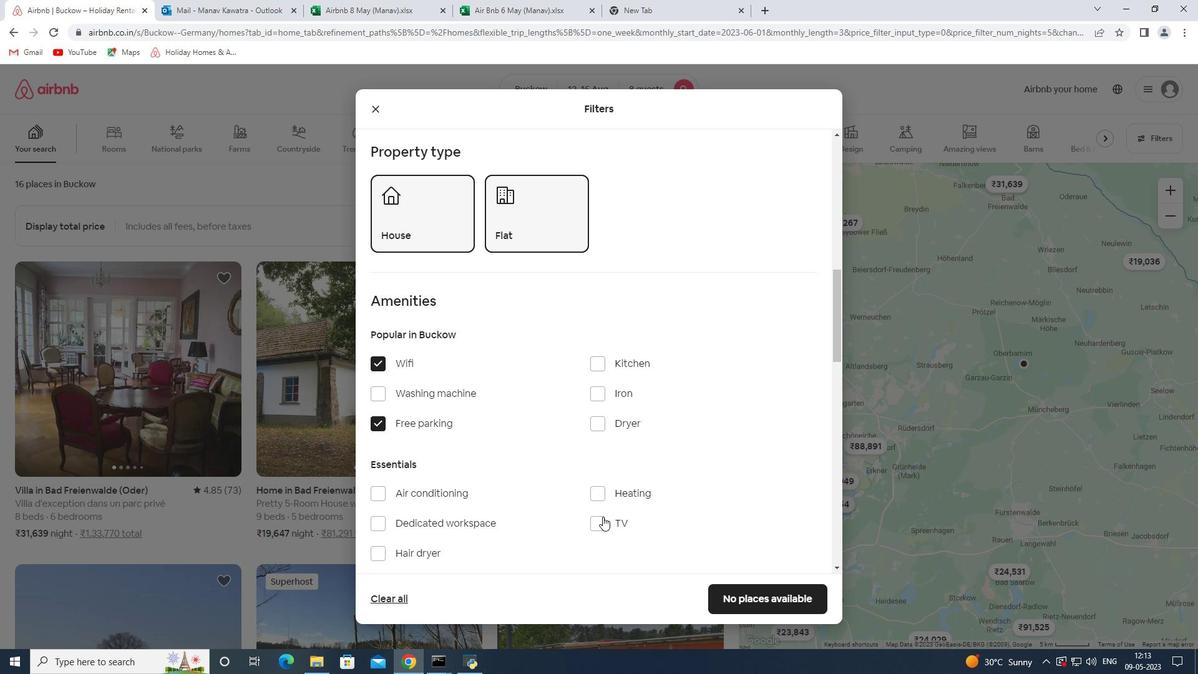 
Action: Mouse pressed left at (600, 523)
Screenshot: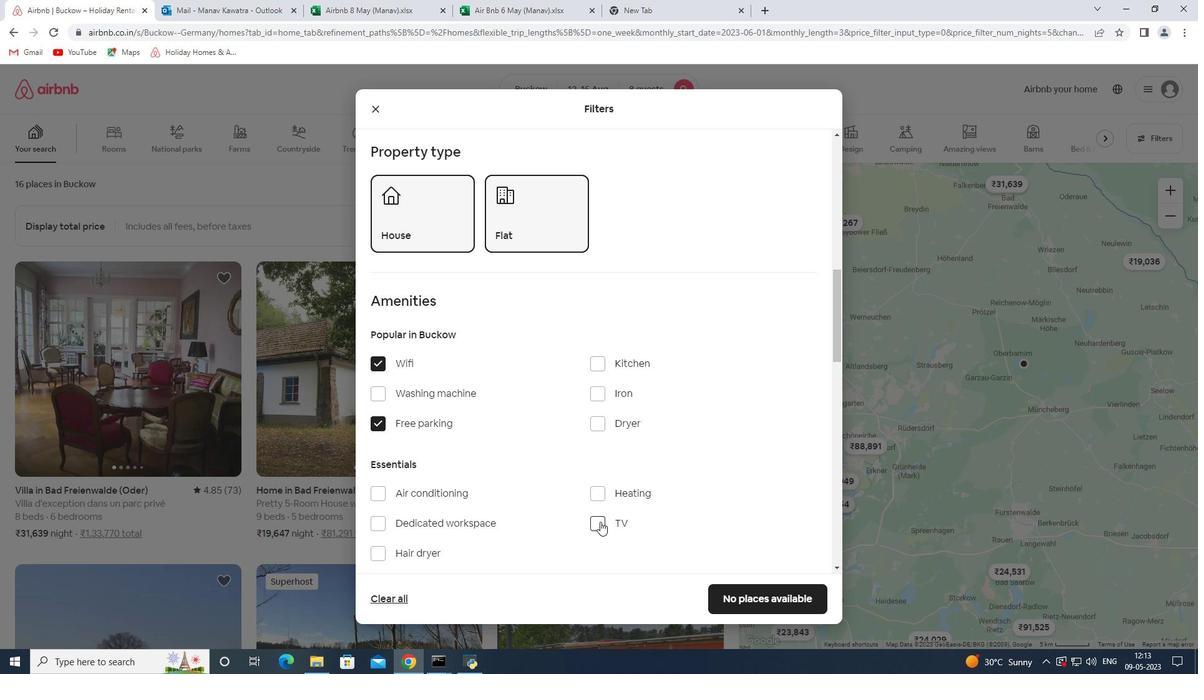 
Action: Mouse moved to (602, 420)
Screenshot: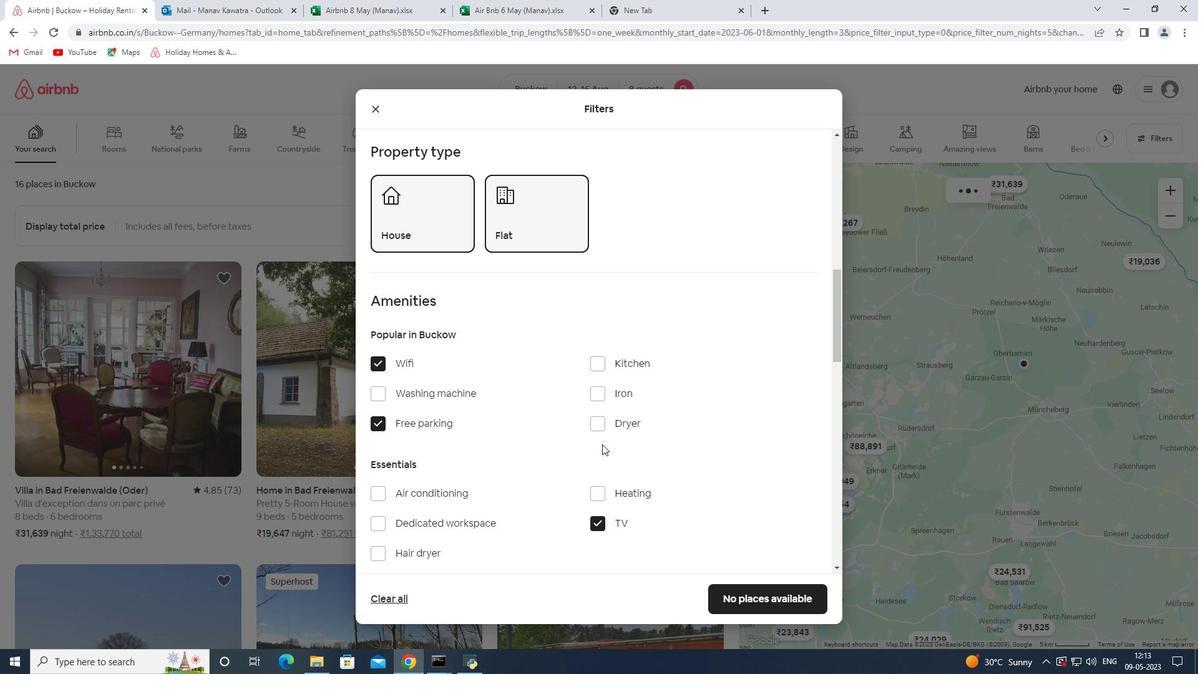 
Action: Mouse scrolled (602, 420) with delta (0, 0)
Screenshot: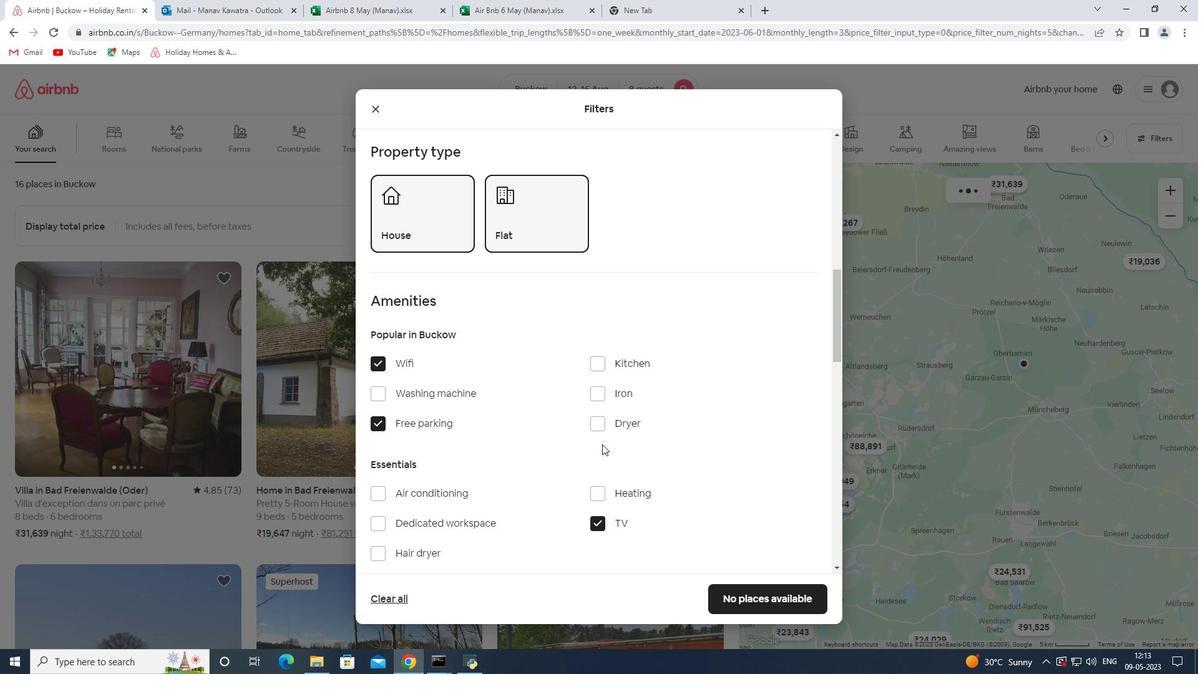 
Action: Mouse moved to (603, 418)
Screenshot: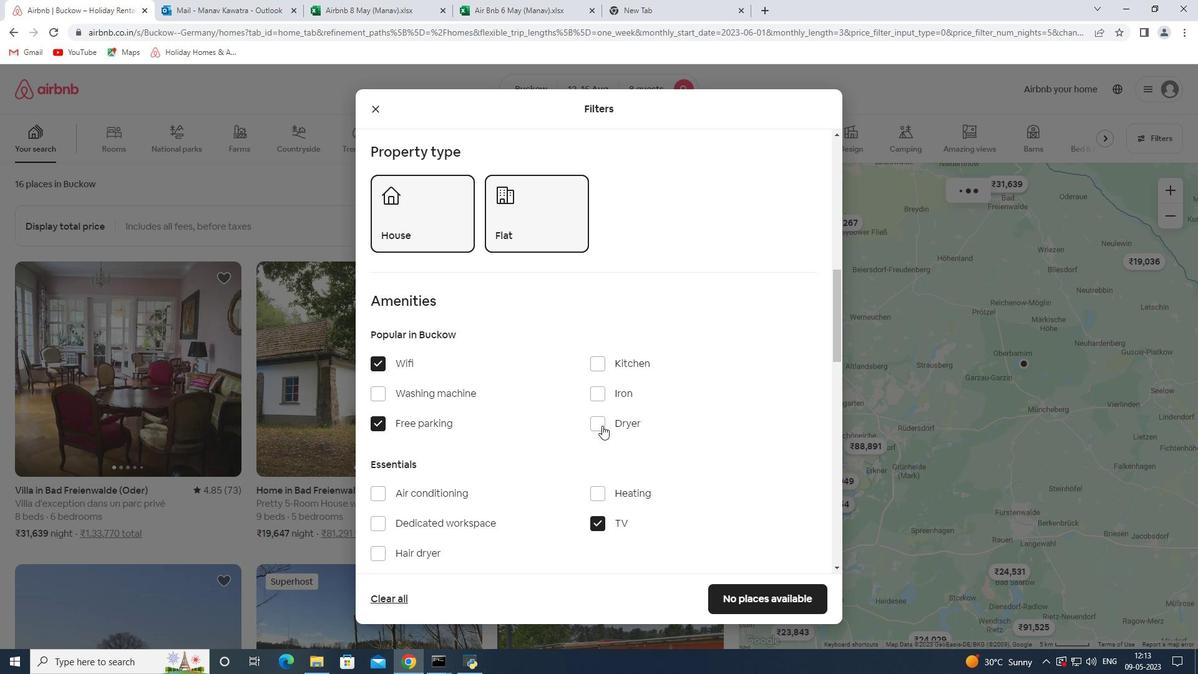 
Action: Mouse scrolled (603, 417) with delta (0, 0)
Screenshot: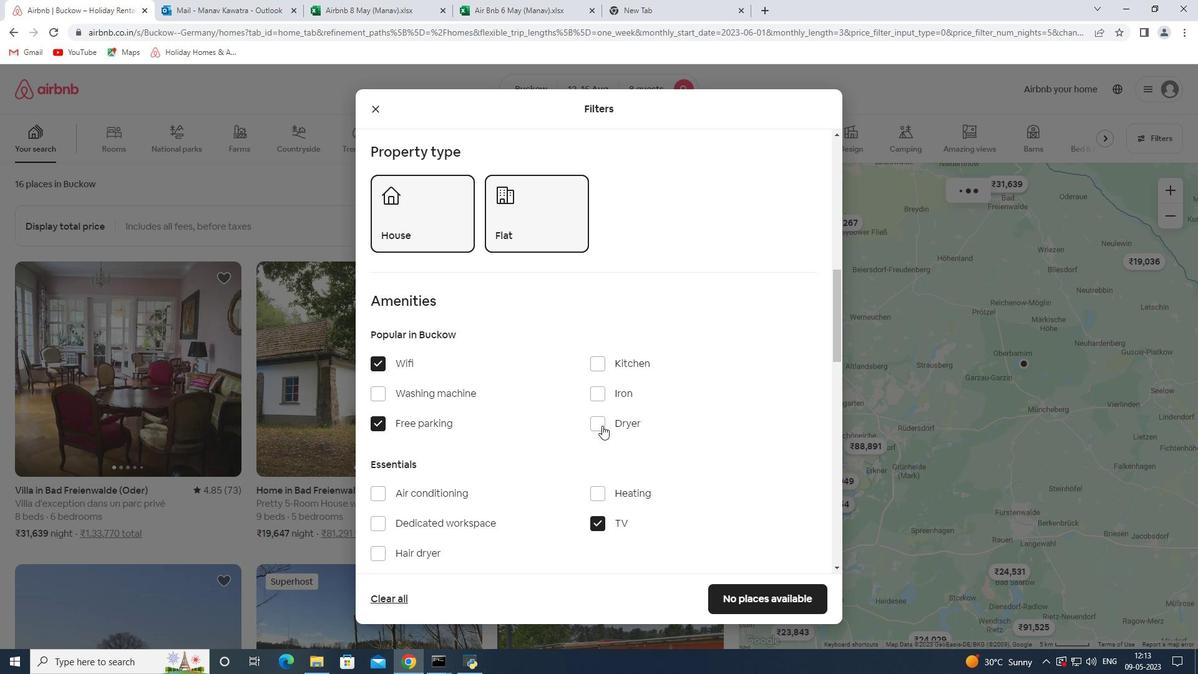 
Action: Mouse moved to (437, 503)
Screenshot: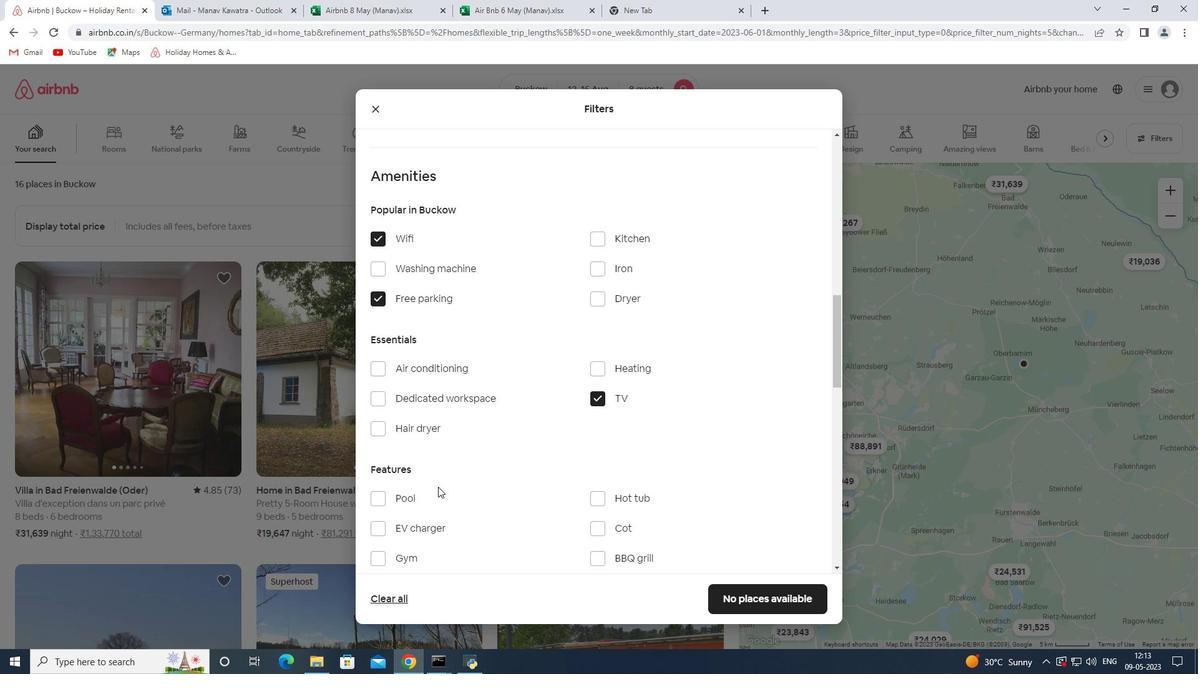 
Action: Mouse scrolled (437, 502) with delta (0, 0)
Screenshot: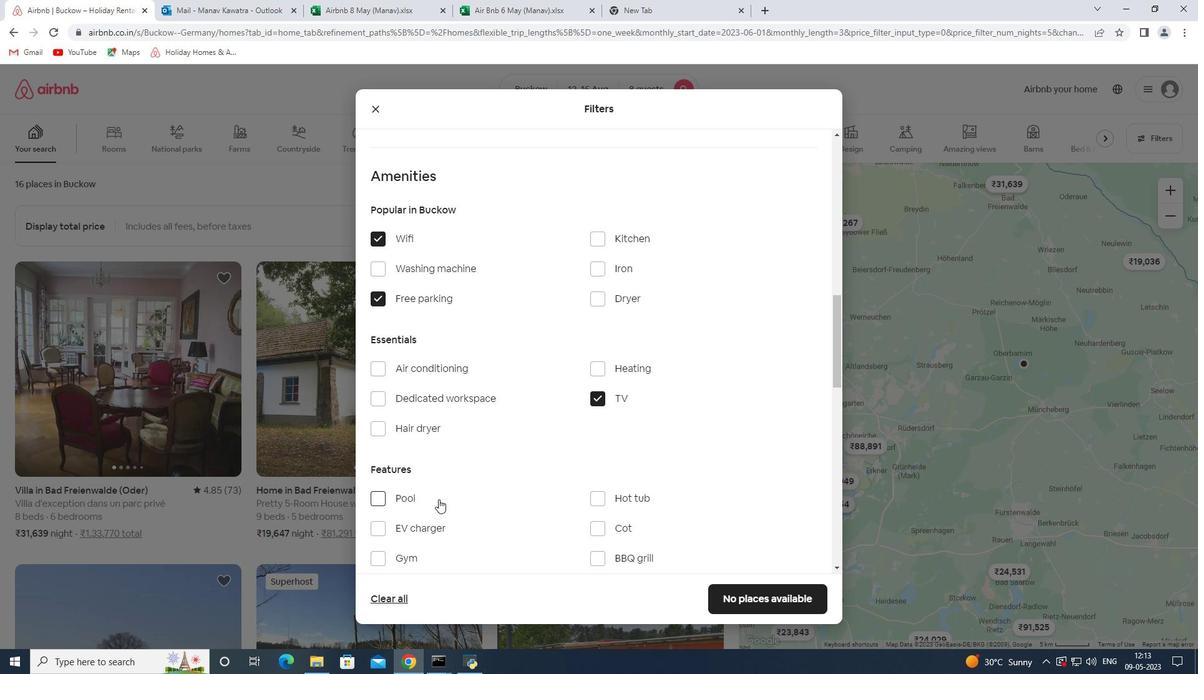 
Action: Mouse scrolled (437, 502) with delta (0, 0)
Screenshot: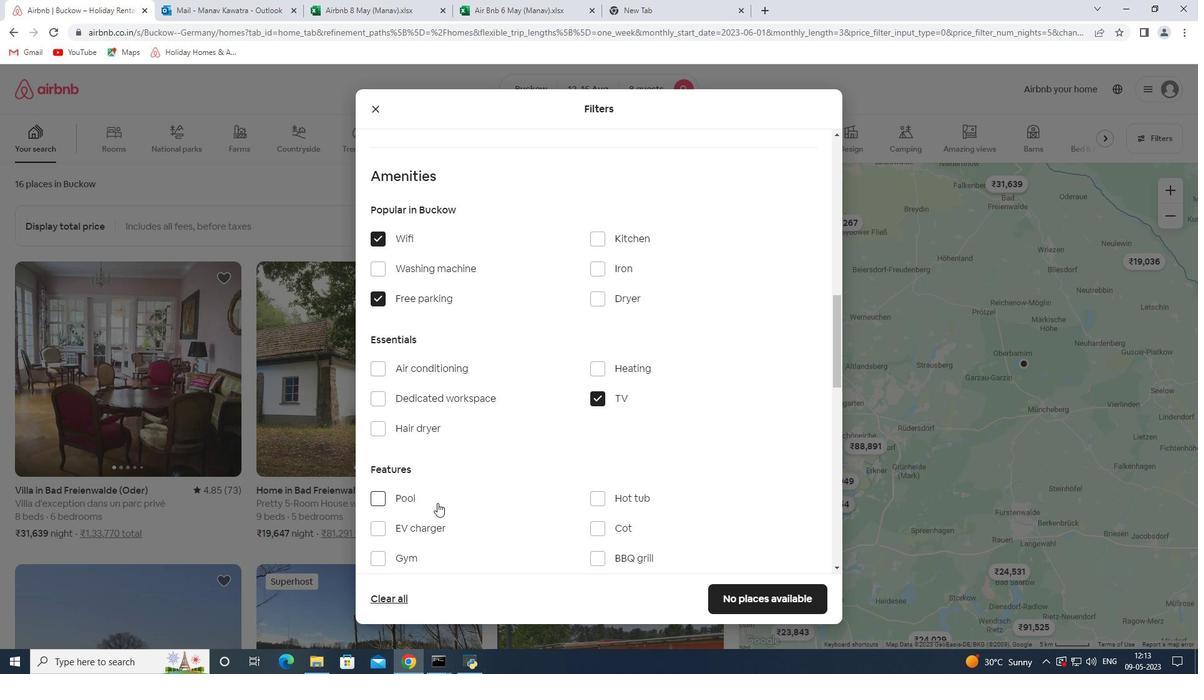 
Action: Mouse moved to (446, 501)
Screenshot: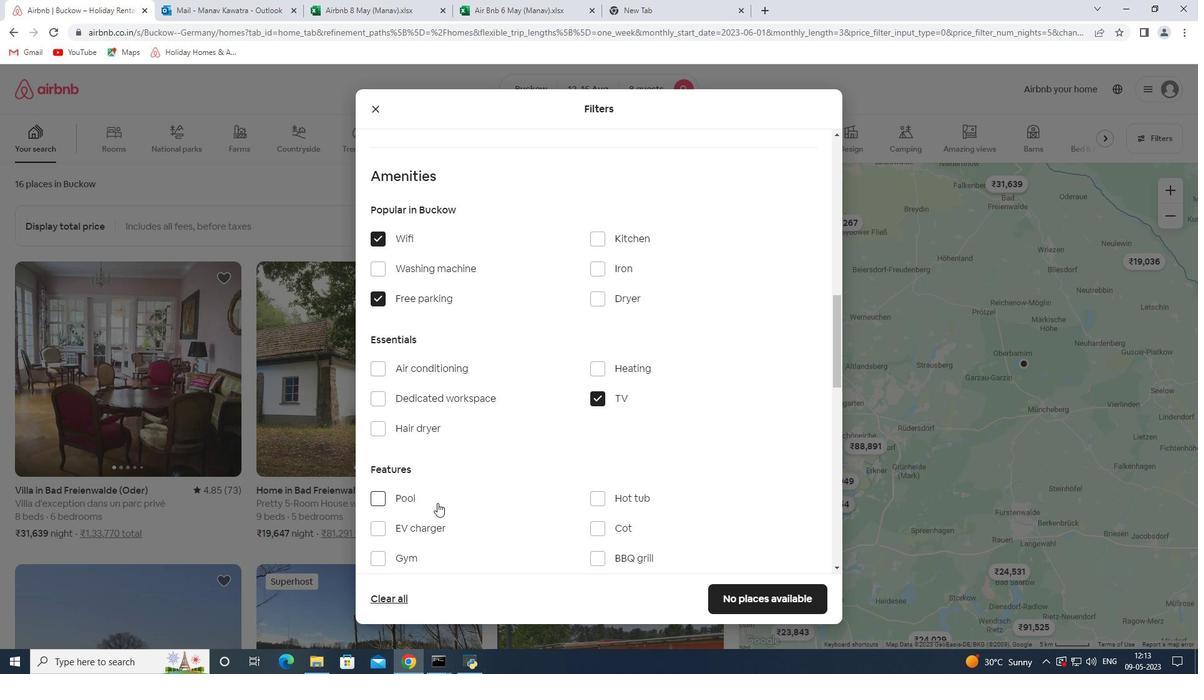 
Action: Mouse scrolled (446, 500) with delta (0, 0)
Screenshot: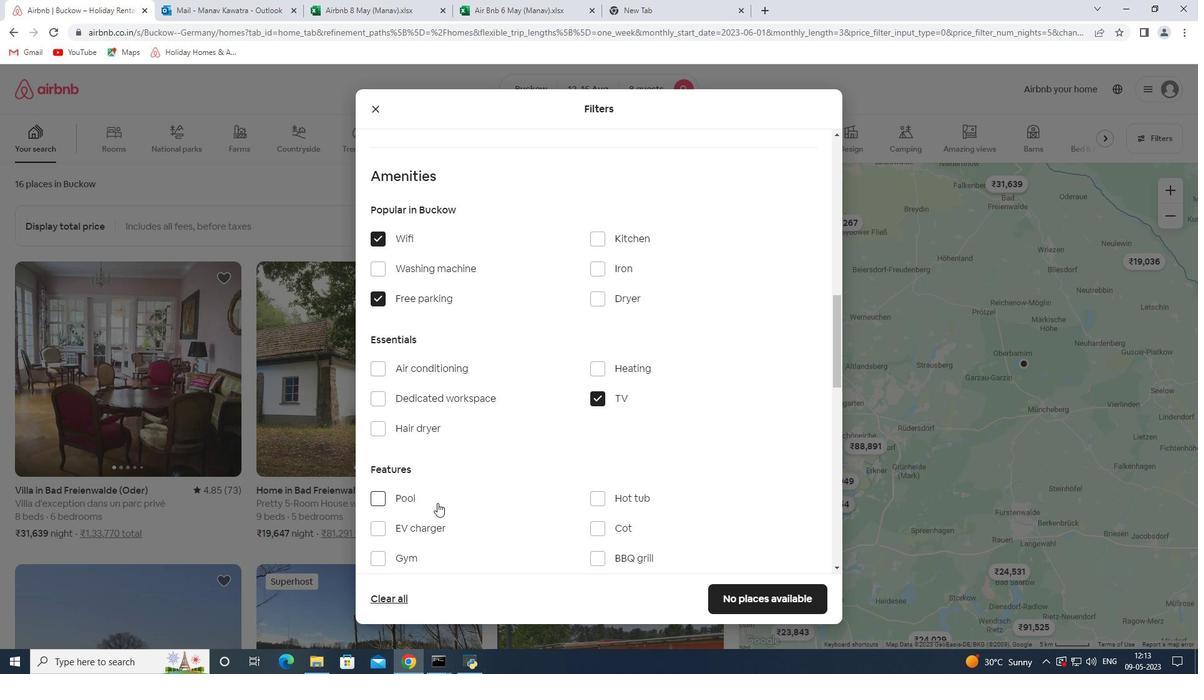 
Action: Mouse moved to (412, 397)
Screenshot: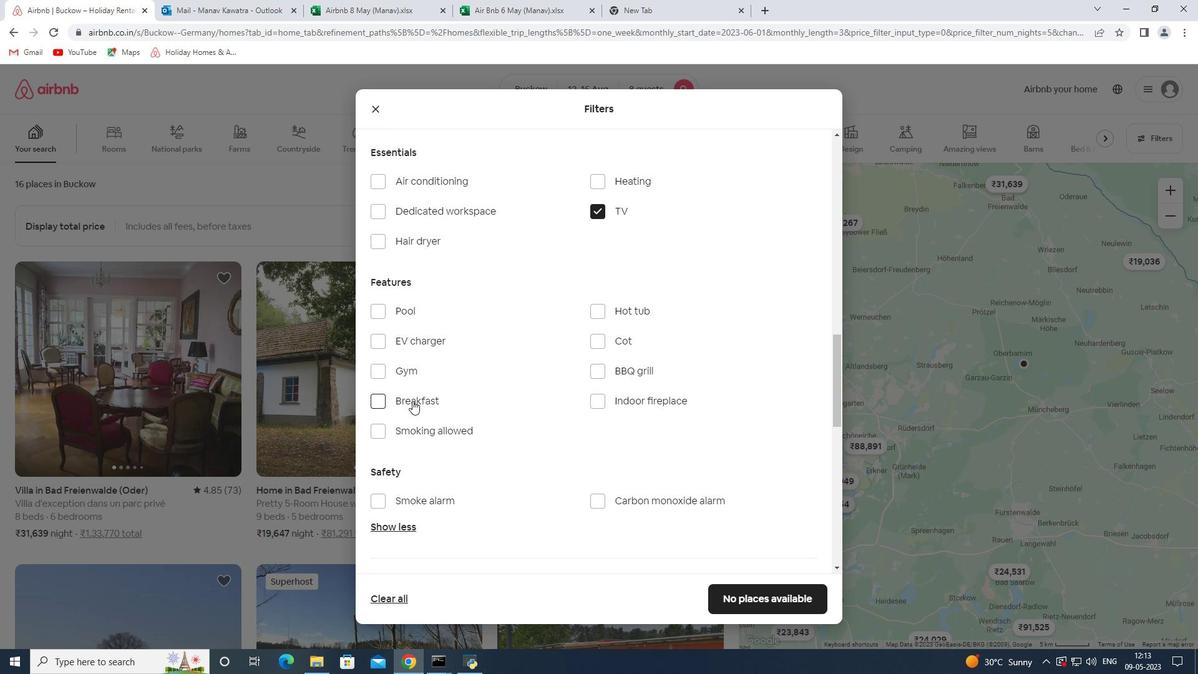 
Action: Mouse pressed left at (412, 397)
Screenshot: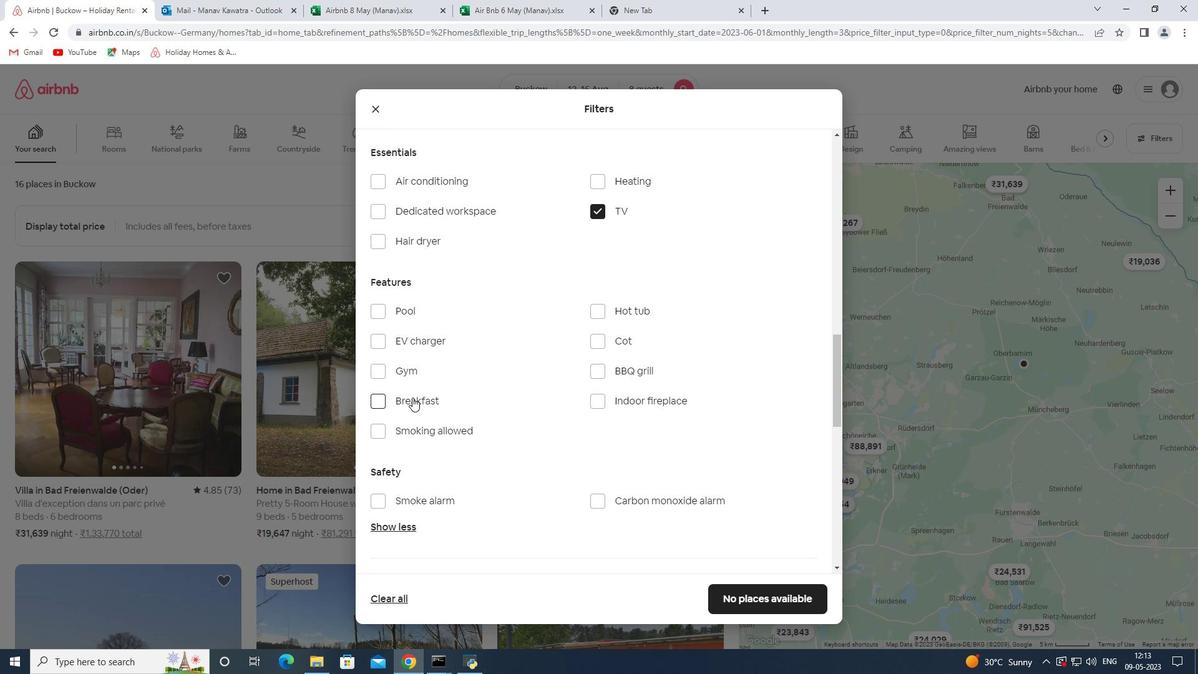 
Action: Mouse moved to (407, 366)
Screenshot: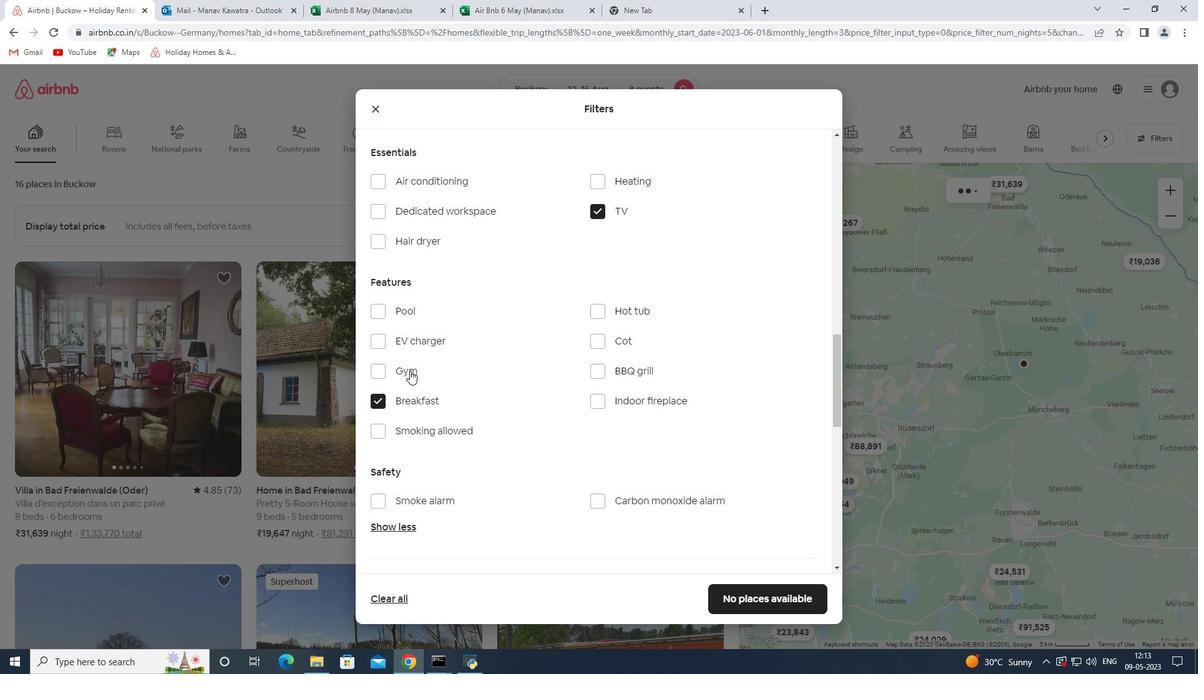 
Action: Mouse pressed left at (407, 366)
Screenshot: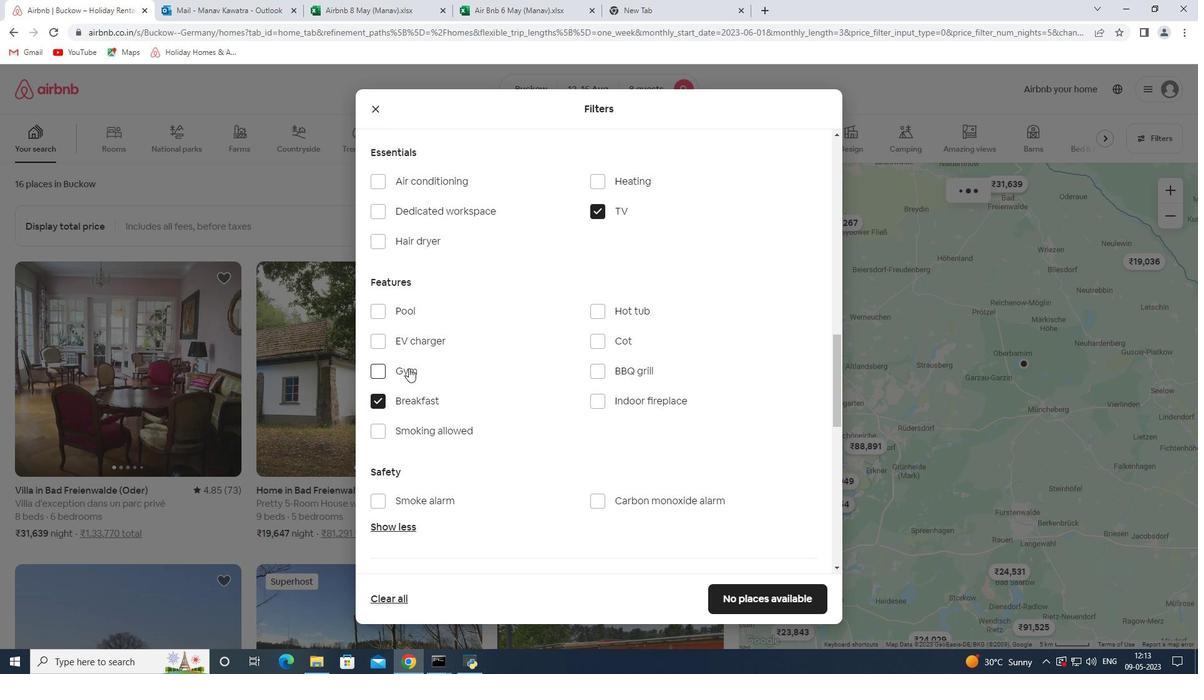 
Action: Mouse moved to (505, 359)
Screenshot: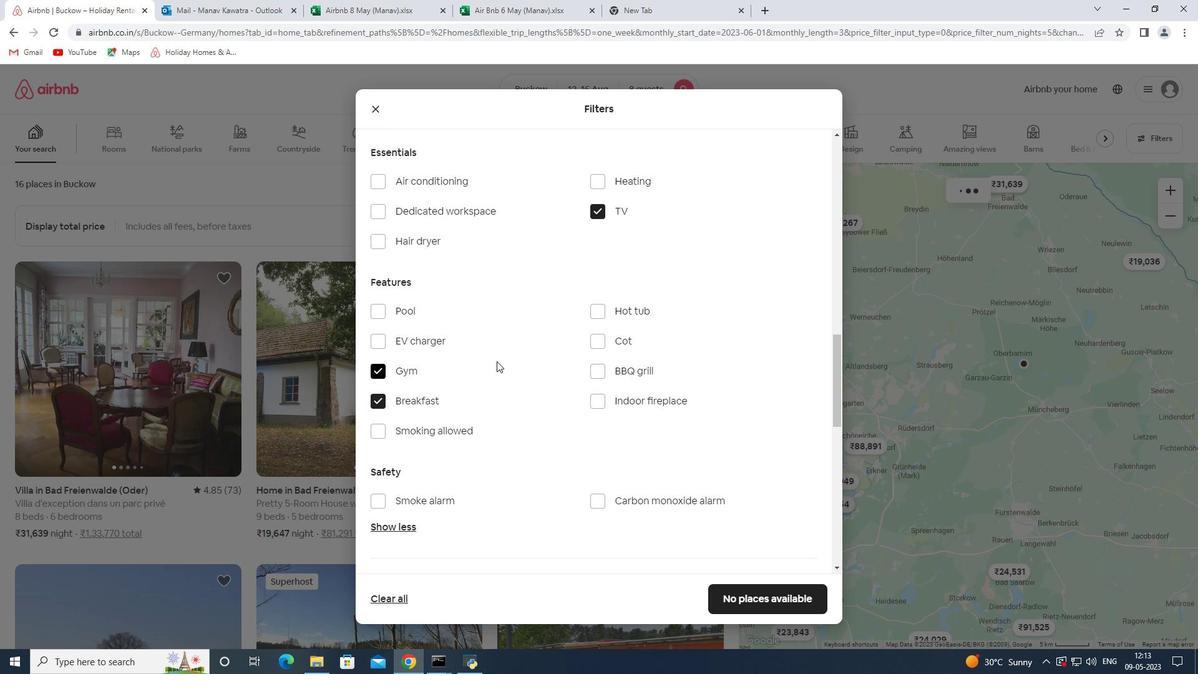 
Action: Mouse scrolled (505, 358) with delta (0, 0)
Screenshot: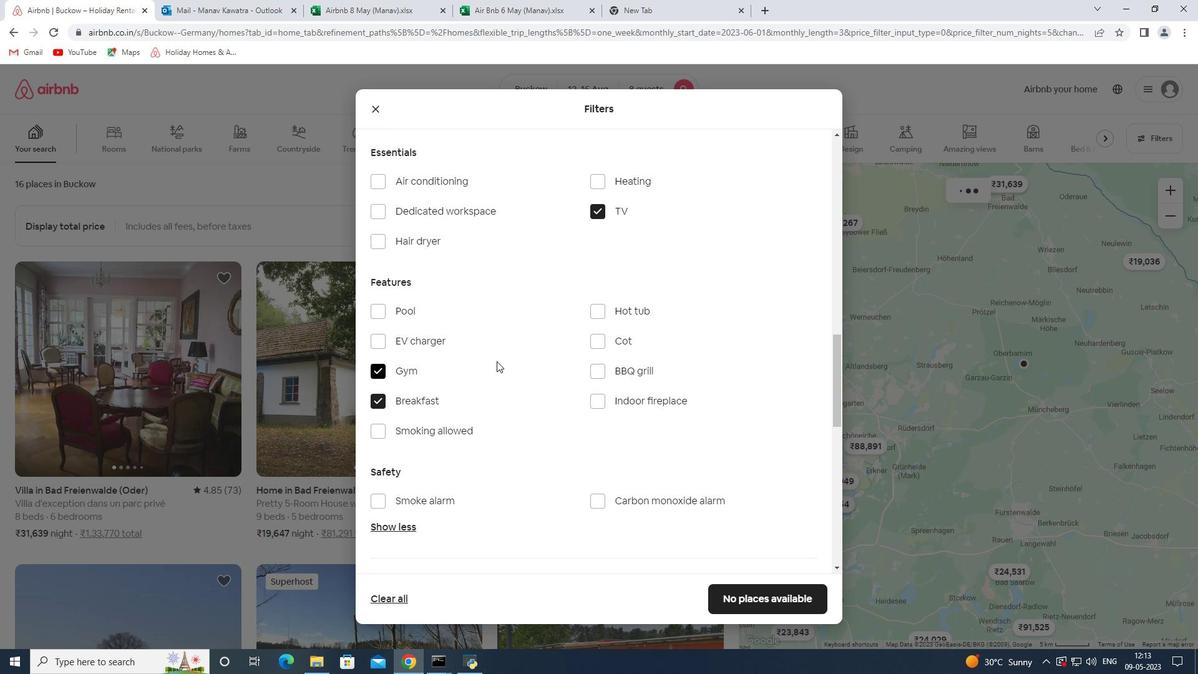 
Action: Mouse scrolled (505, 358) with delta (0, 0)
Screenshot: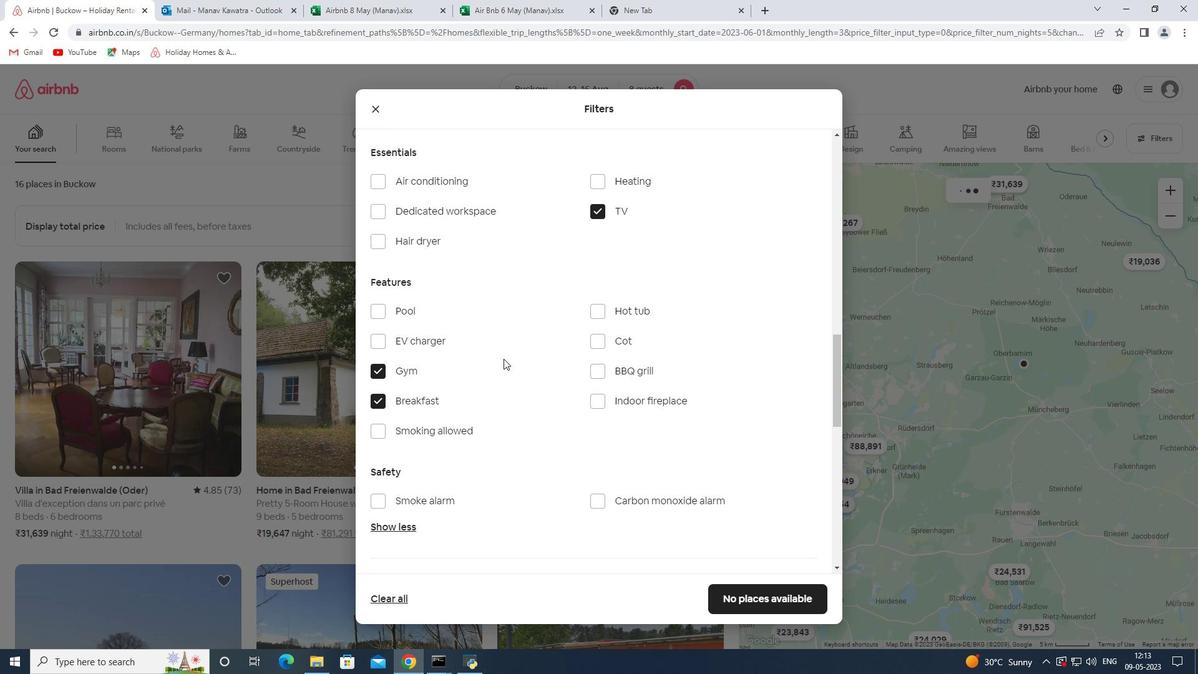 
Action: Mouse moved to (542, 360)
Screenshot: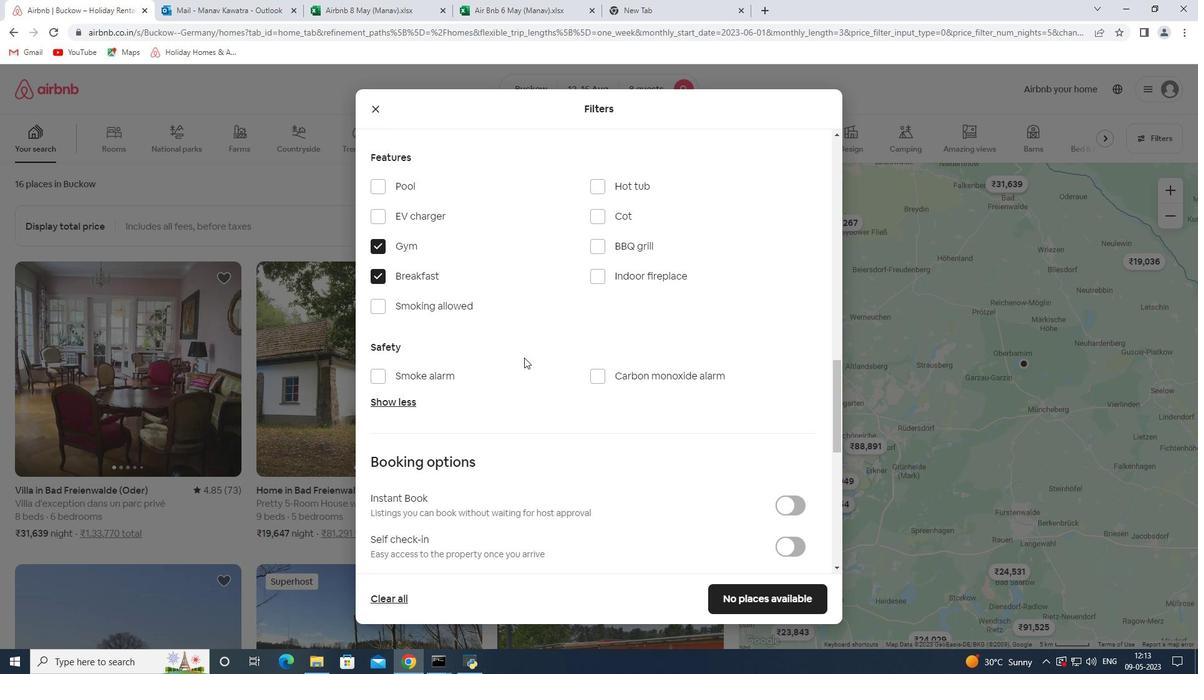 
Action: Mouse scrolled (542, 360) with delta (0, 0)
Screenshot: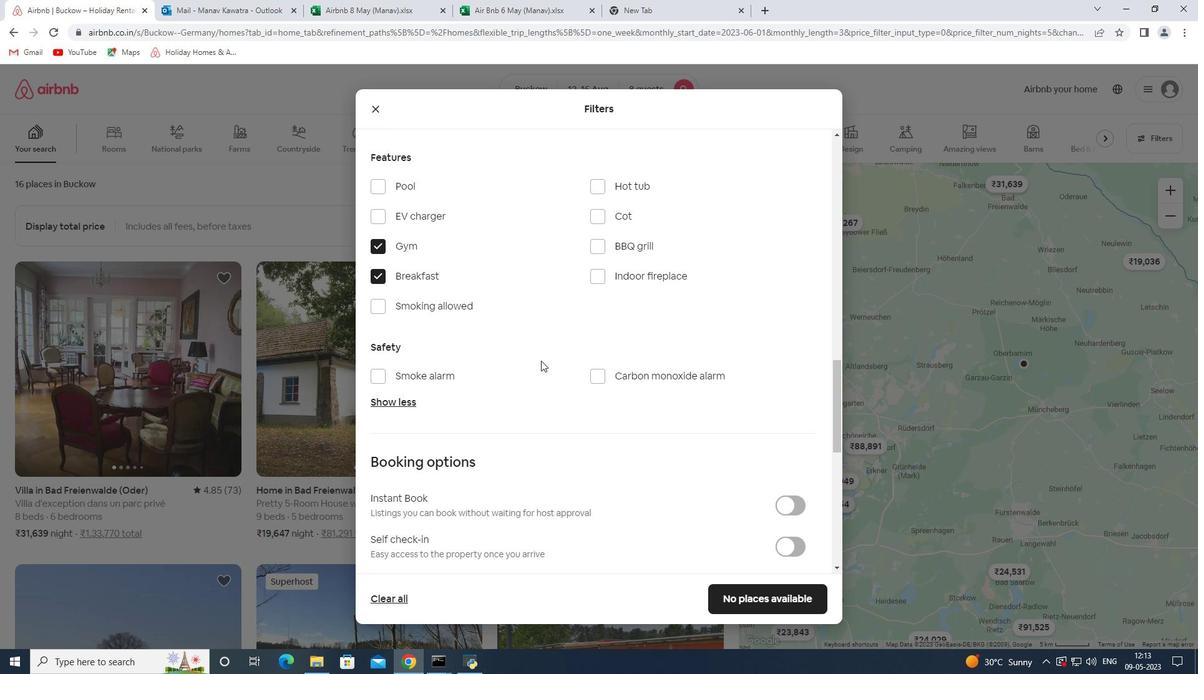 
Action: Mouse scrolled (542, 360) with delta (0, 0)
Screenshot: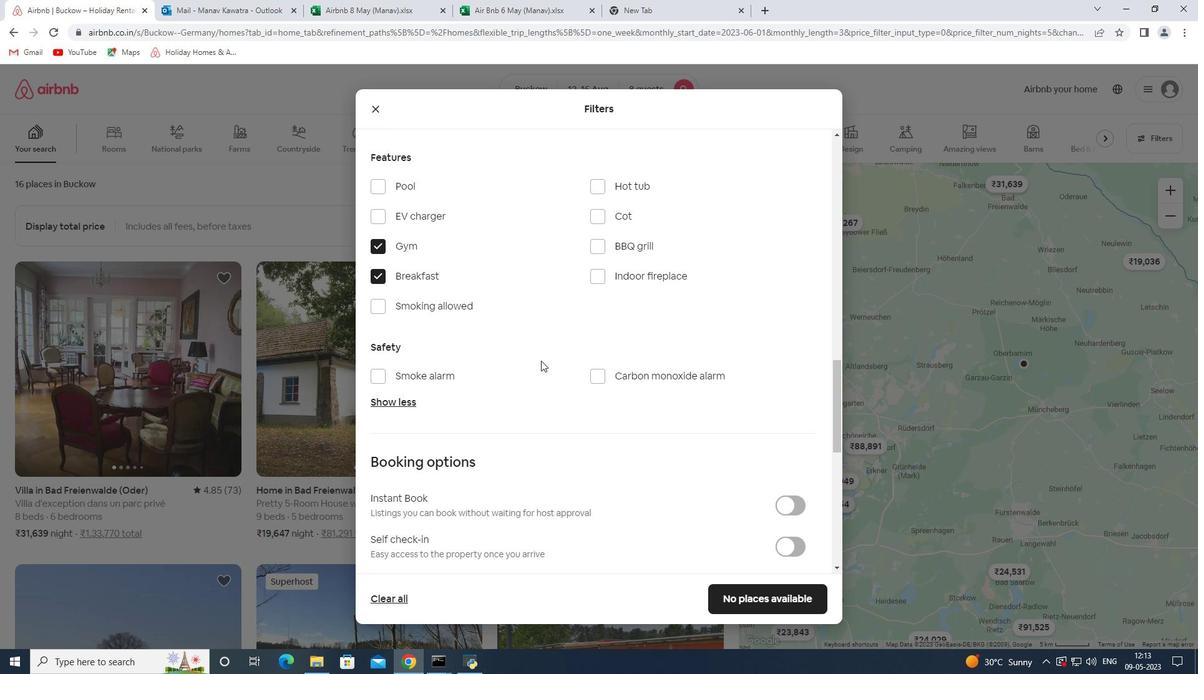 
Action: Mouse scrolled (542, 360) with delta (0, 0)
Screenshot: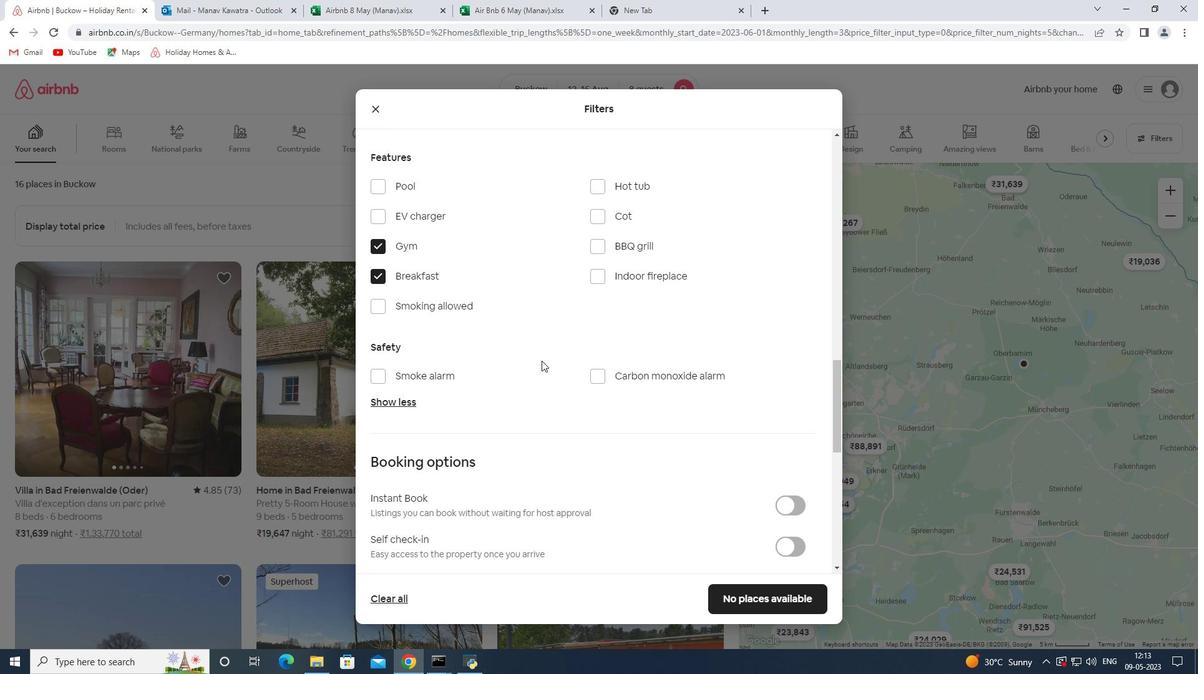 
Action: Mouse moved to (789, 359)
Screenshot: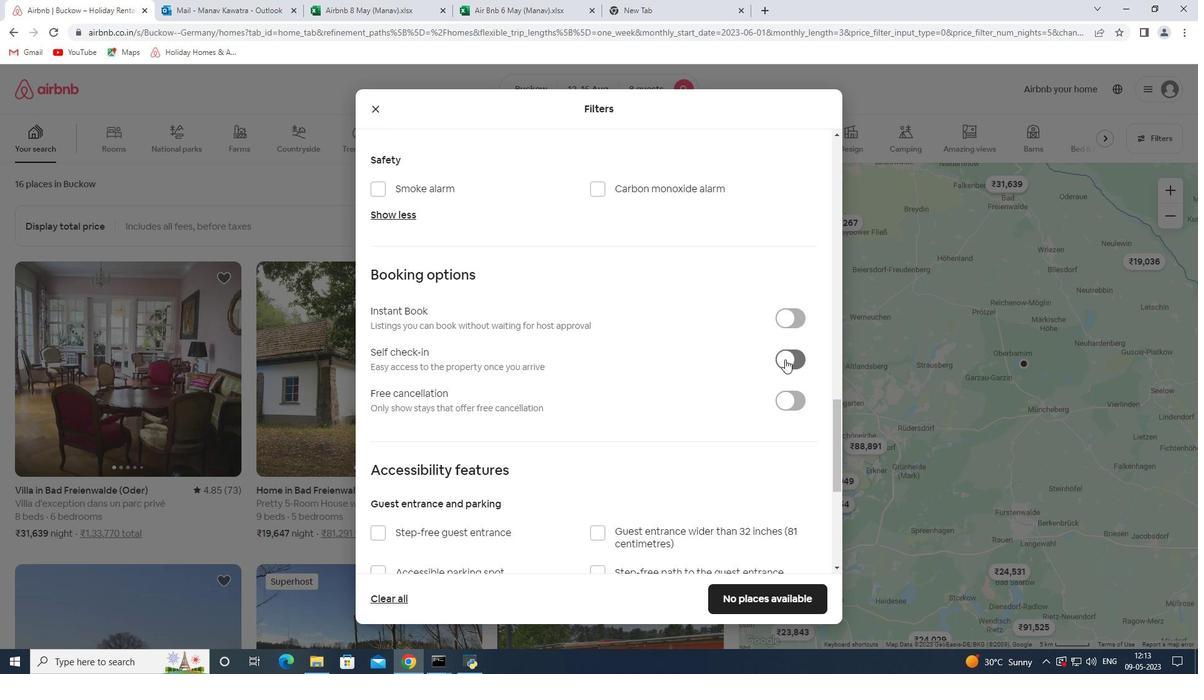 
Action: Mouse pressed left at (789, 359)
Screenshot: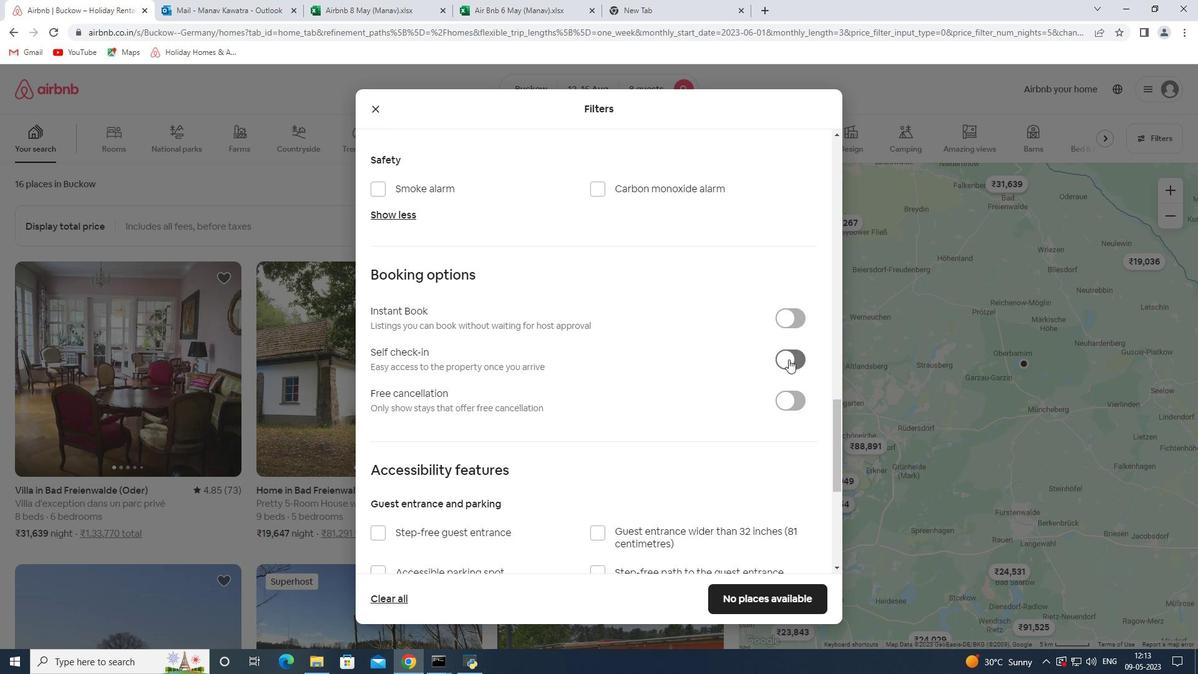 
Action: Mouse moved to (796, 360)
Screenshot: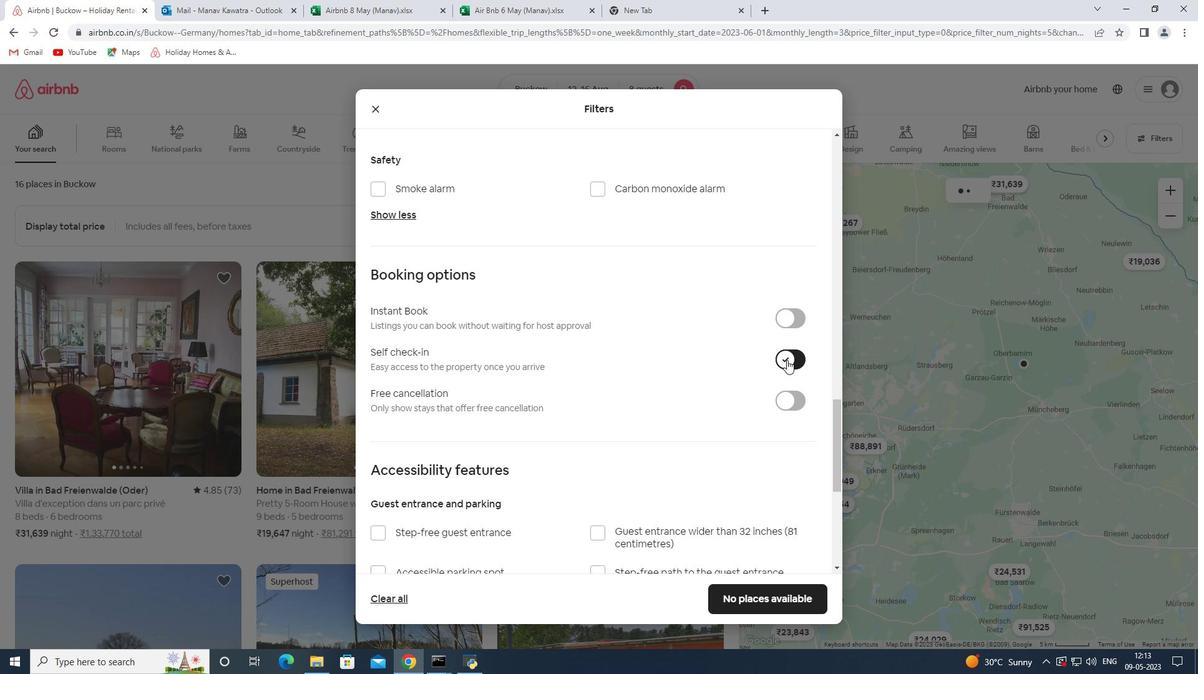 
Action: Mouse scrolled (796, 360) with delta (0, 0)
Screenshot: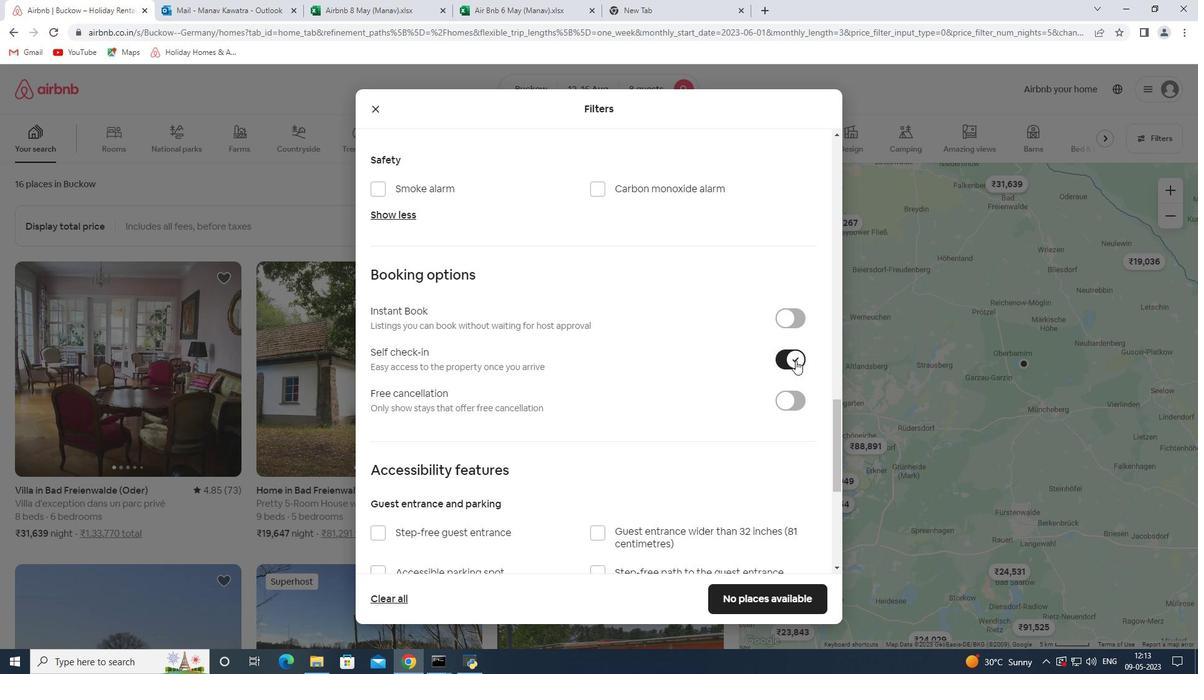 
Action: Mouse moved to (784, 366)
Screenshot: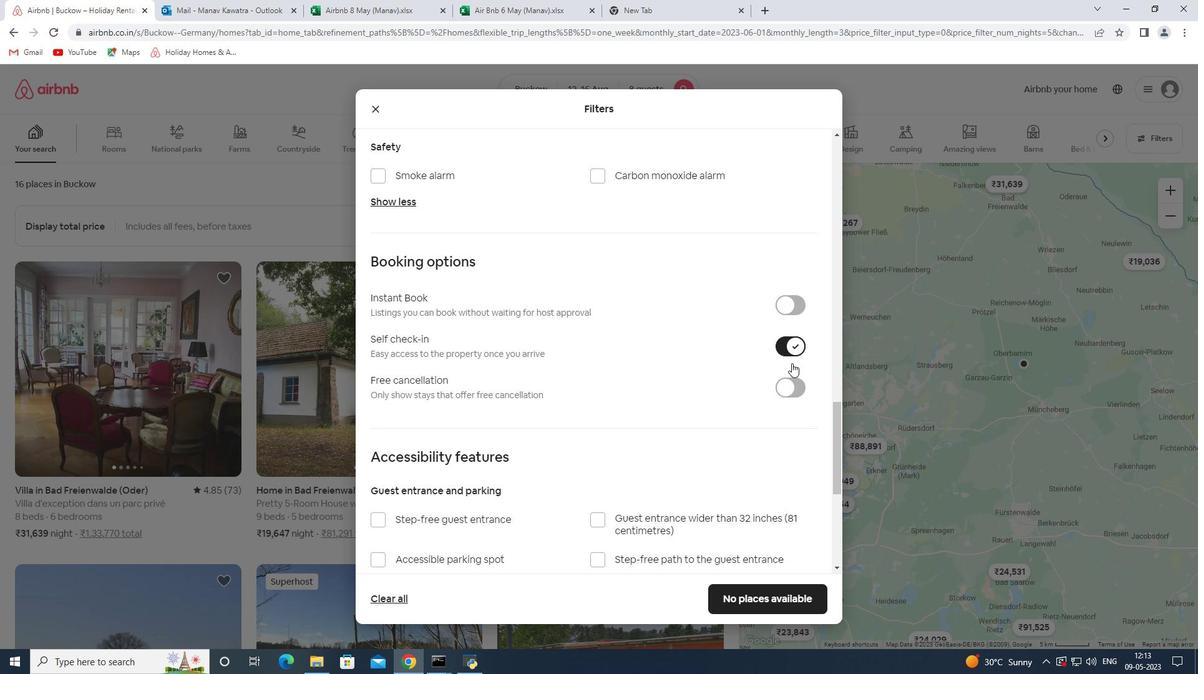 
Action: Mouse scrolled (784, 365) with delta (0, 0)
Screenshot: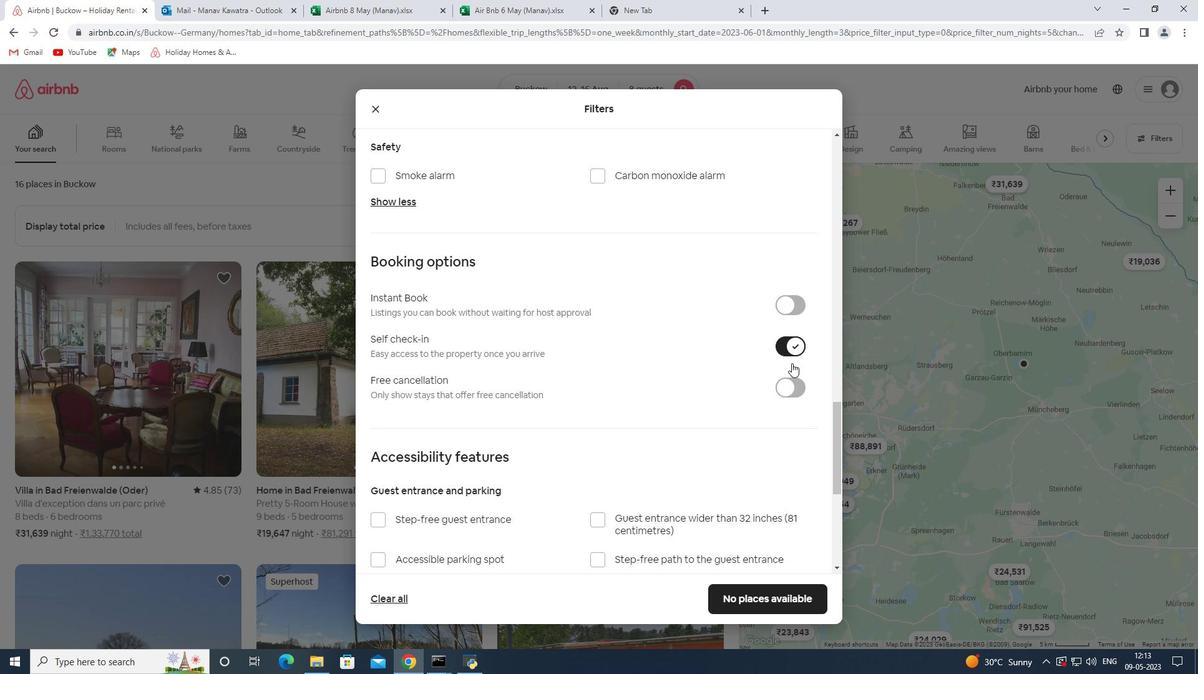 
Action: Mouse moved to (599, 442)
Screenshot: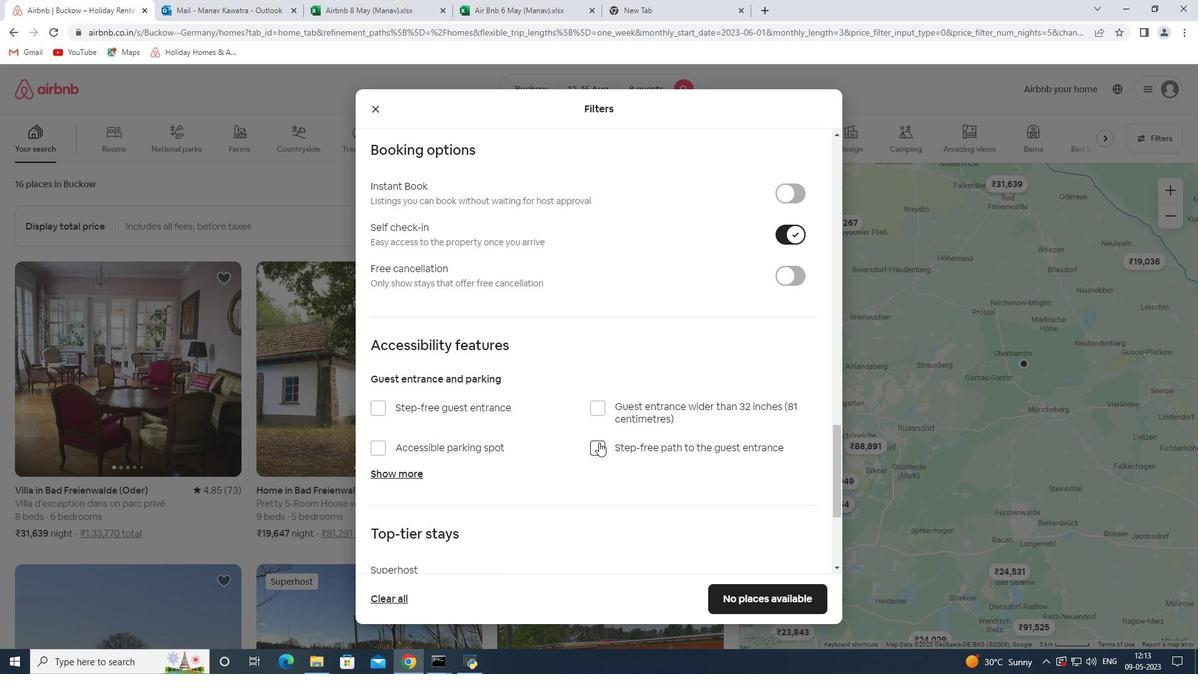
Action: Mouse scrolled (599, 442) with delta (0, 0)
Screenshot: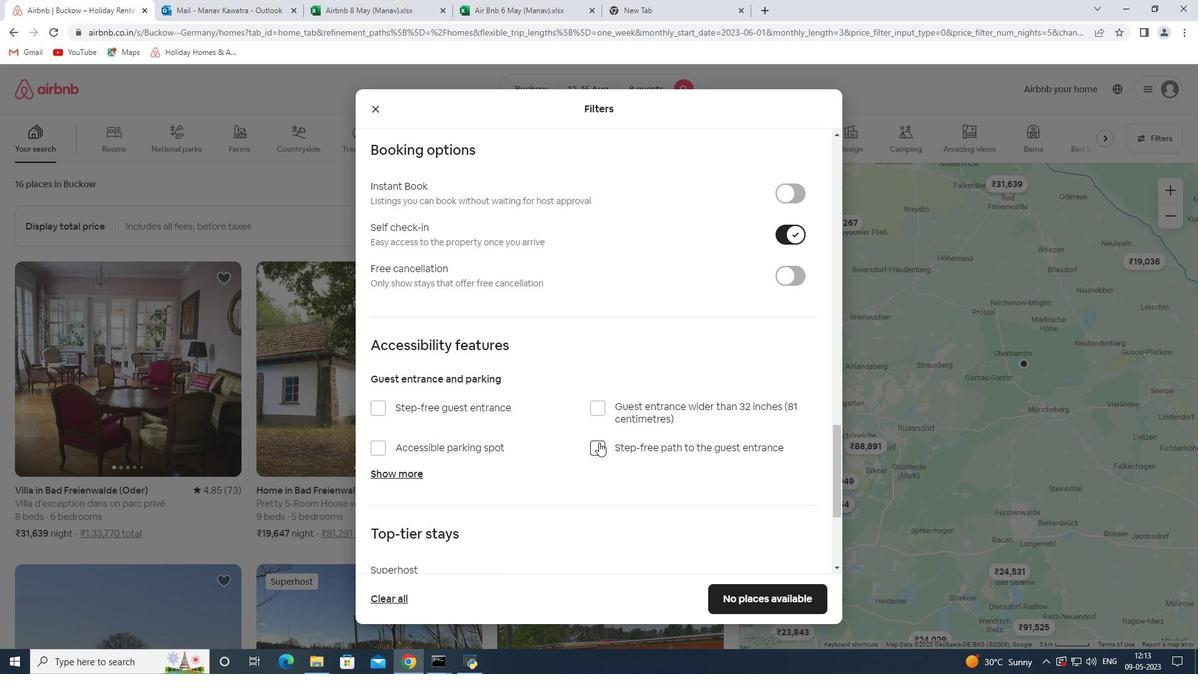 
Action: Mouse moved to (605, 442)
Screenshot: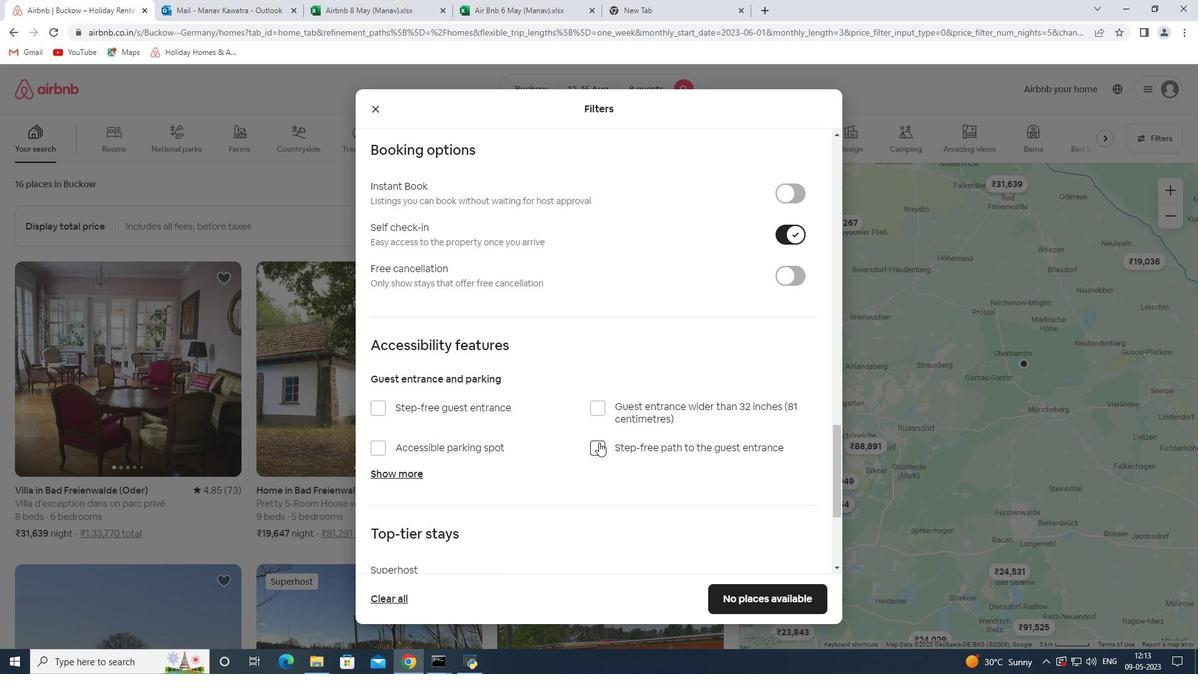 
Action: Mouse scrolled (605, 441) with delta (0, 0)
Screenshot: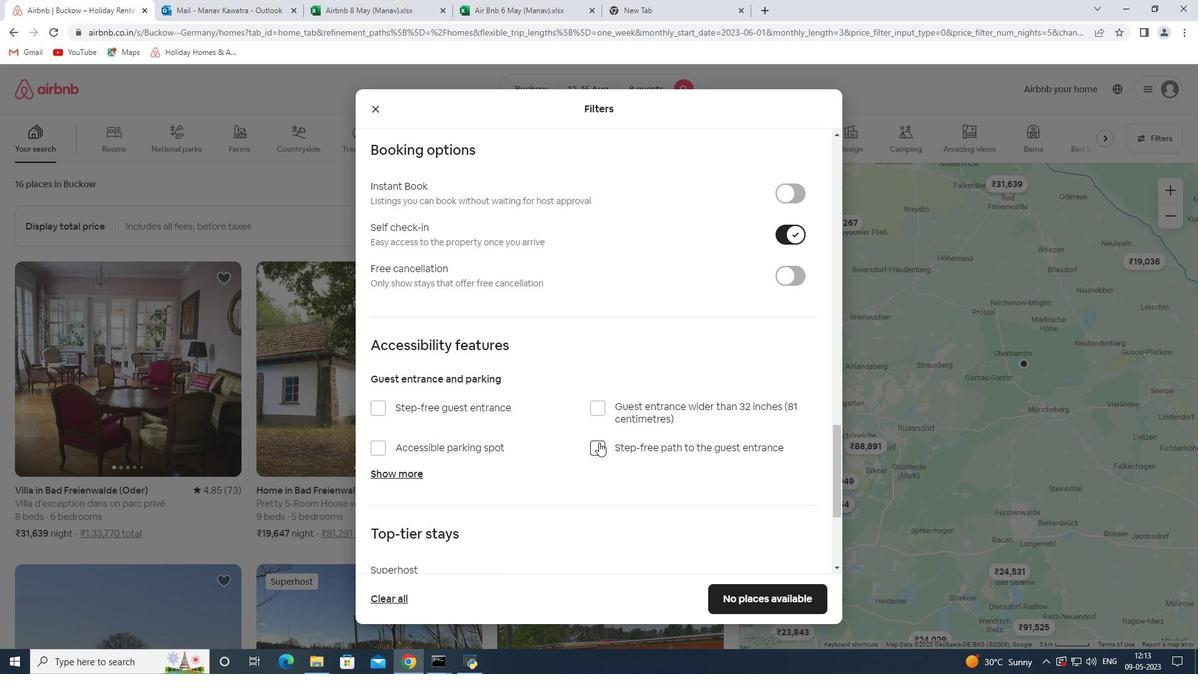 
Action: Mouse moved to (618, 435)
Screenshot: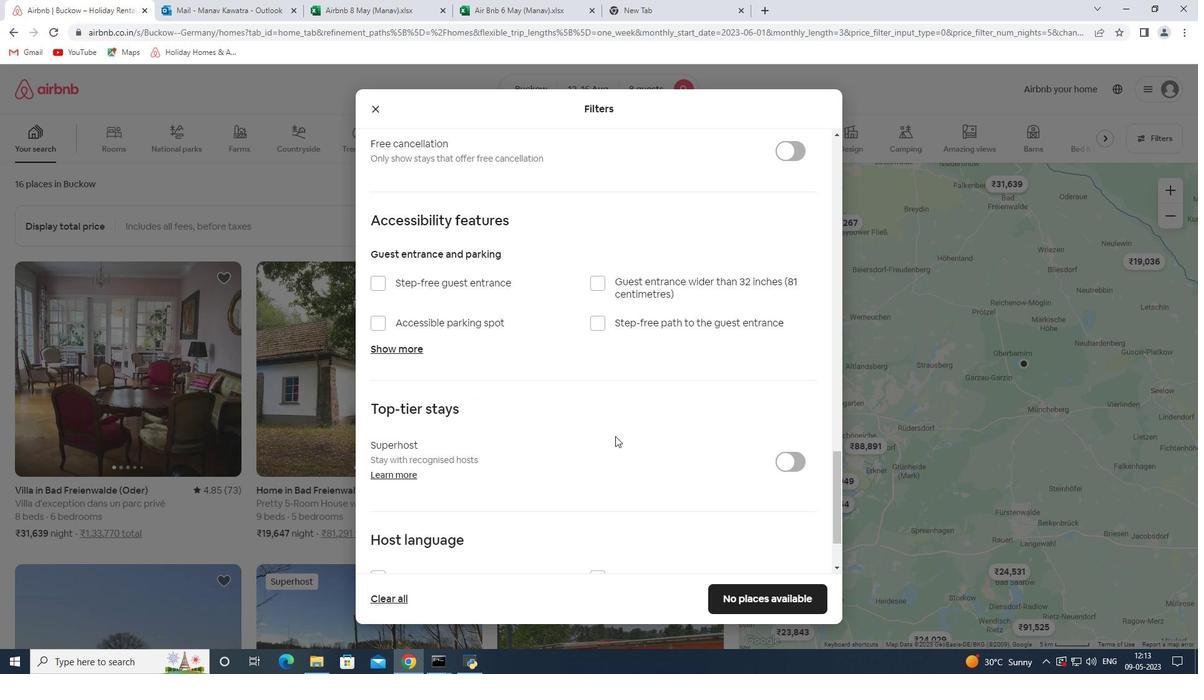 
Action: Mouse scrolled (618, 434) with delta (0, 0)
Screenshot: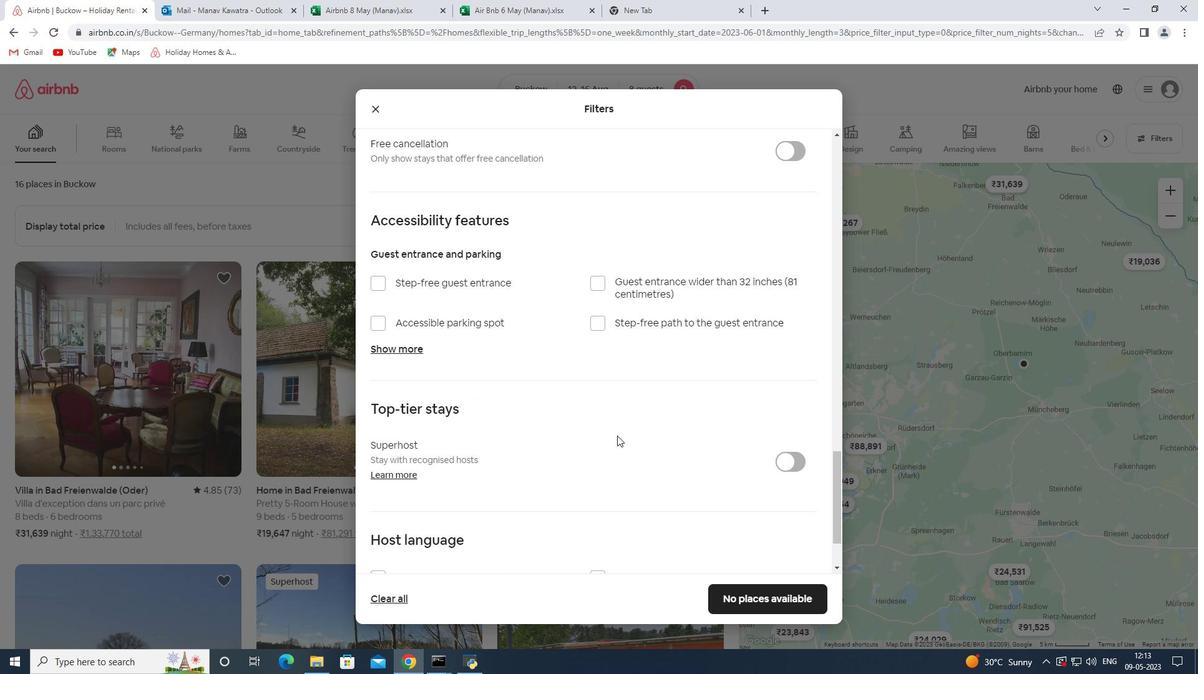 
Action: Mouse scrolled (618, 434) with delta (0, 0)
Screenshot: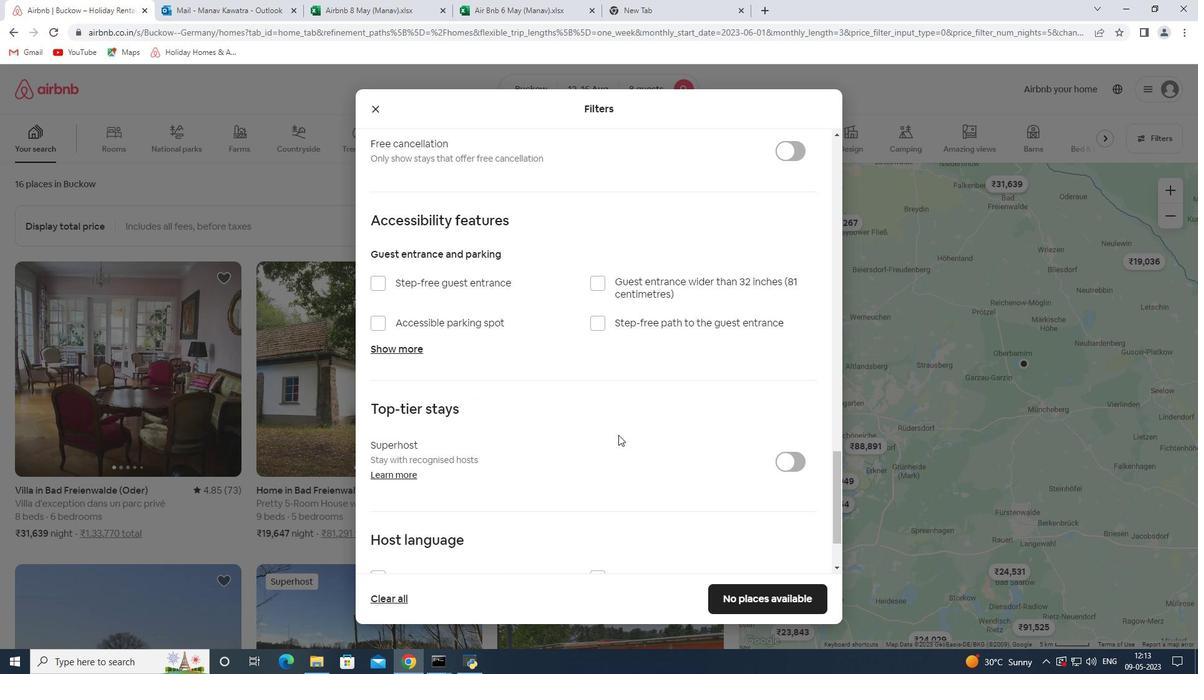 
Action: Mouse moved to (670, 409)
Screenshot: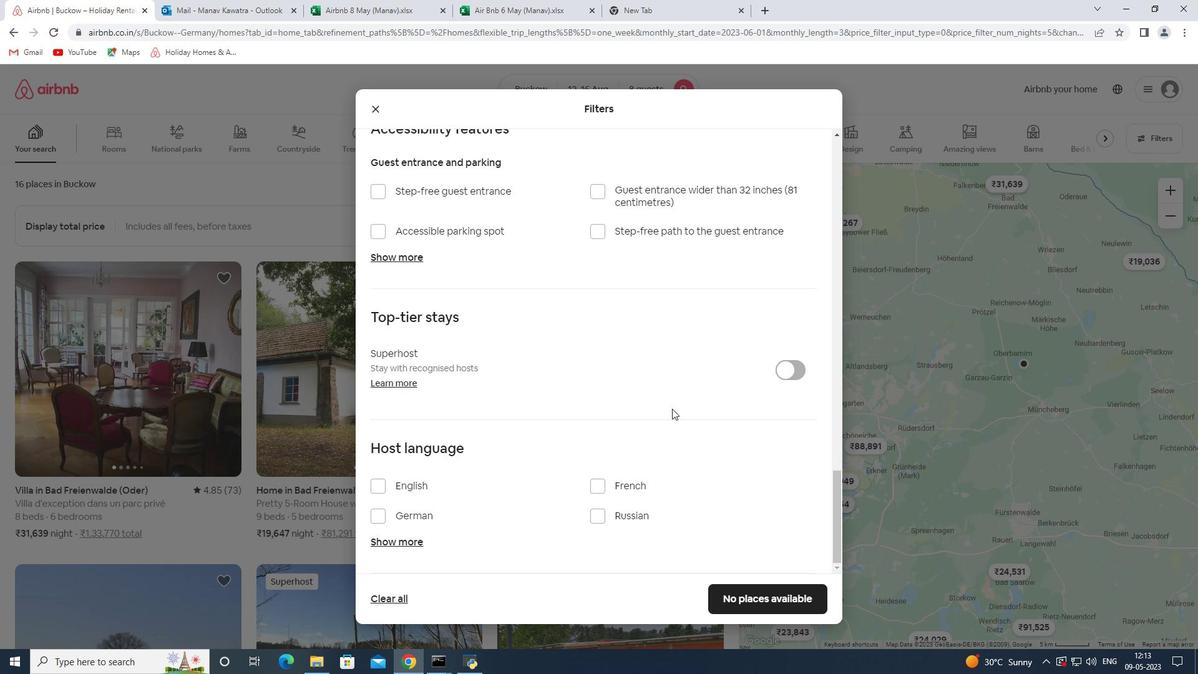 
Action: Mouse scrolled (670, 409) with delta (0, 0)
Screenshot: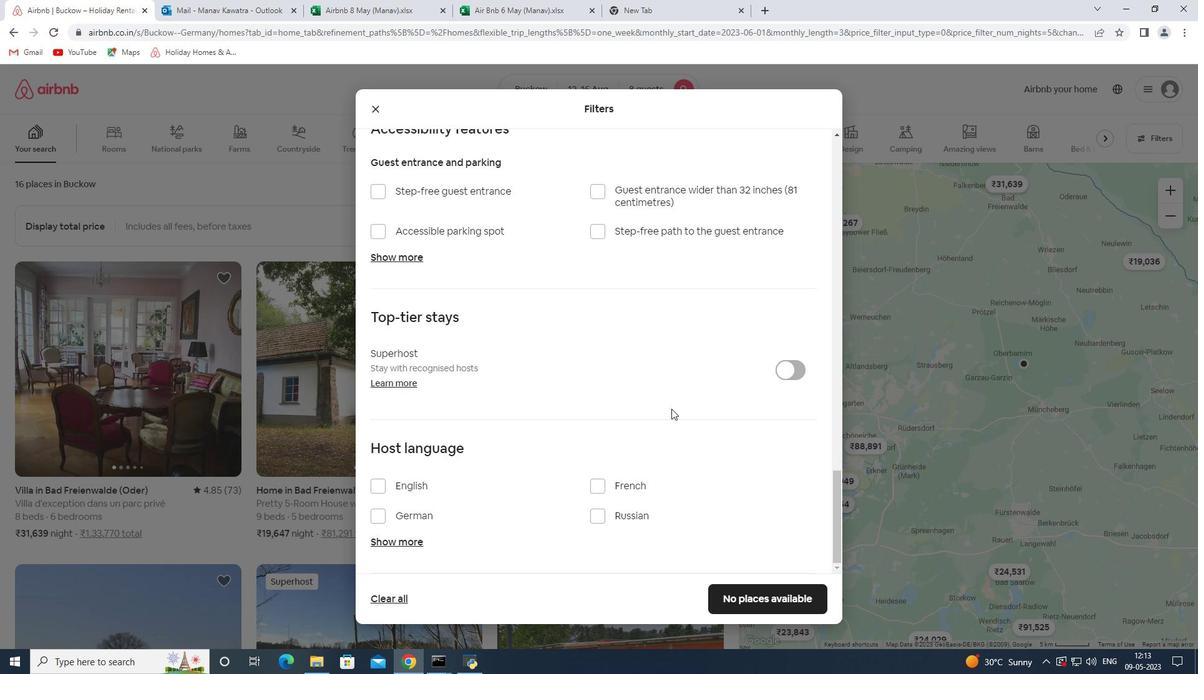
Action: Mouse scrolled (670, 409) with delta (0, 0)
Screenshot: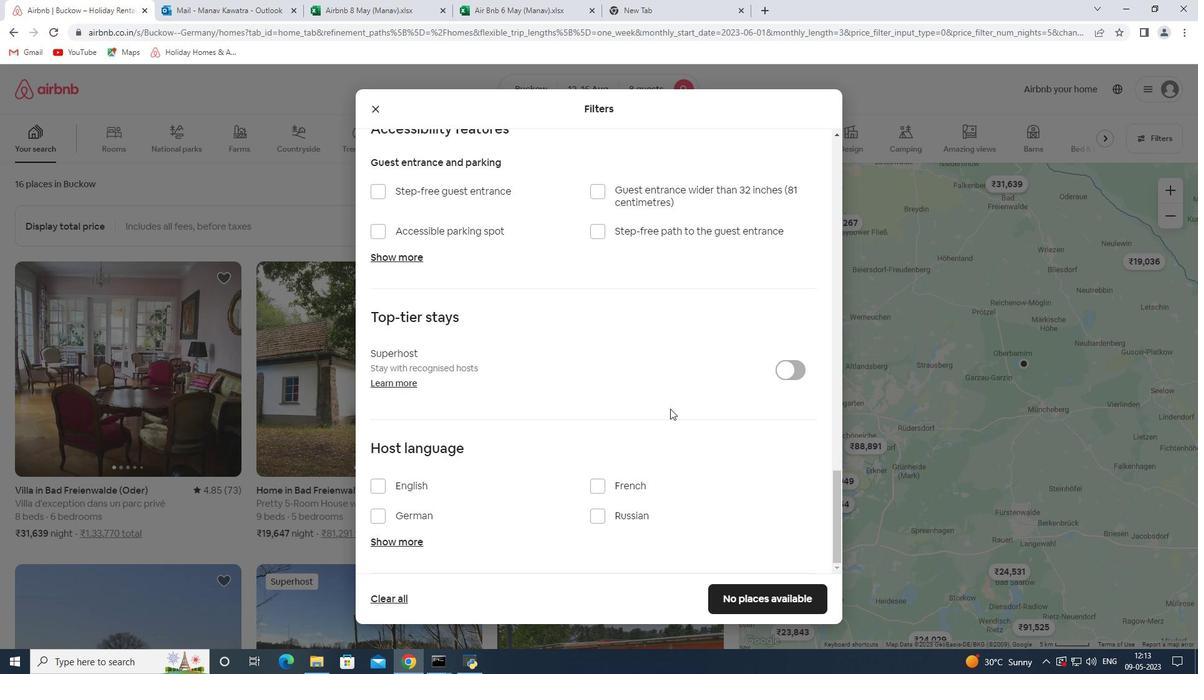 
Action: Mouse scrolled (670, 409) with delta (0, 0)
Screenshot: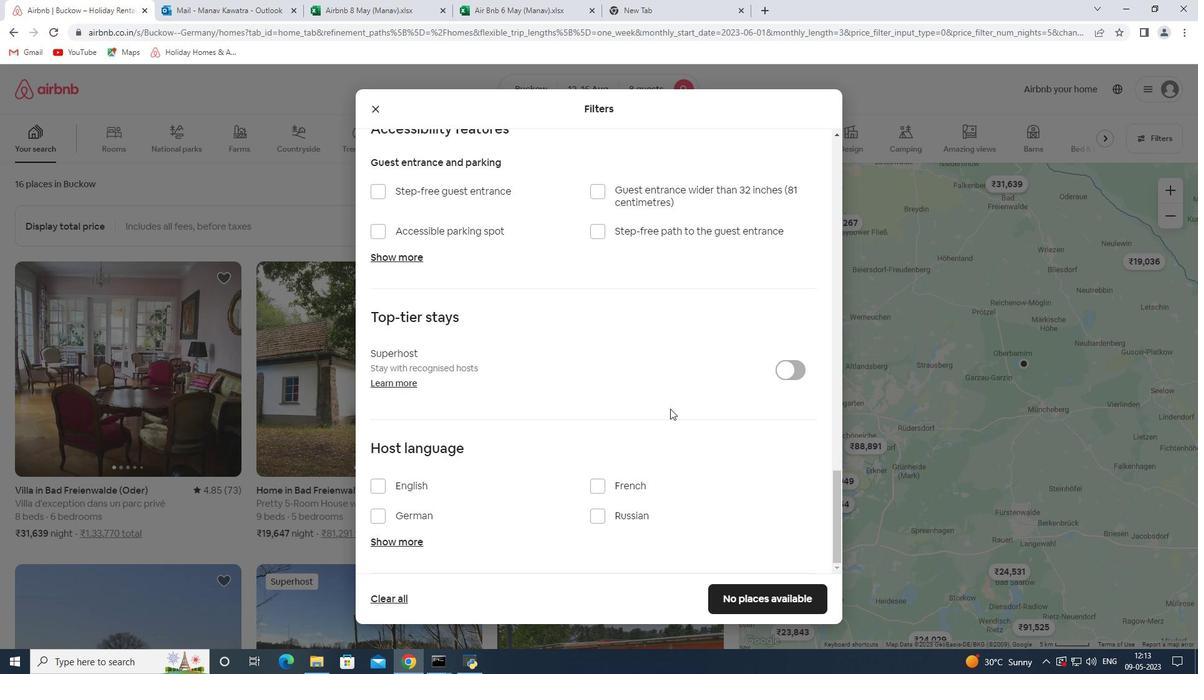 
Action: Mouse moved to (670, 409)
Screenshot: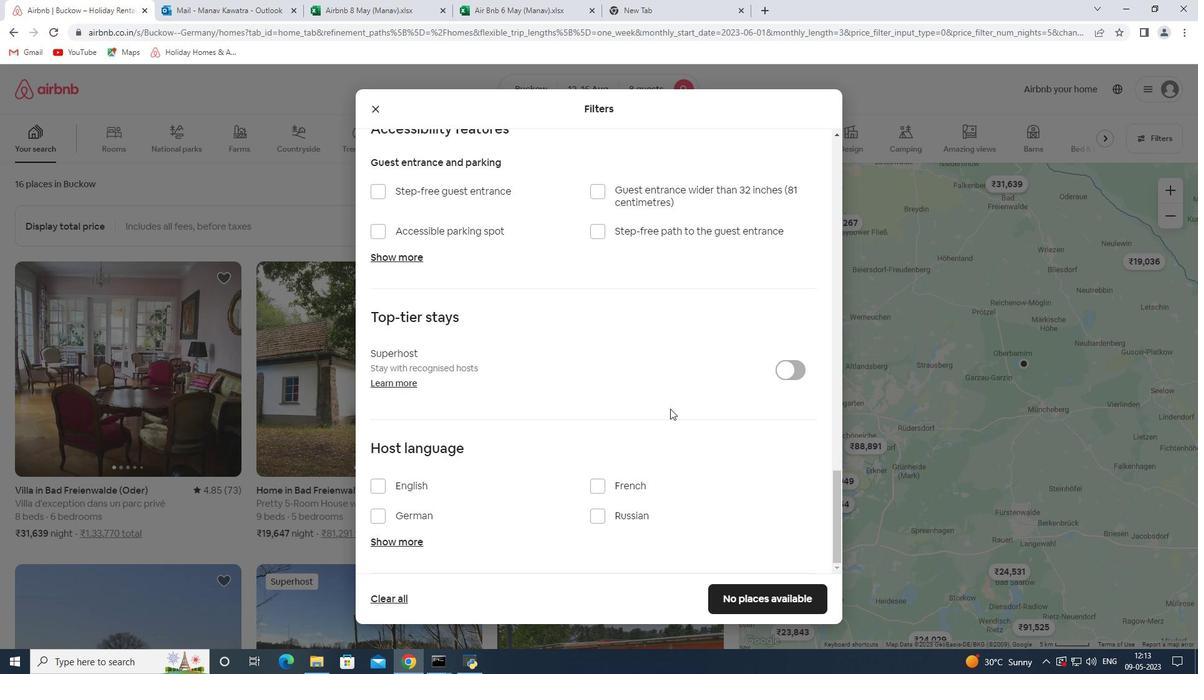 
Action: Mouse scrolled (670, 409) with delta (0, 0)
Screenshot: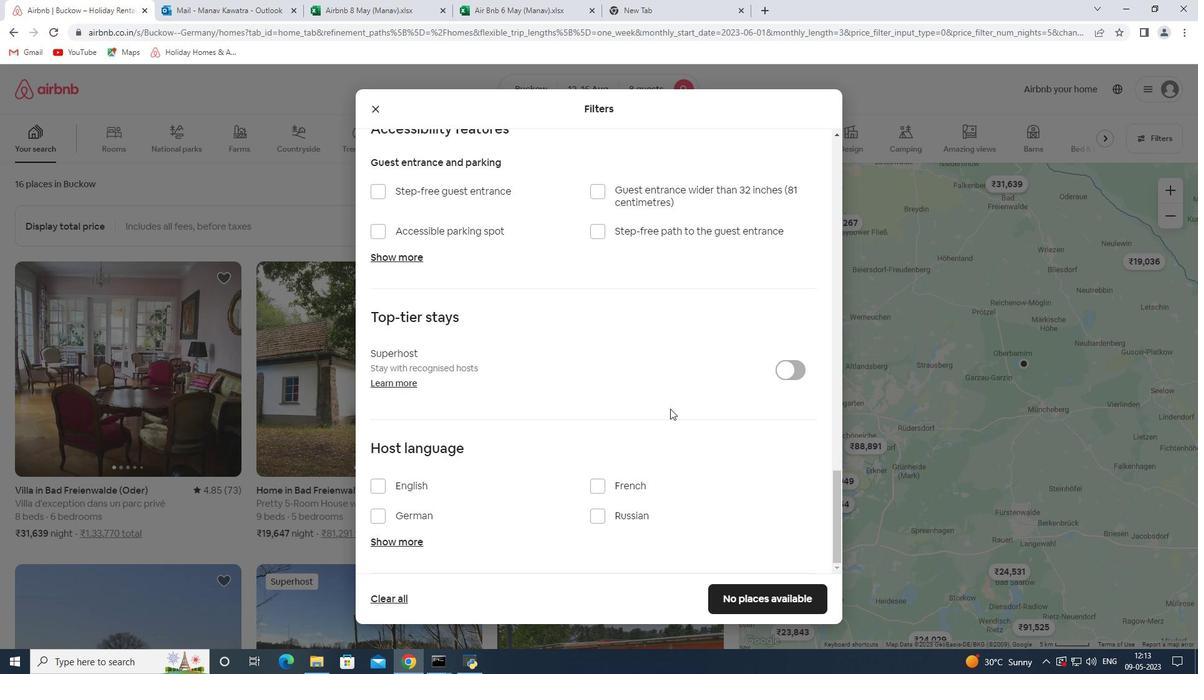 
Action: Mouse moved to (670, 407)
Screenshot: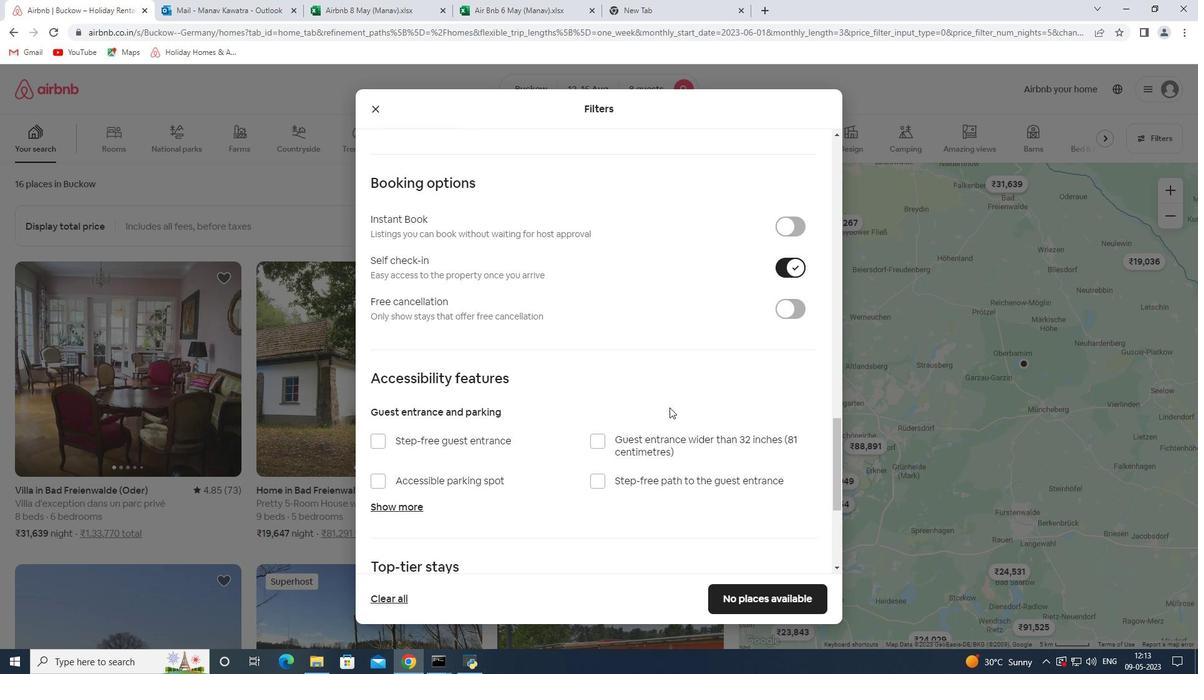 
Action: Mouse scrolled (670, 407) with delta (0, 0)
Screenshot: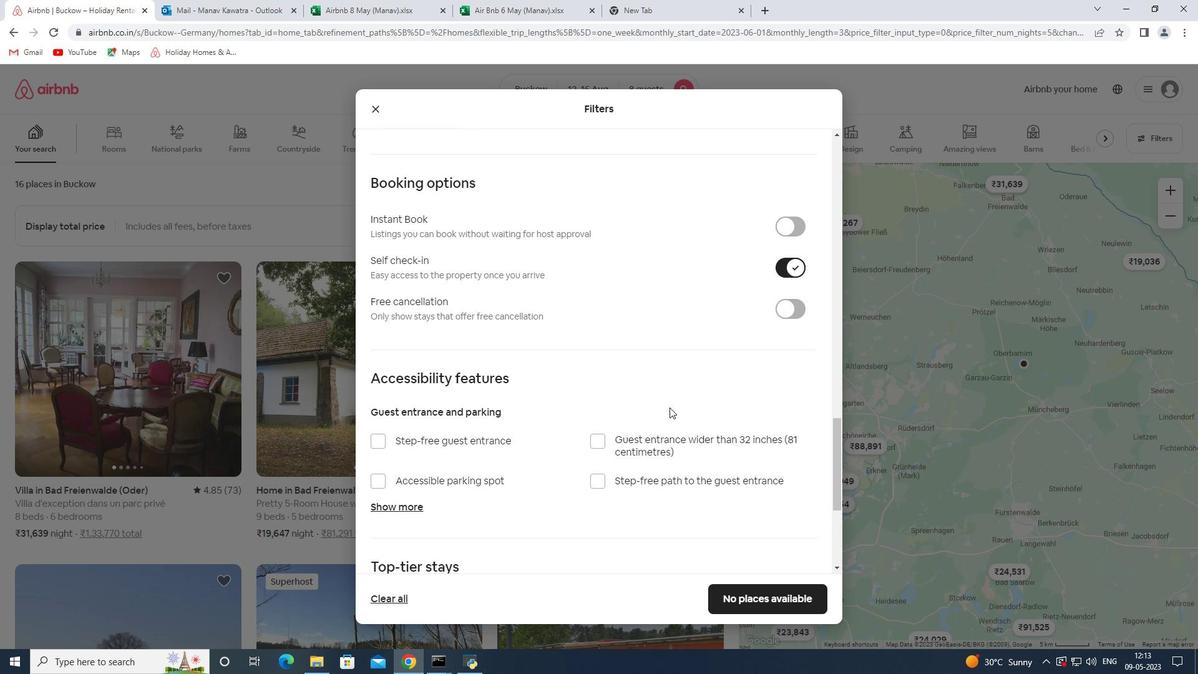 
Action: Mouse moved to (670, 407)
Screenshot: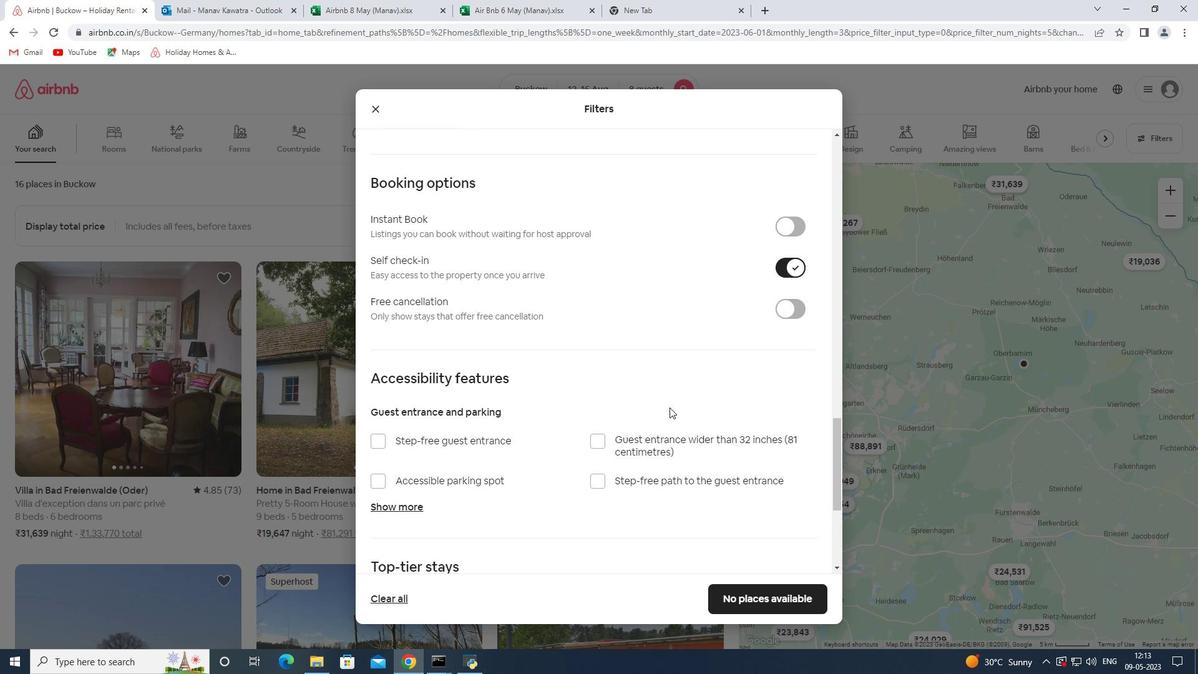 
Action: Mouse scrolled (670, 407) with delta (0, 0)
Screenshot: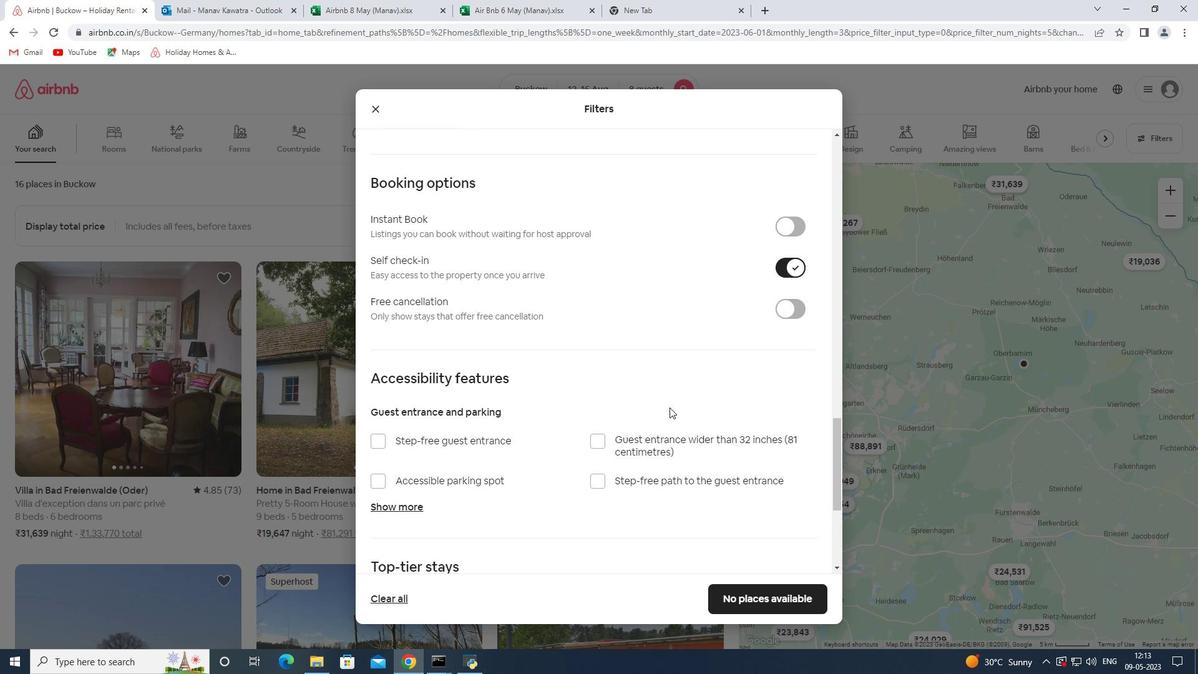 
Action: Mouse scrolled (670, 407) with delta (0, 0)
Screenshot: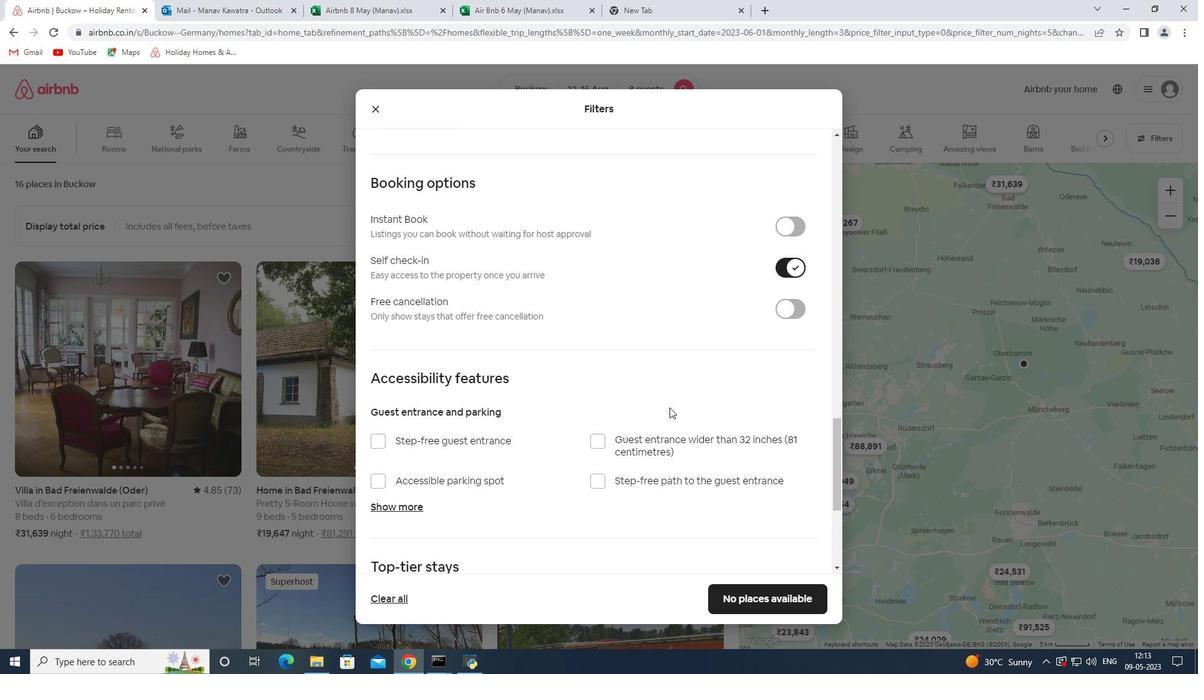 
Action: Mouse scrolled (670, 407) with delta (0, 0)
Screenshot: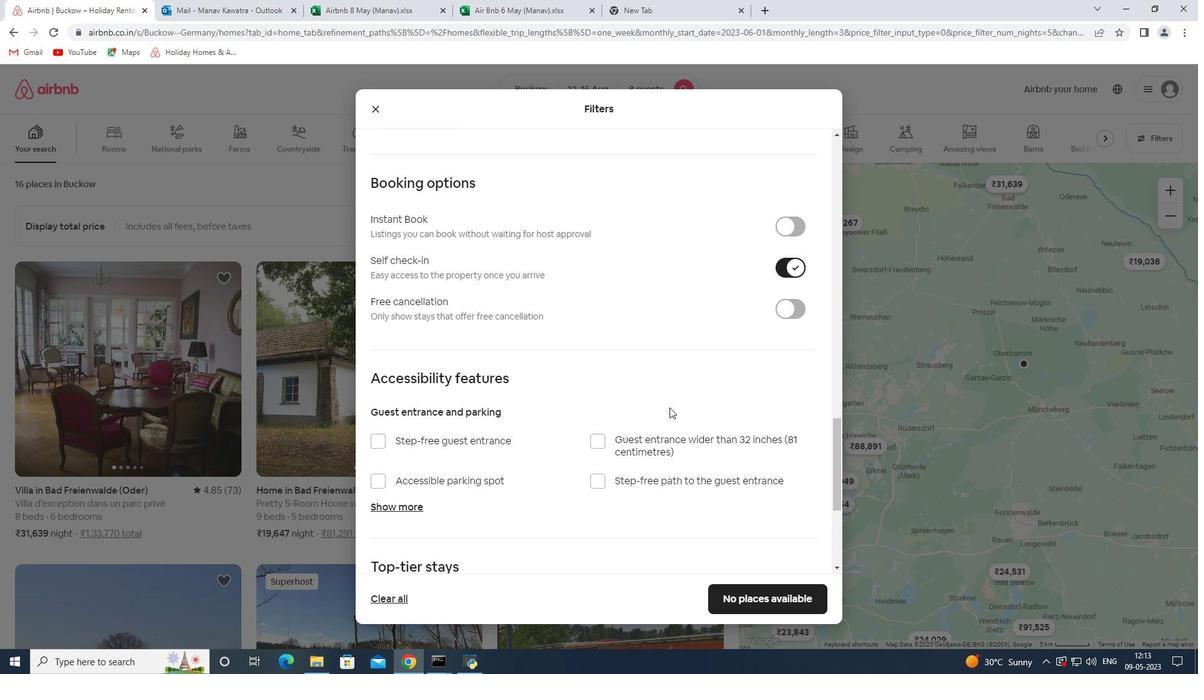 
Action: Mouse moved to (668, 407)
Screenshot: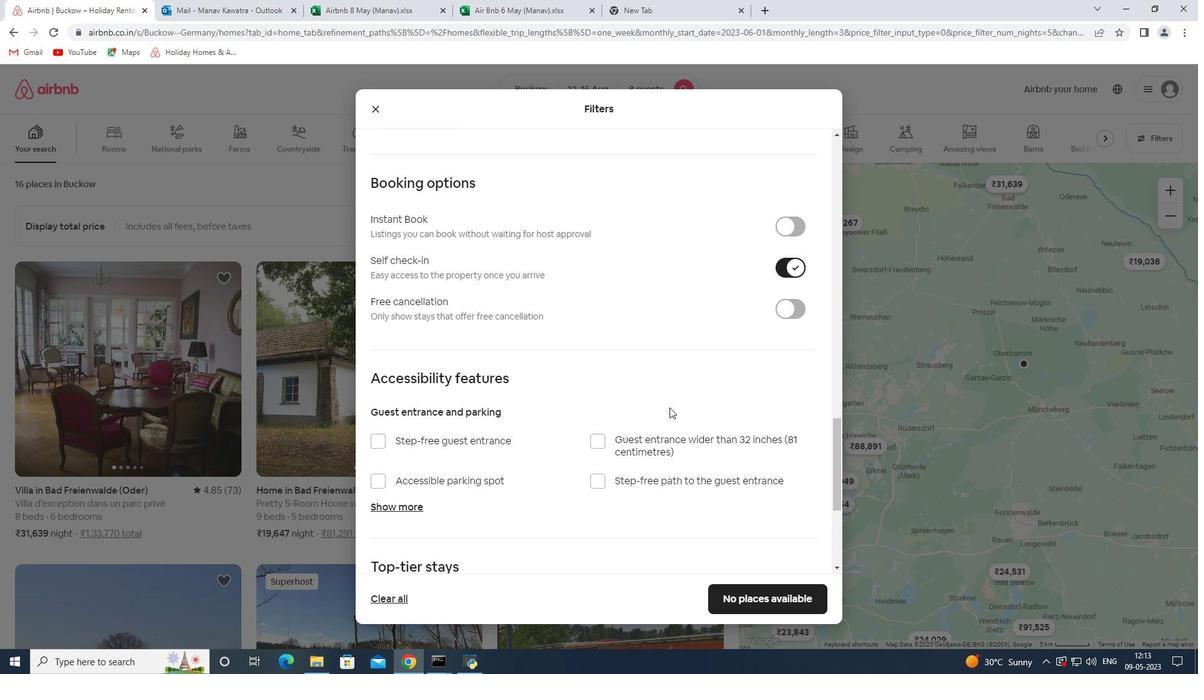 
Action: Mouse scrolled (668, 407) with delta (0, 0)
Screenshot: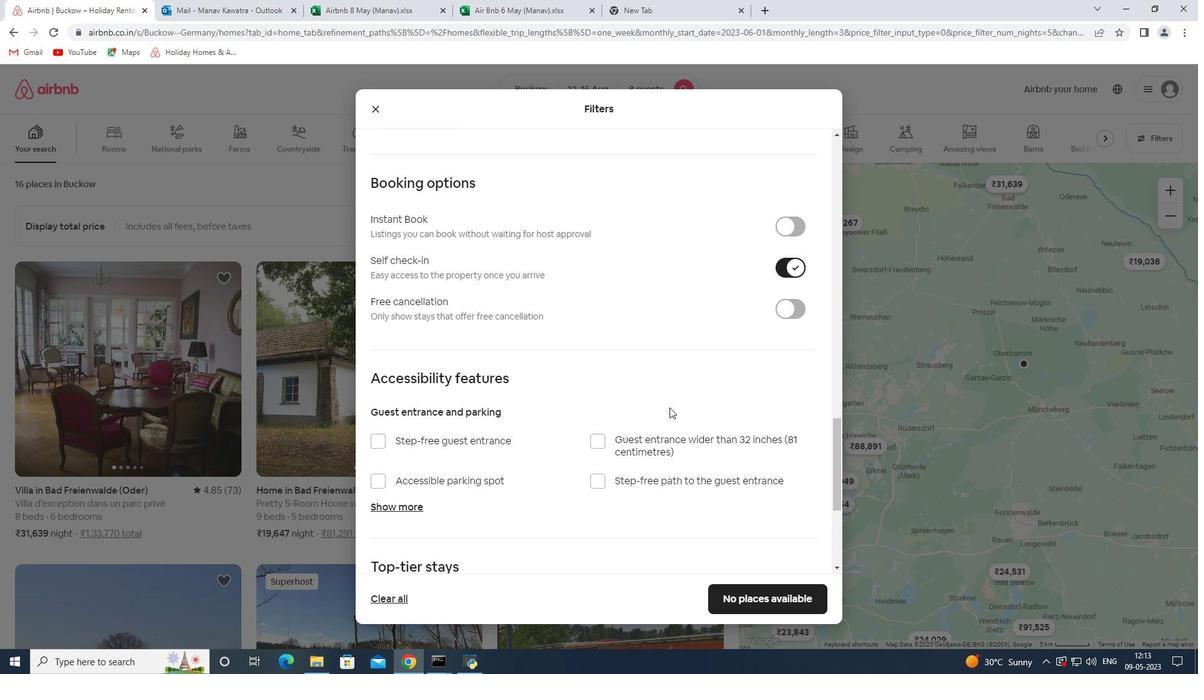 
Action: Mouse moved to (393, 488)
Screenshot: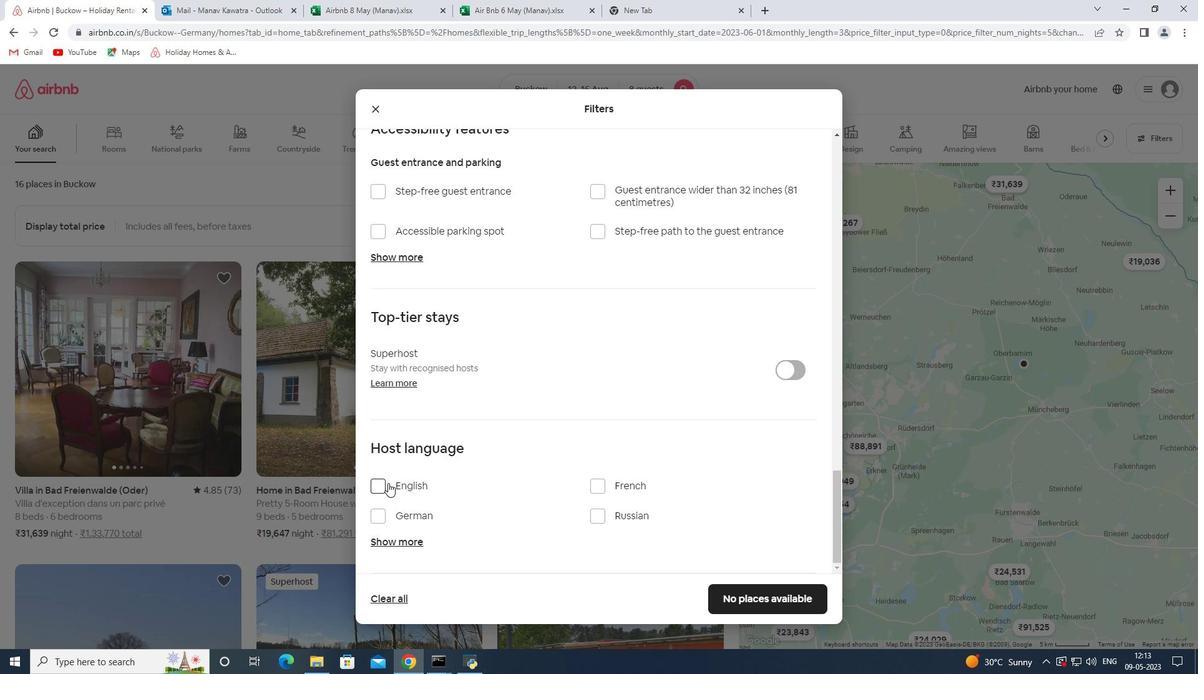 
Action: Mouse pressed left at (393, 488)
Screenshot: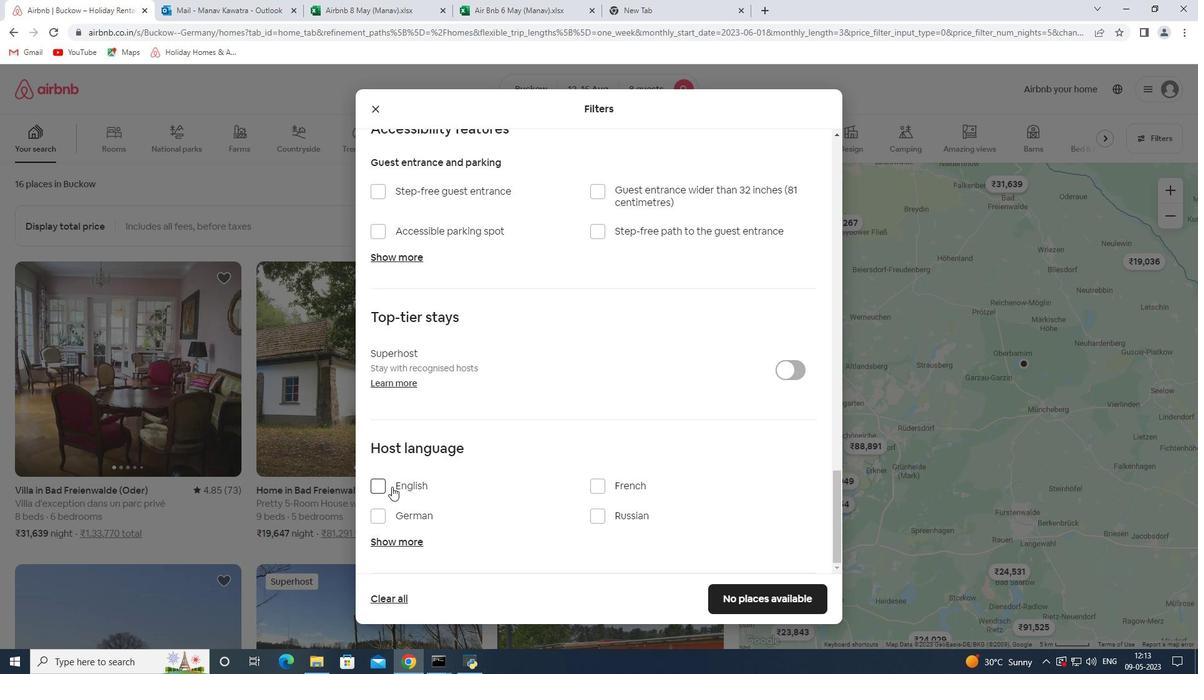 
Action: Mouse moved to (517, 489)
Screenshot: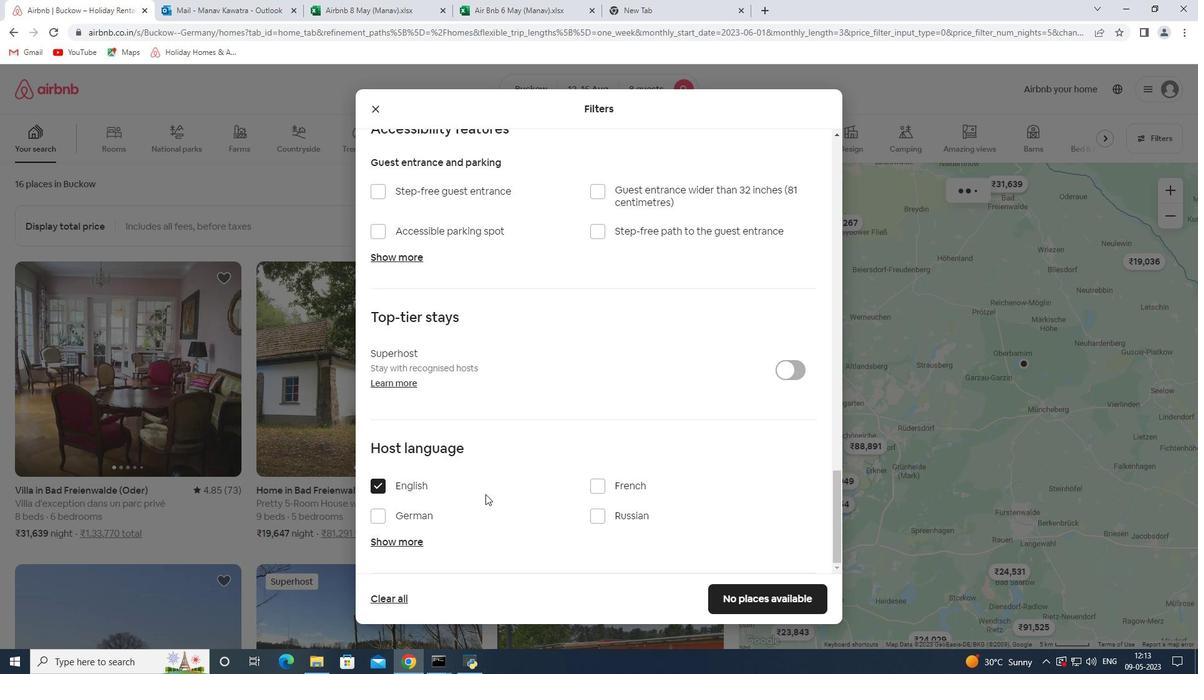 
Action: Mouse scrolled (517, 488) with delta (0, 0)
Screenshot: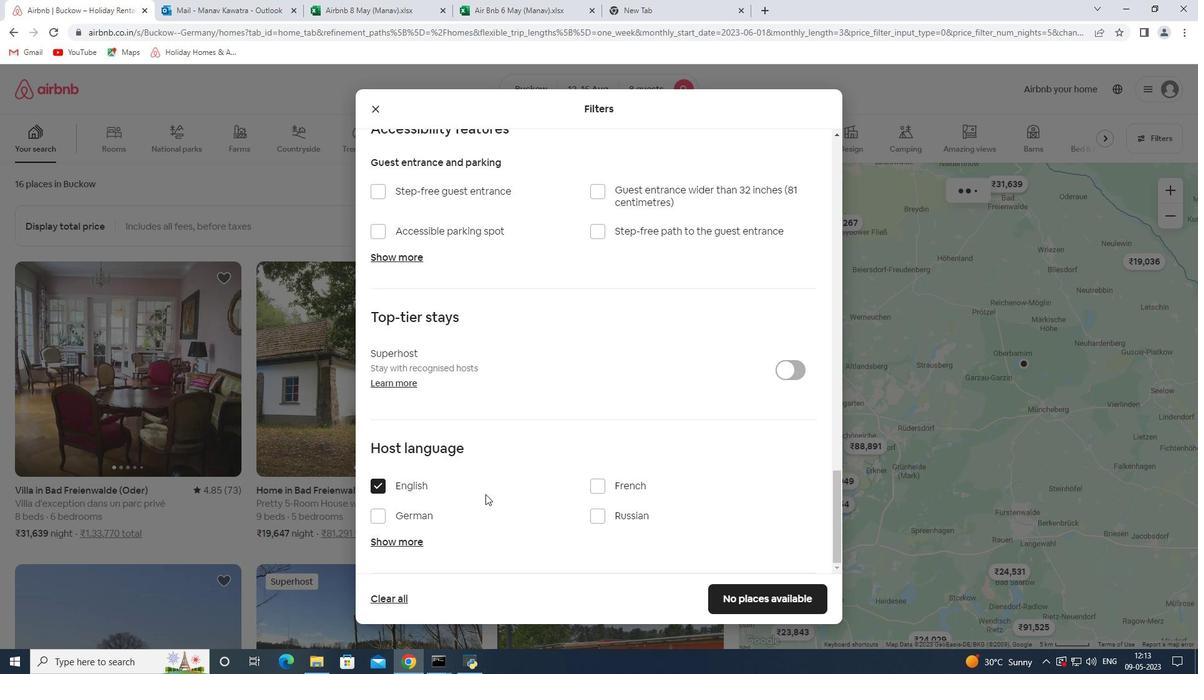
Action: Mouse scrolled (517, 488) with delta (0, 0)
Screenshot: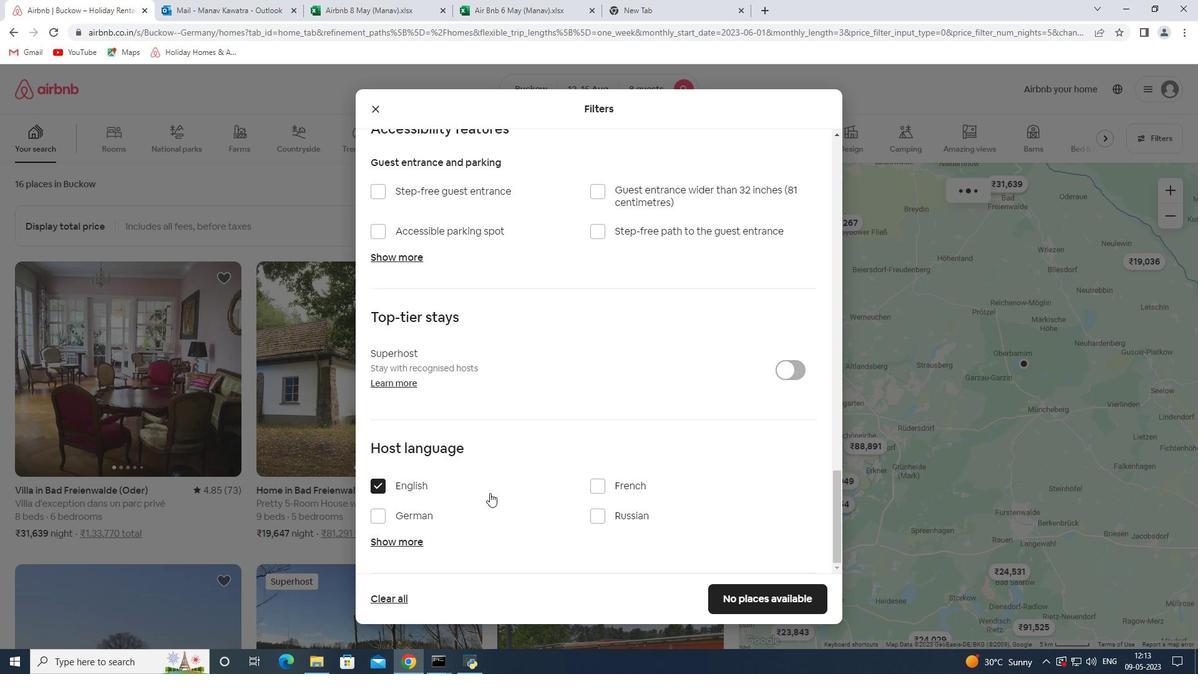 
Action: Mouse scrolled (517, 488) with delta (0, 0)
Screenshot: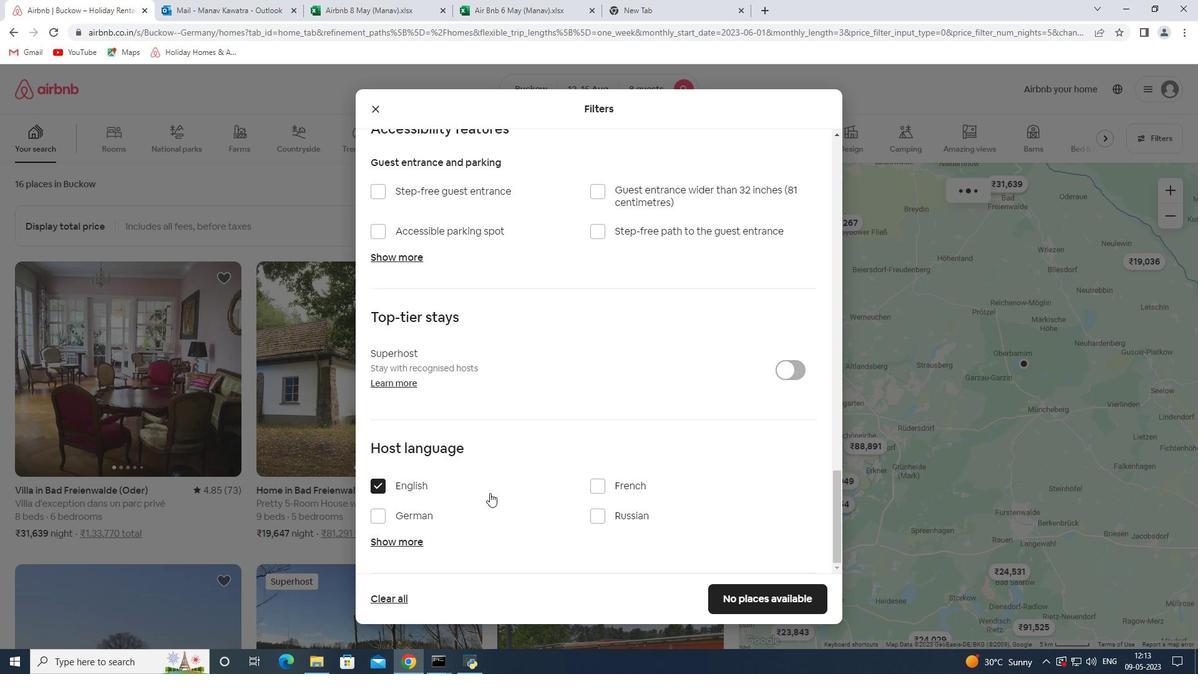 
Action: Mouse scrolled (517, 488) with delta (0, 0)
Screenshot: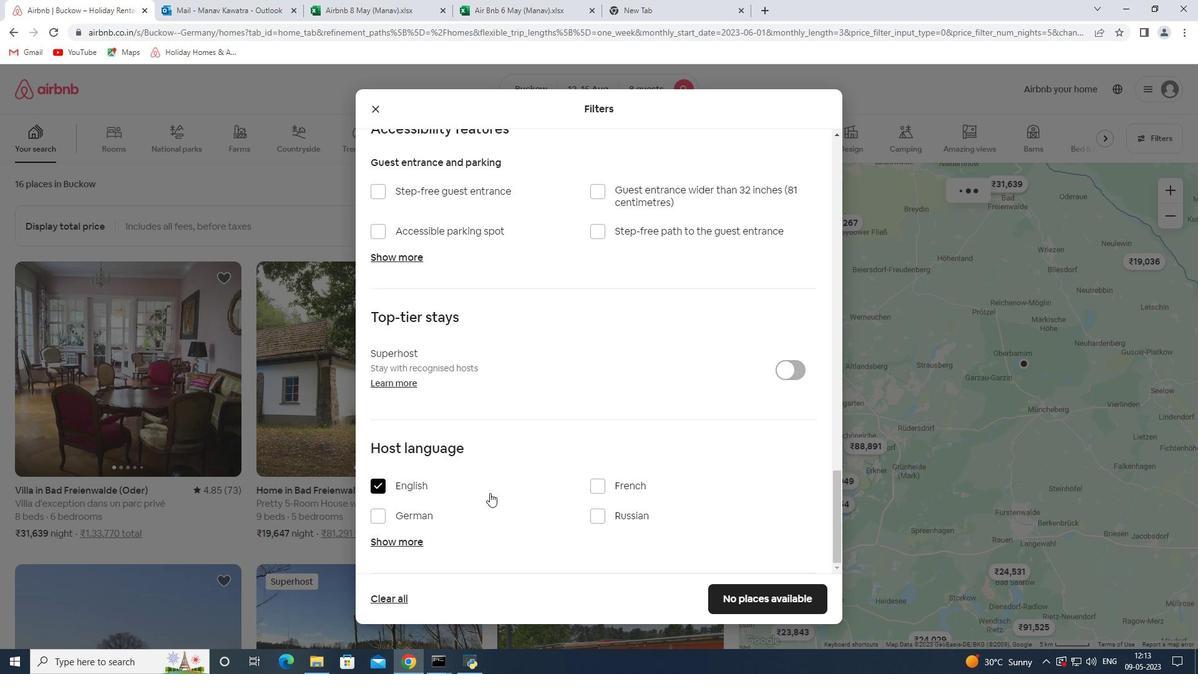 
Action: Mouse scrolled (517, 488) with delta (0, 0)
Screenshot: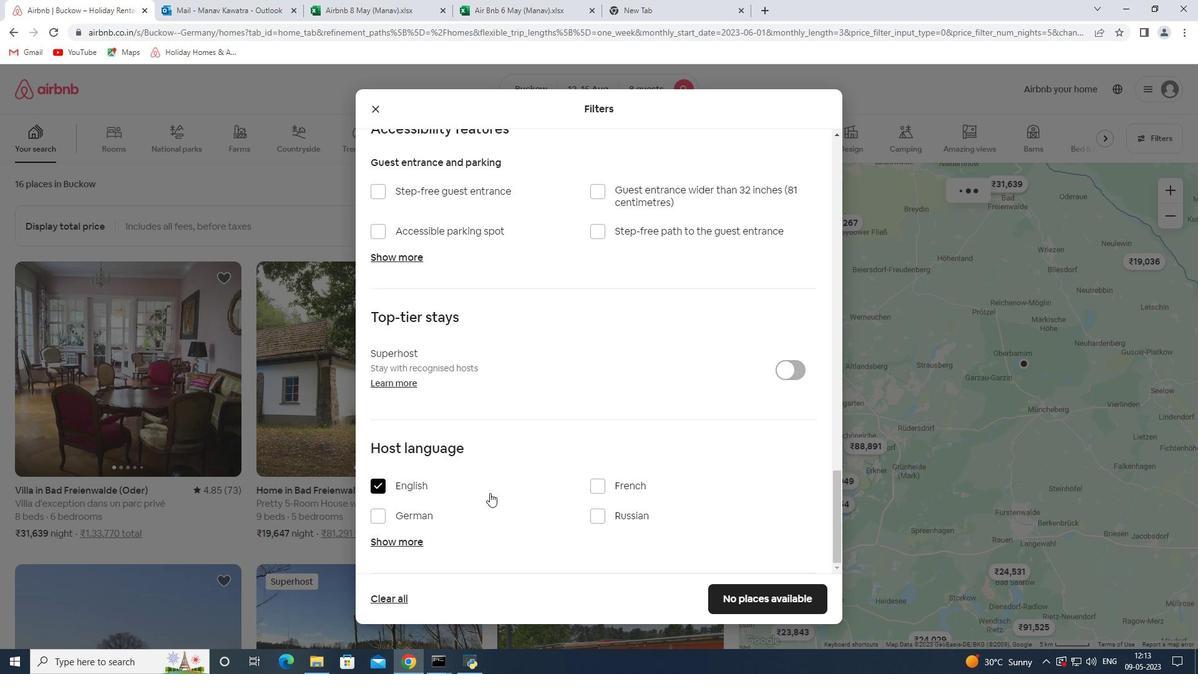 
Action: Mouse moved to (752, 592)
Screenshot: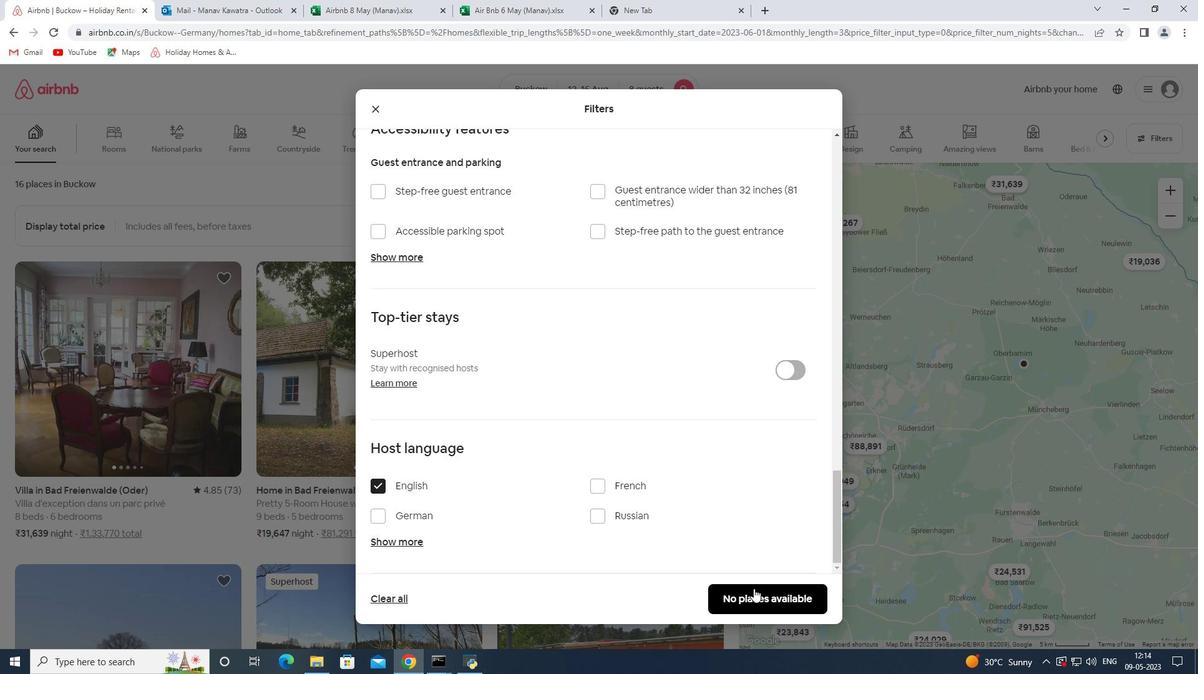 
Action: Mouse pressed left at (752, 592)
Screenshot: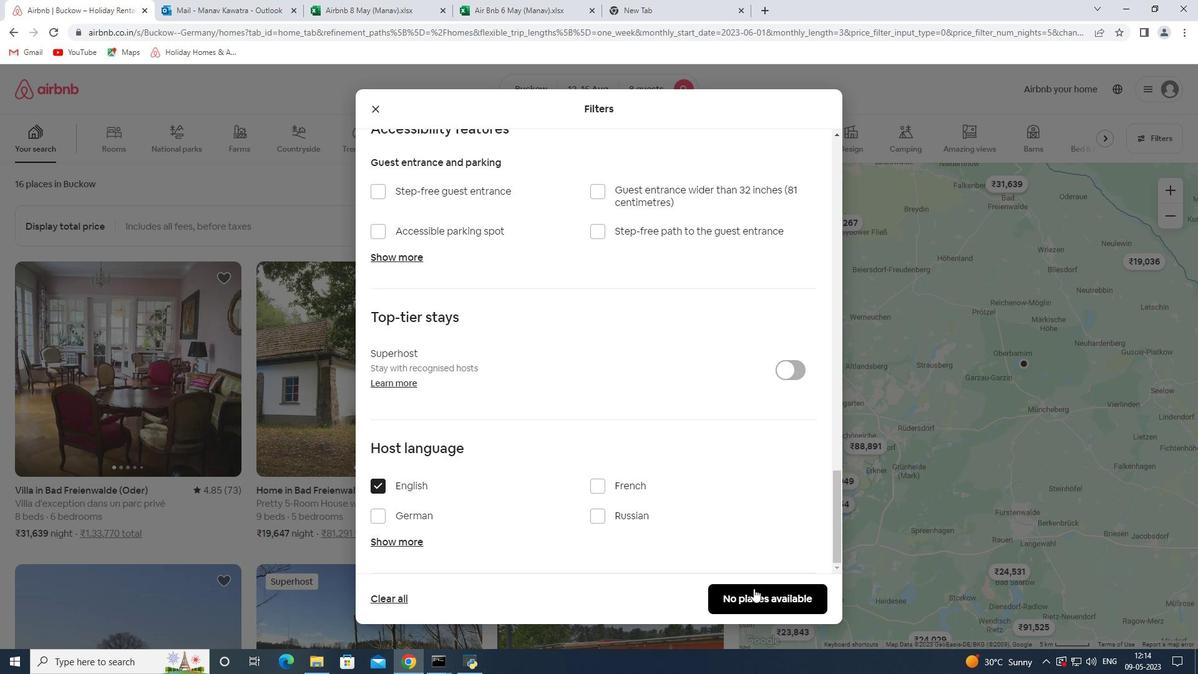 
Action: Mouse moved to (769, 540)
Screenshot: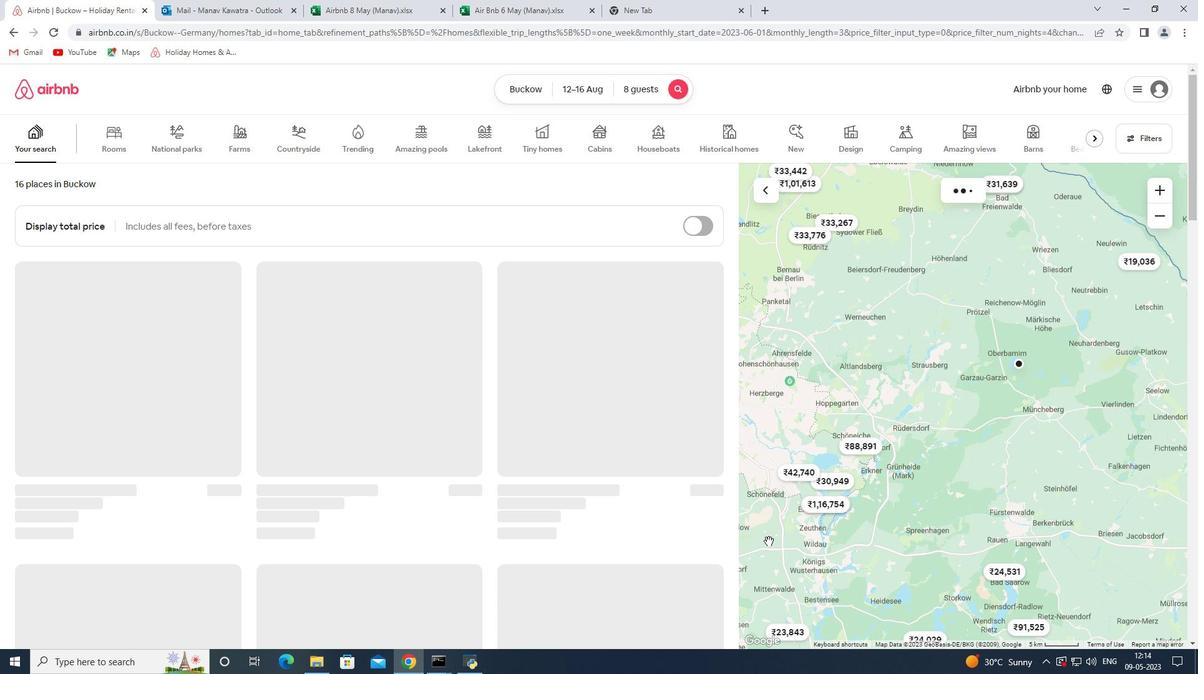 
